 Task: Plan a trip to Sassandra, Ivory Coast from 10th December, 2023 to 15th December, 2023 for 7 adults.4 bedrooms having 7 beds and 4 bathrooms. Property type can be house. Amenities needed are: wifi, TV, free parkinig on premises, gym, breakfast. Look for 5 properties as per requirement.
Action: Mouse moved to (465, 99)
Screenshot: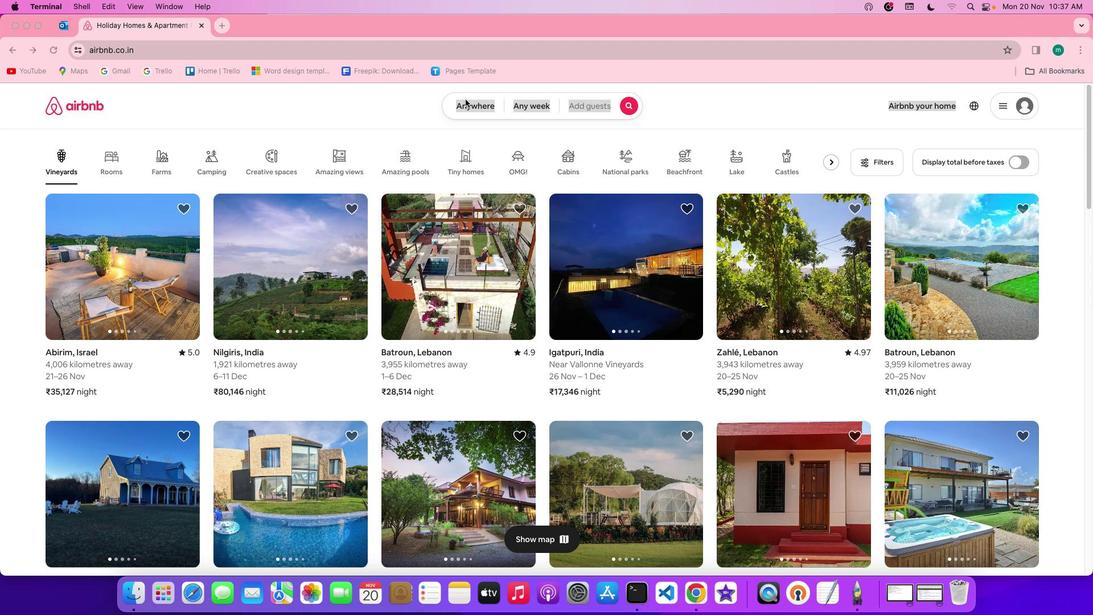 
Action: Mouse pressed left at (465, 99)
Screenshot: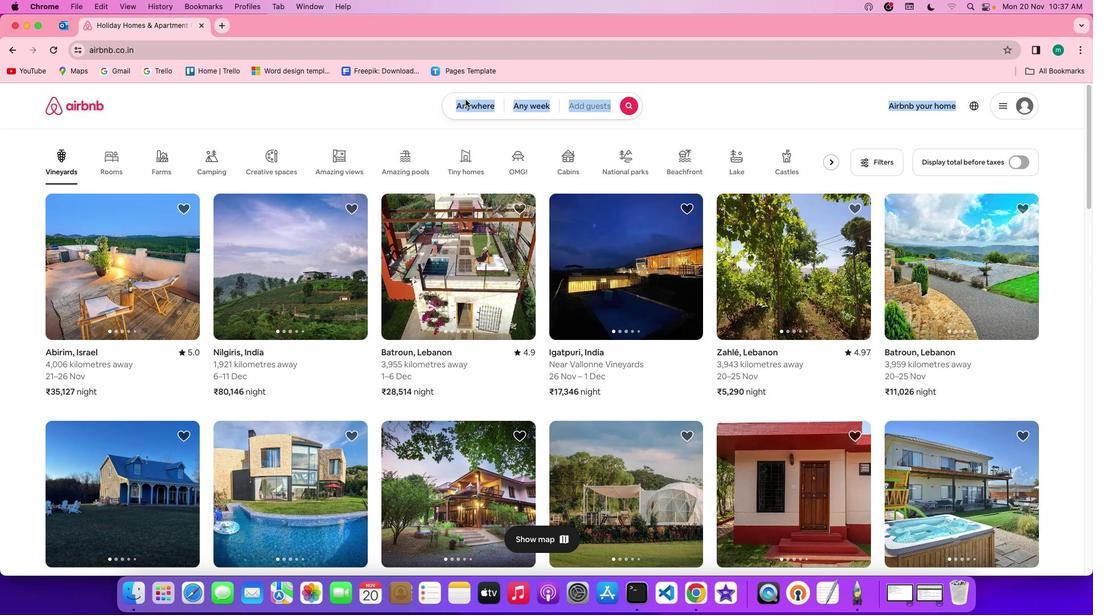 
Action: Mouse pressed left at (465, 99)
Screenshot: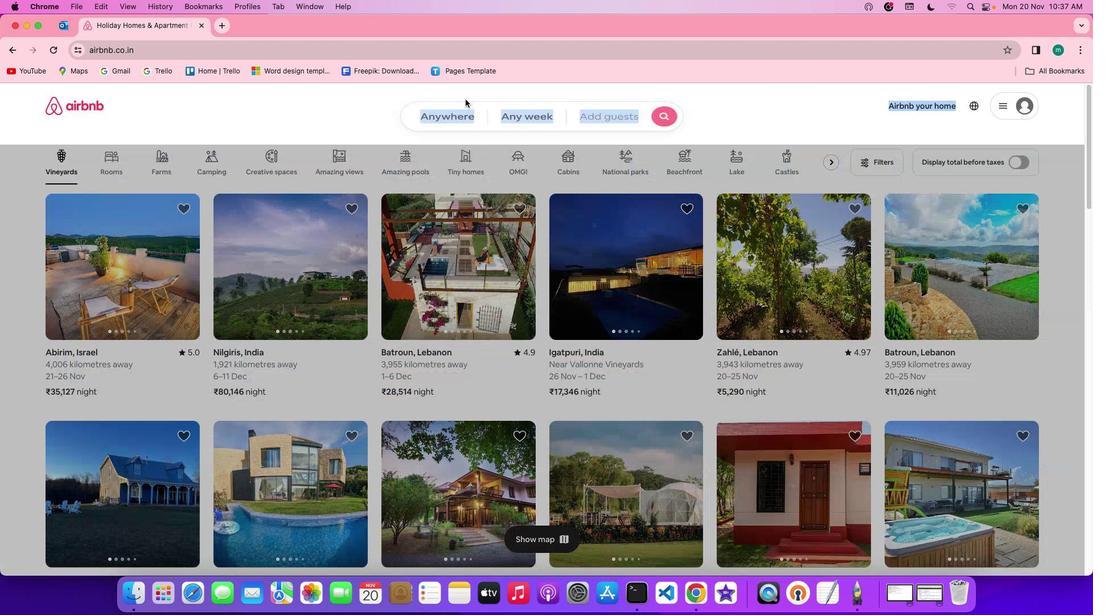 
Action: Mouse moved to (398, 151)
Screenshot: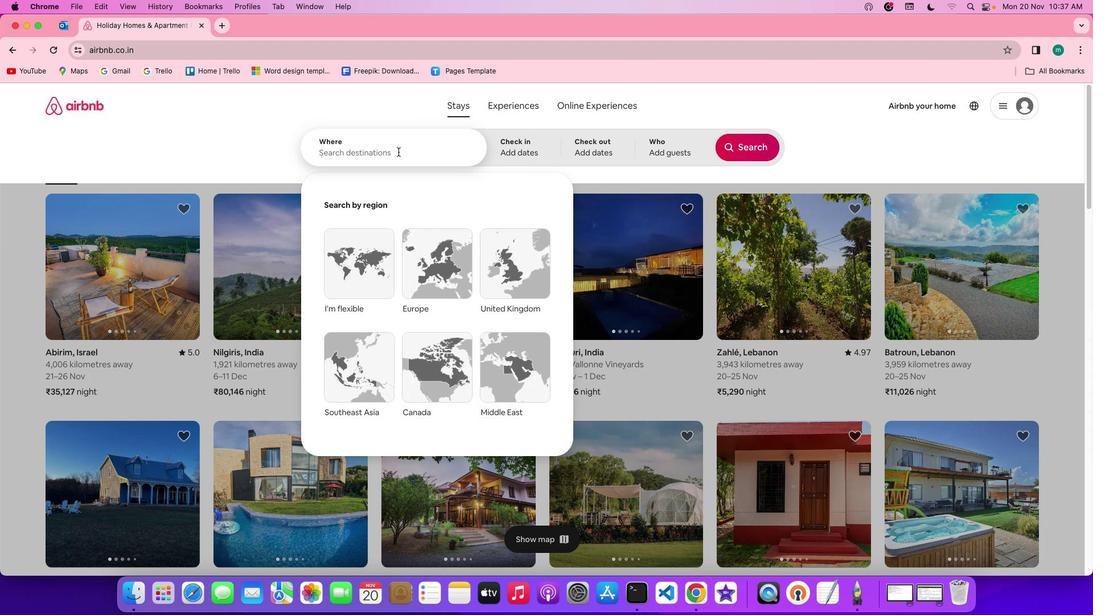 
Action: Mouse pressed left at (398, 151)
Screenshot: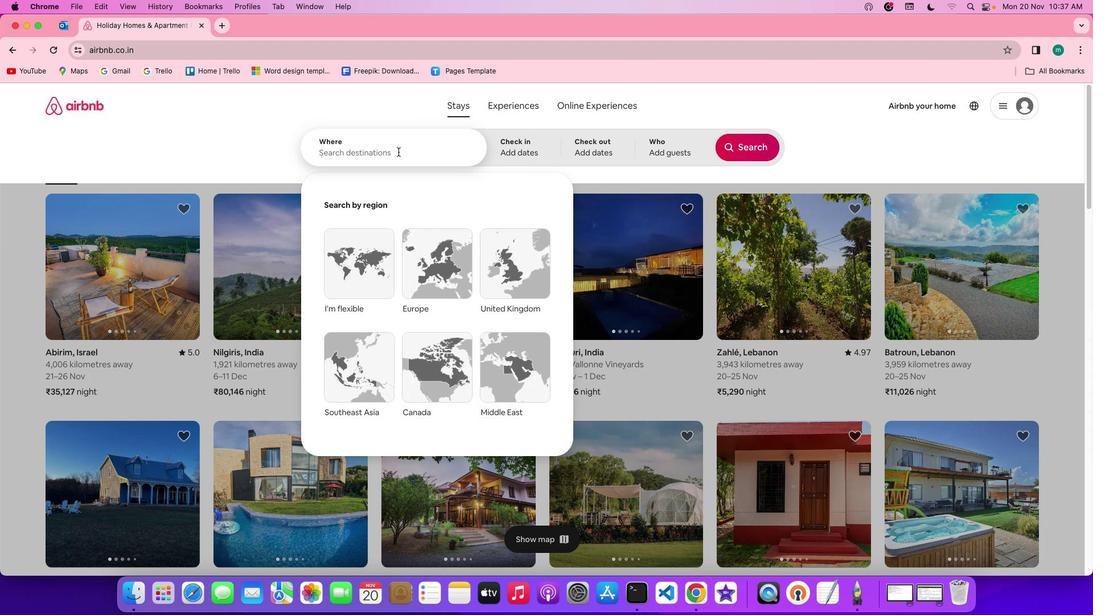 
Action: Mouse moved to (400, 153)
Screenshot: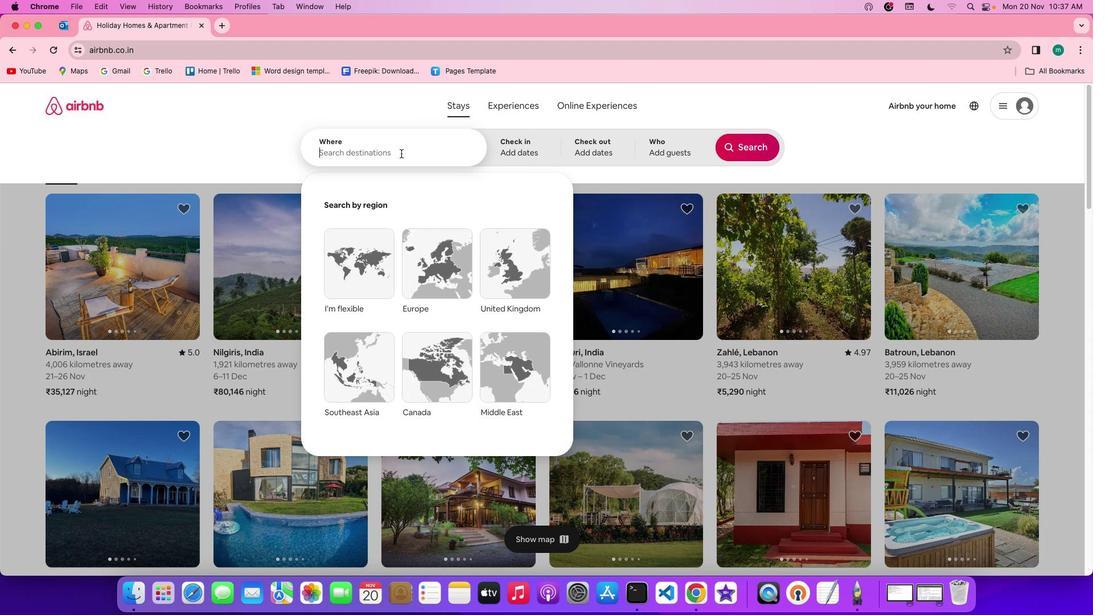 
Action: Key pressed Key.spaceKey.shift's''a''s''s''a''n''d''r''a'','Key.spaceKey.shift'i''v''o''r''y'Key.spaceKey.shift'c''o''a''s''t'
Screenshot: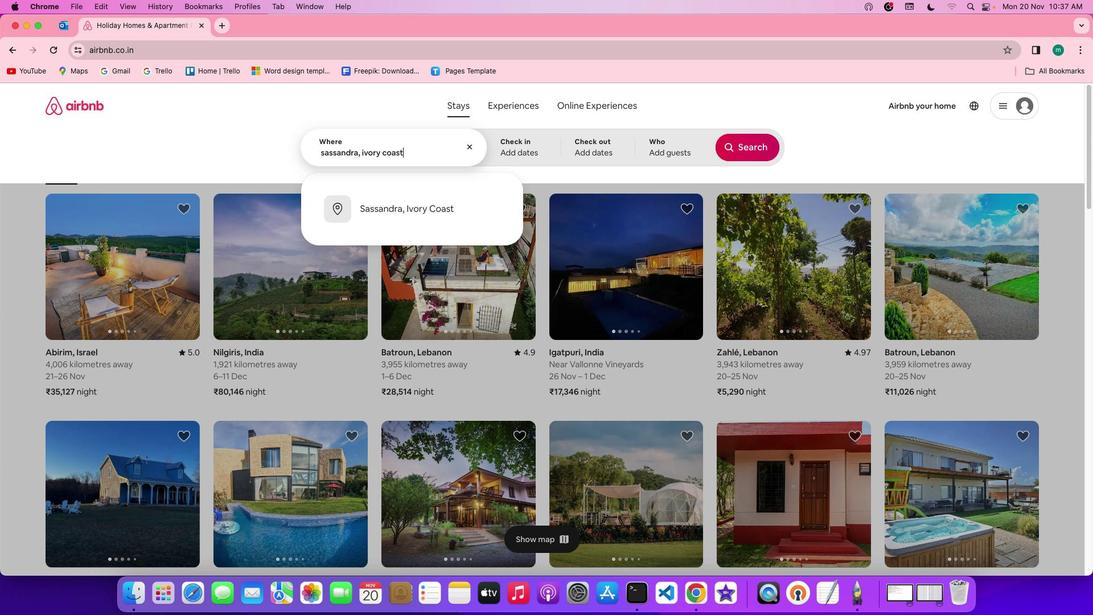 
Action: Mouse moved to (499, 146)
Screenshot: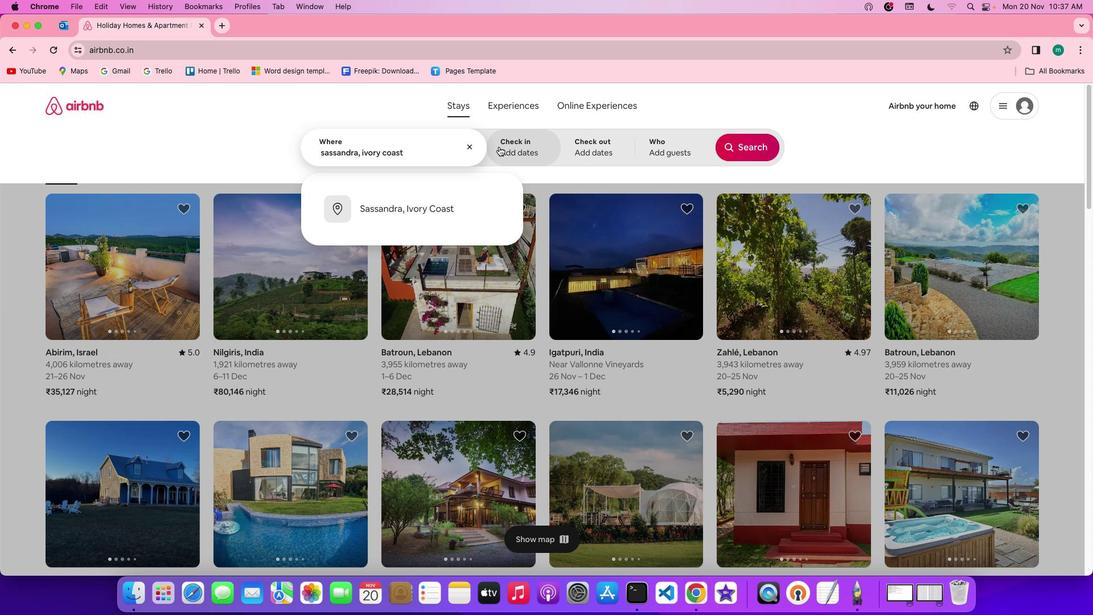 
Action: Mouse pressed left at (499, 146)
Screenshot: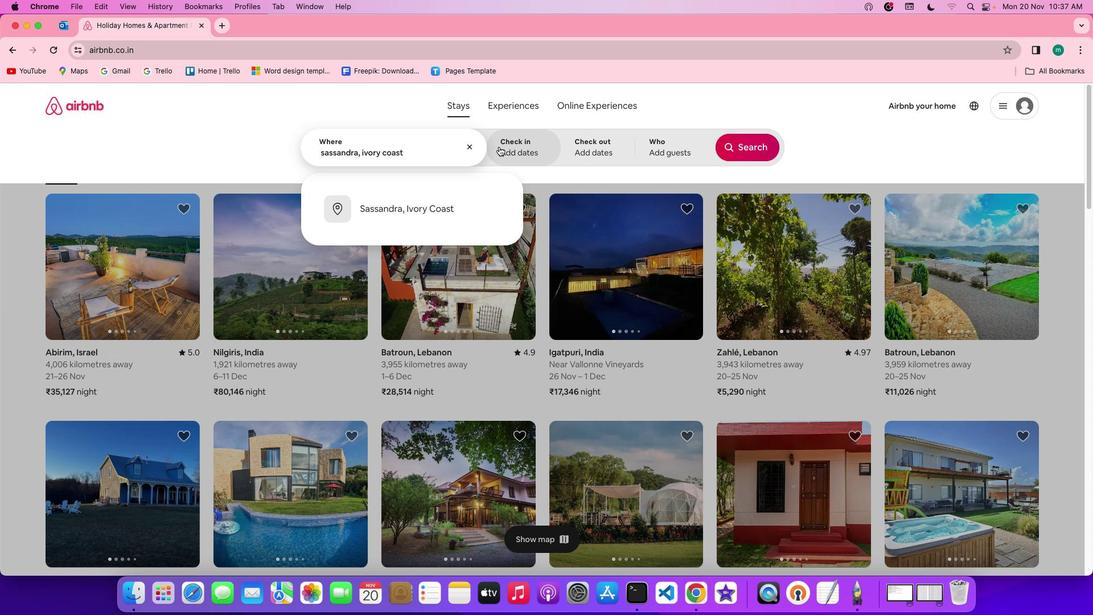 
Action: Mouse moved to (572, 342)
Screenshot: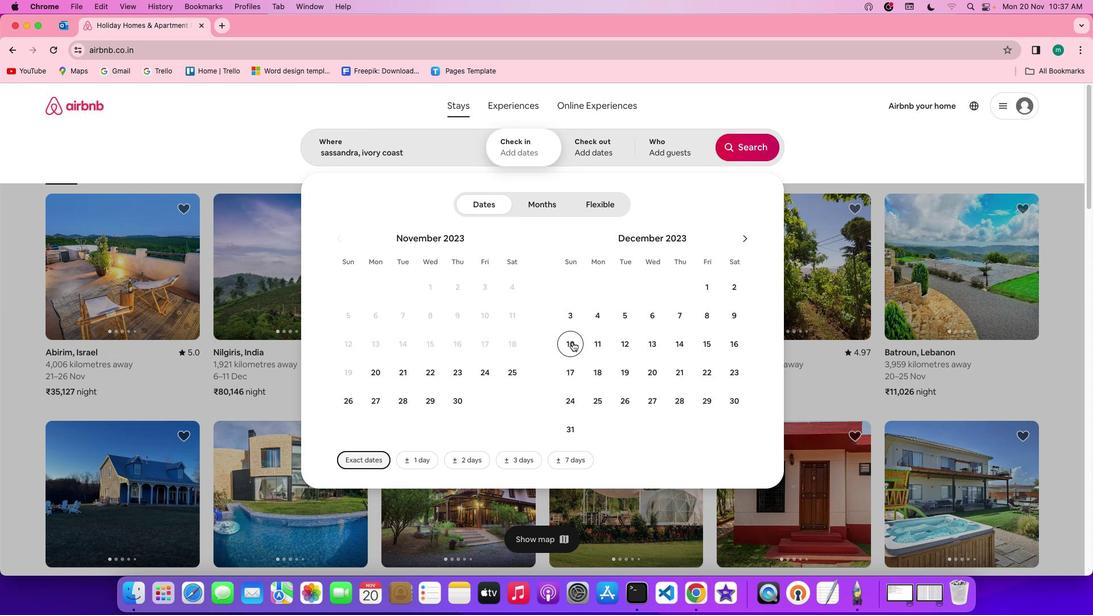 
Action: Mouse pressed left at (572, 342)
Screenshot: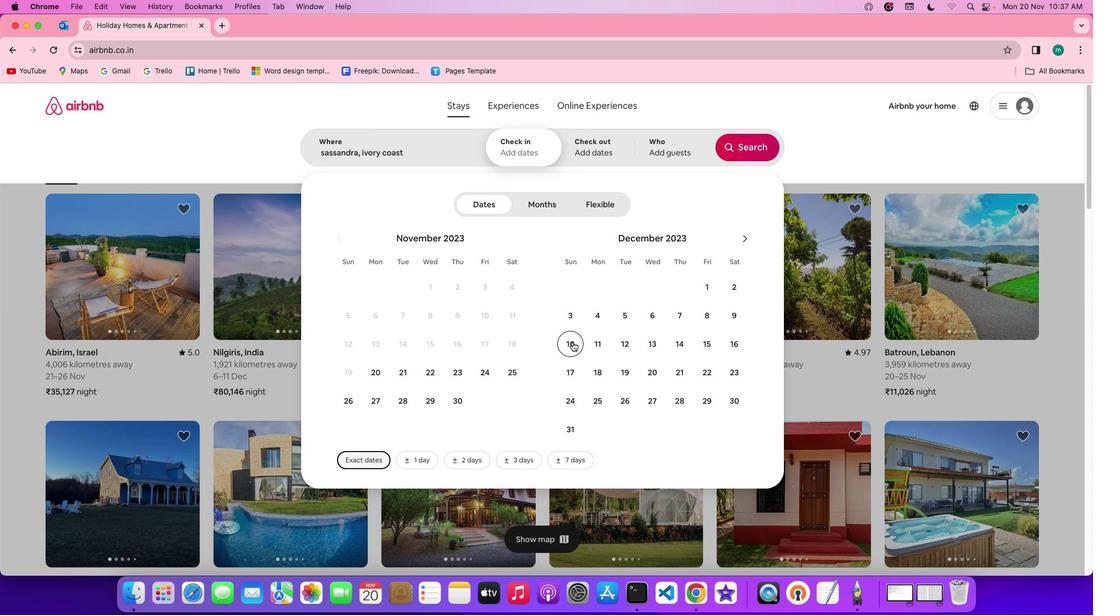 
Action: Mouse moved to (715, 343)
Screenshot: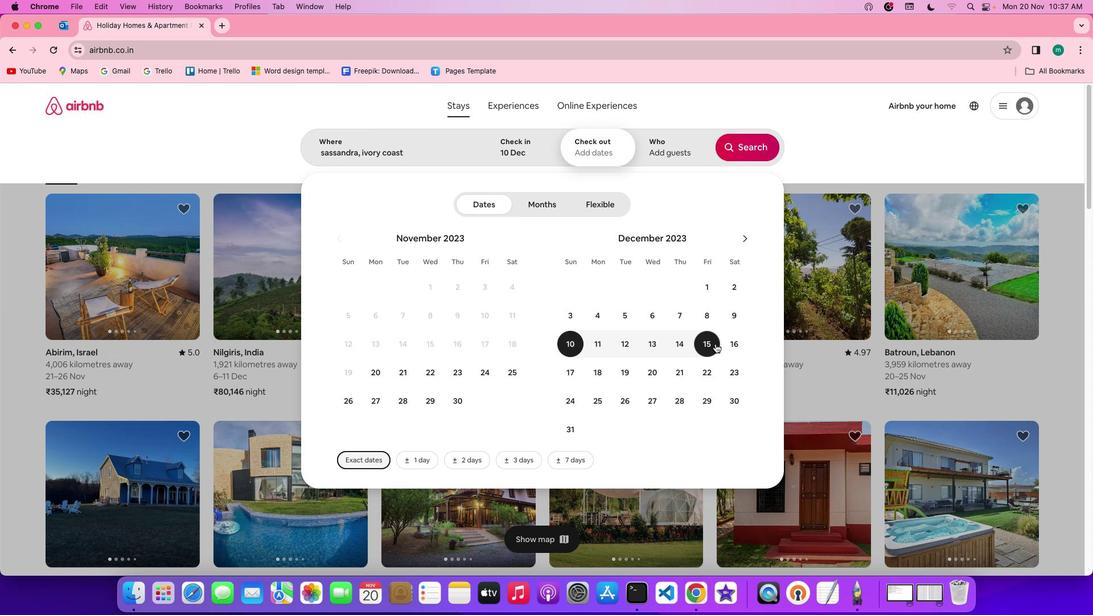 
Action: Mouse pressed left at (715, 343)
Screenshot: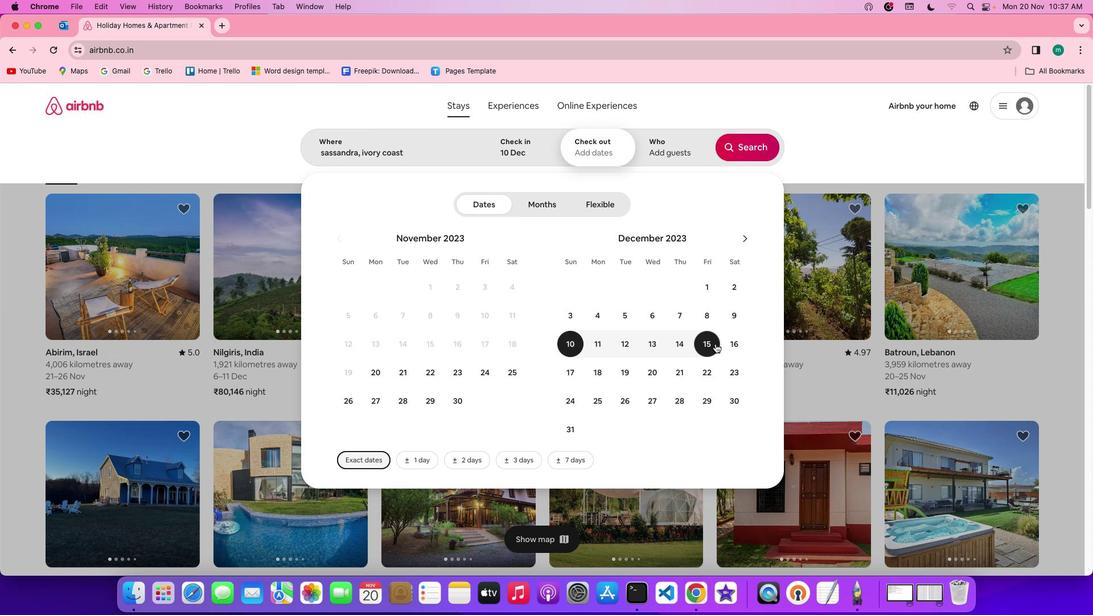 
Action: Mouse moved to (674, 156)
Screenshot: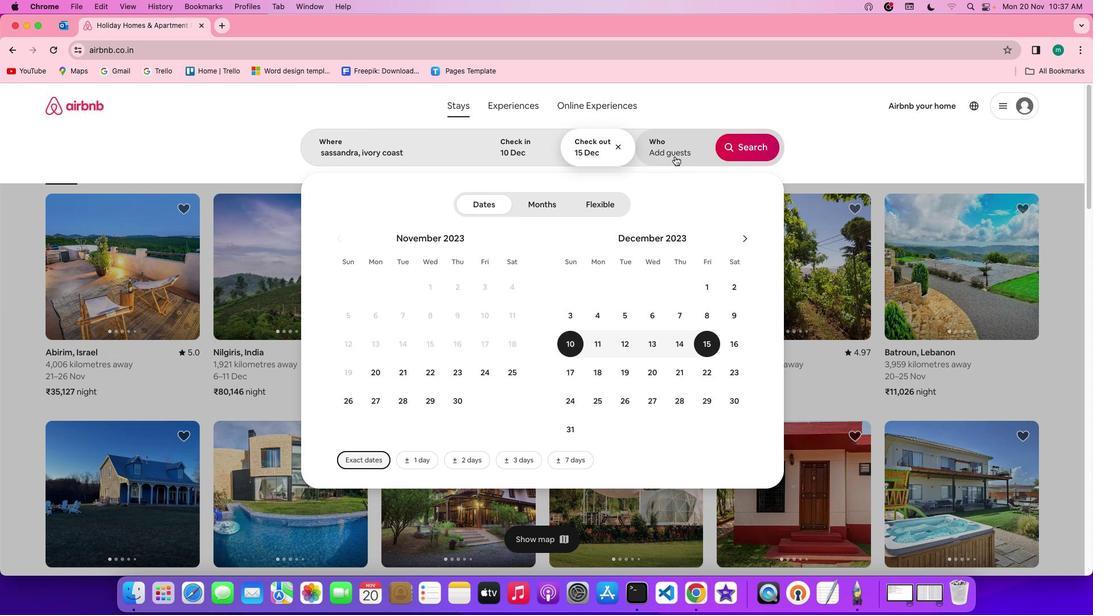 
Action: Mouse pressed left at (674, 156)
Screenshot: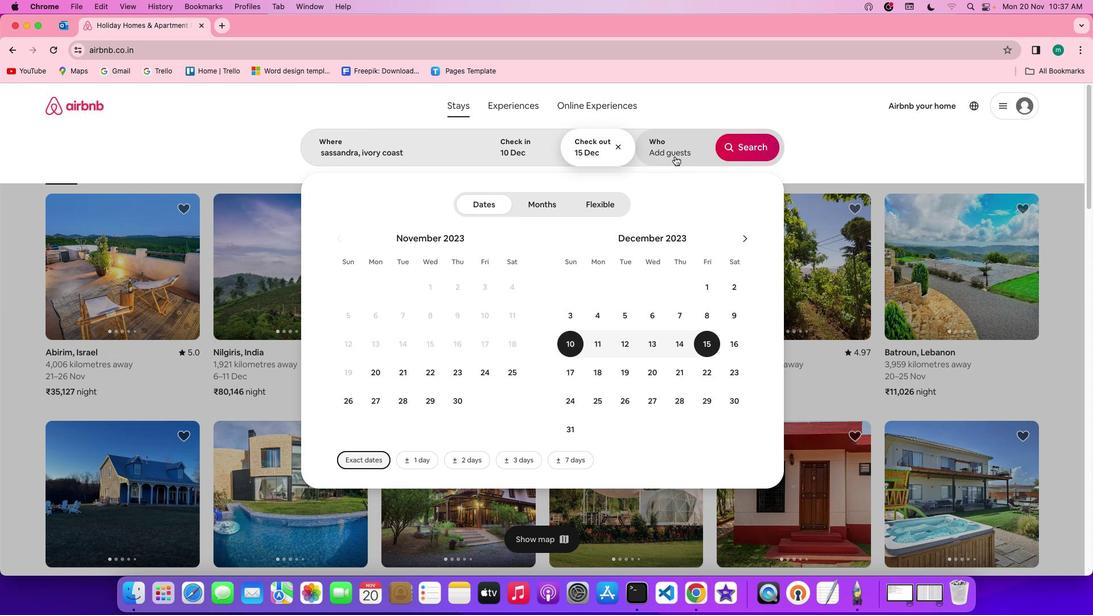 
Action: Mouse moved to (755, 207)
Screenshot: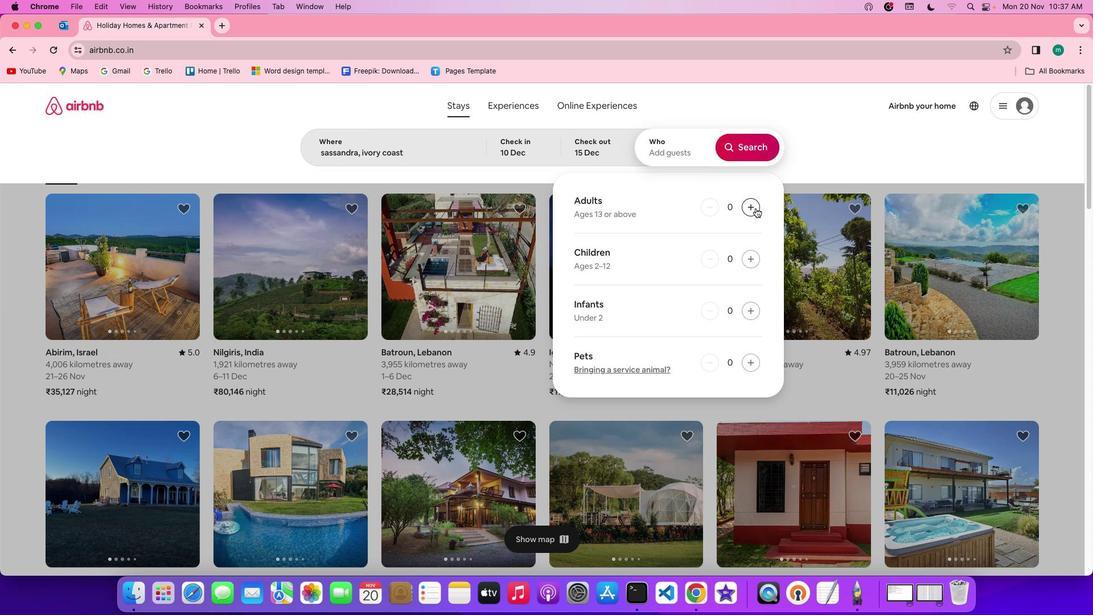 
Action: Mouse pressed left at (755, 207)
Screenshot: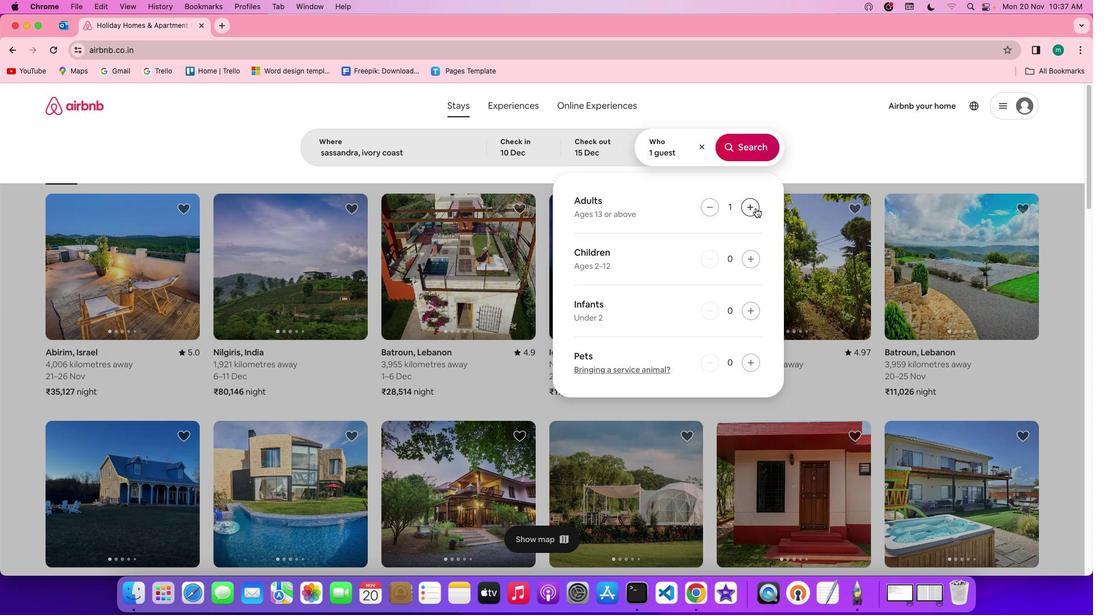 
Action: Mouse pressed left at (755, 207)
Screenshot: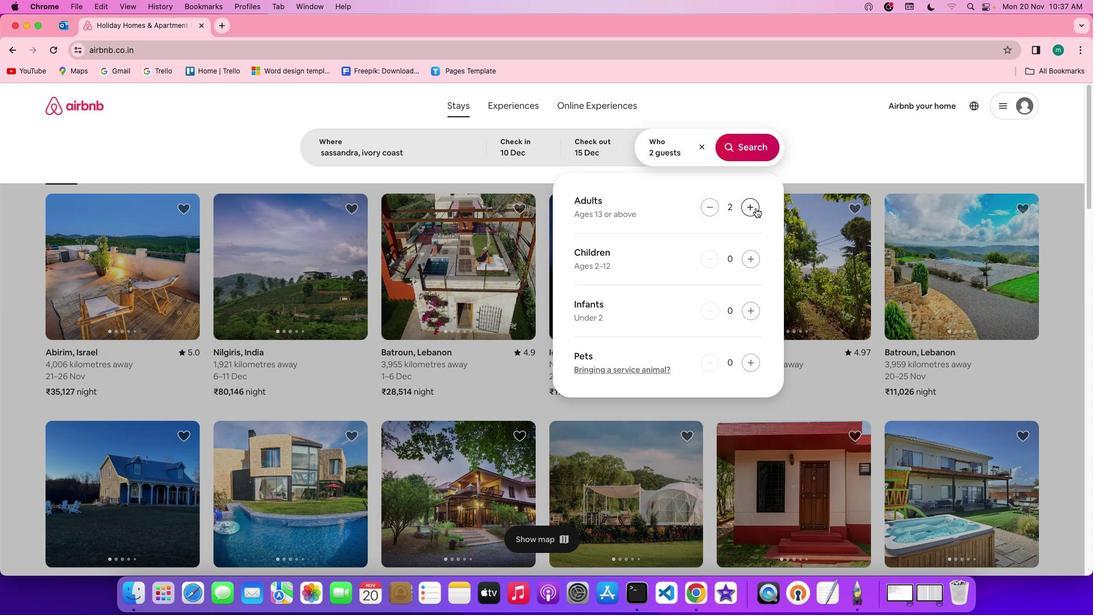 
Action: Mouse pressed left at (755, 207)
Screenshot: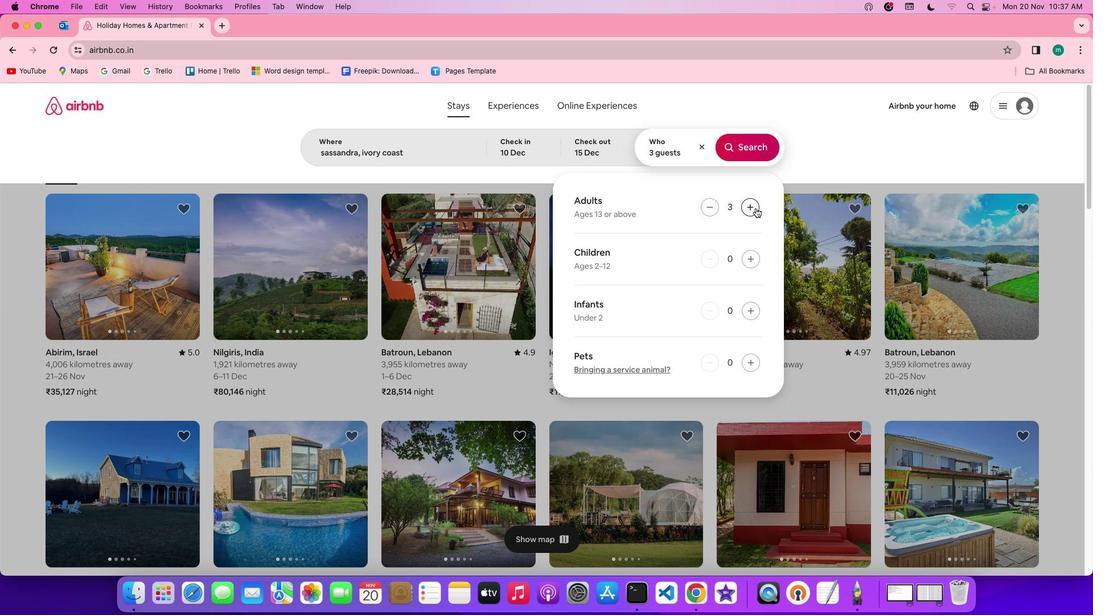 
Action: Mouse pressed left at (755, 207)
Screenshot: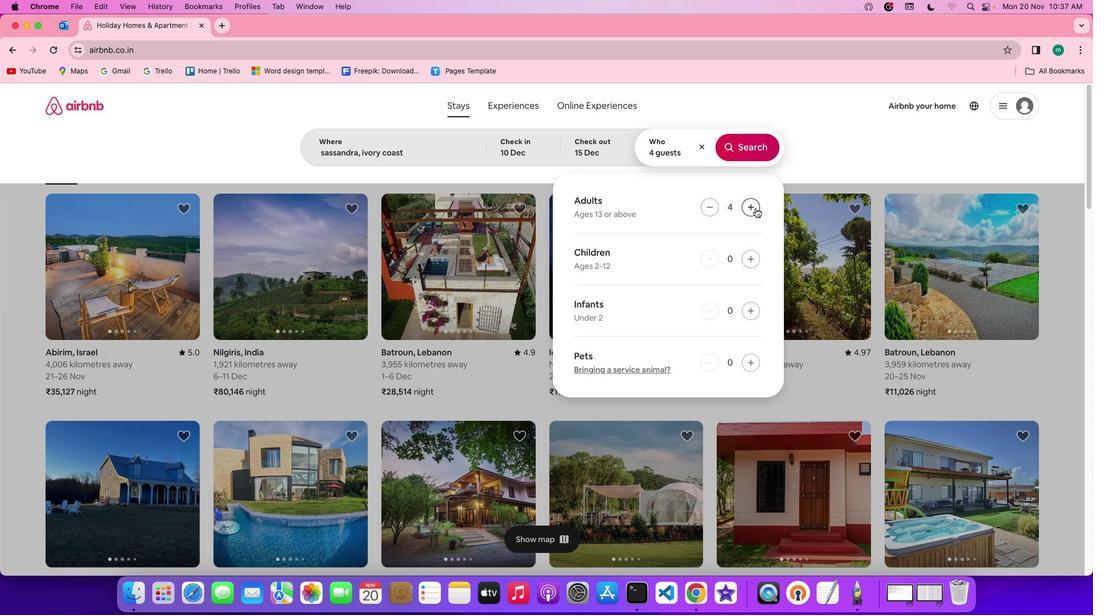 
Action: Mouse pressed left at (755, 207)
Screenshot: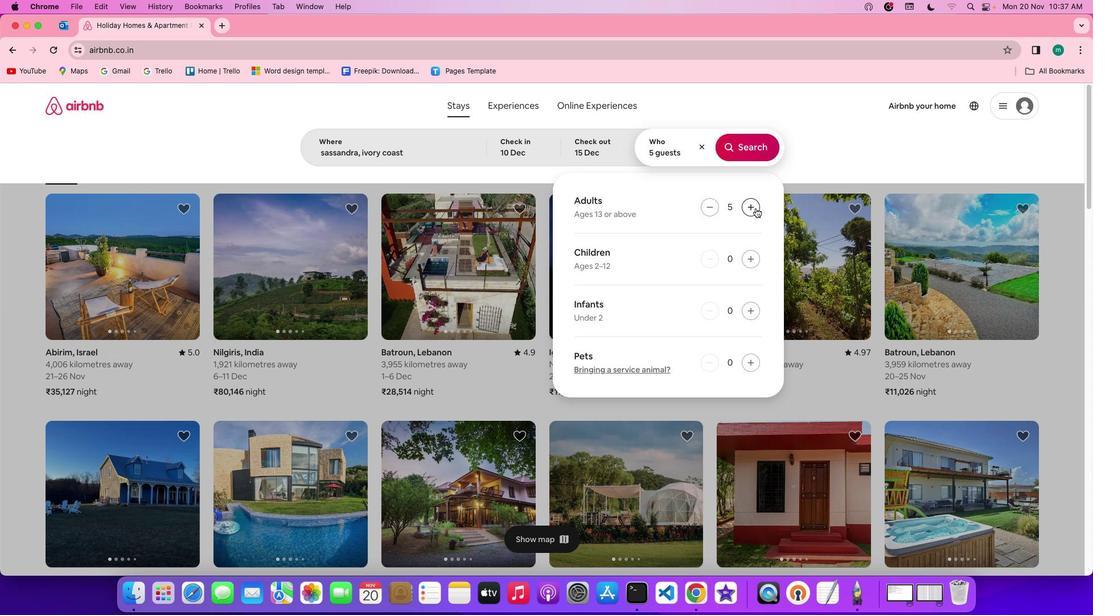 
Action: Mouse pressed left at (755, 207)
Screenshot: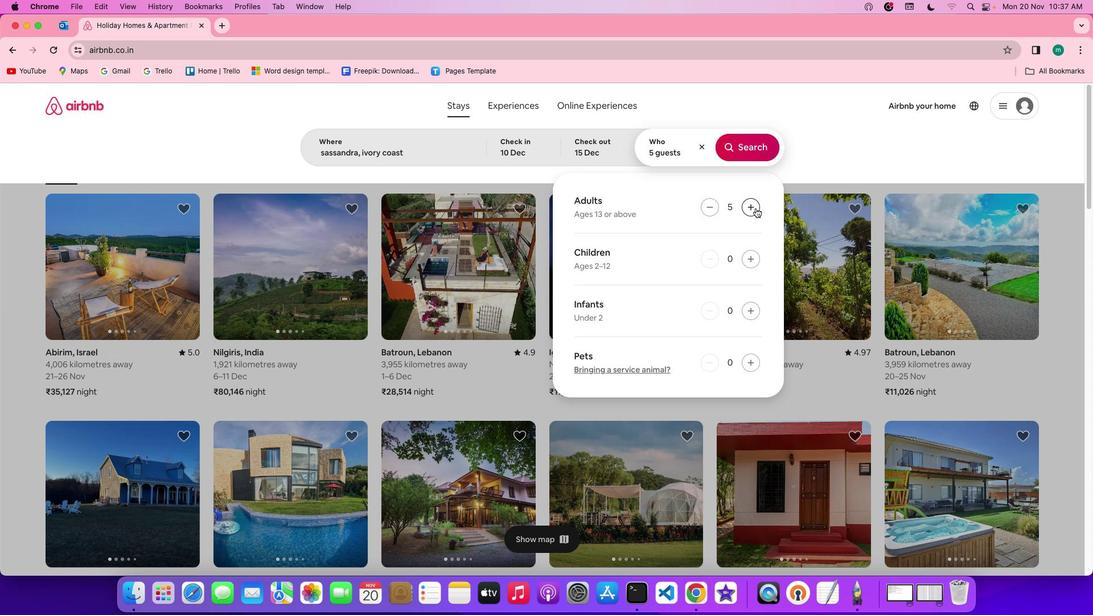 
Action: Mouse pressed left at (755, 207)
Screenshot: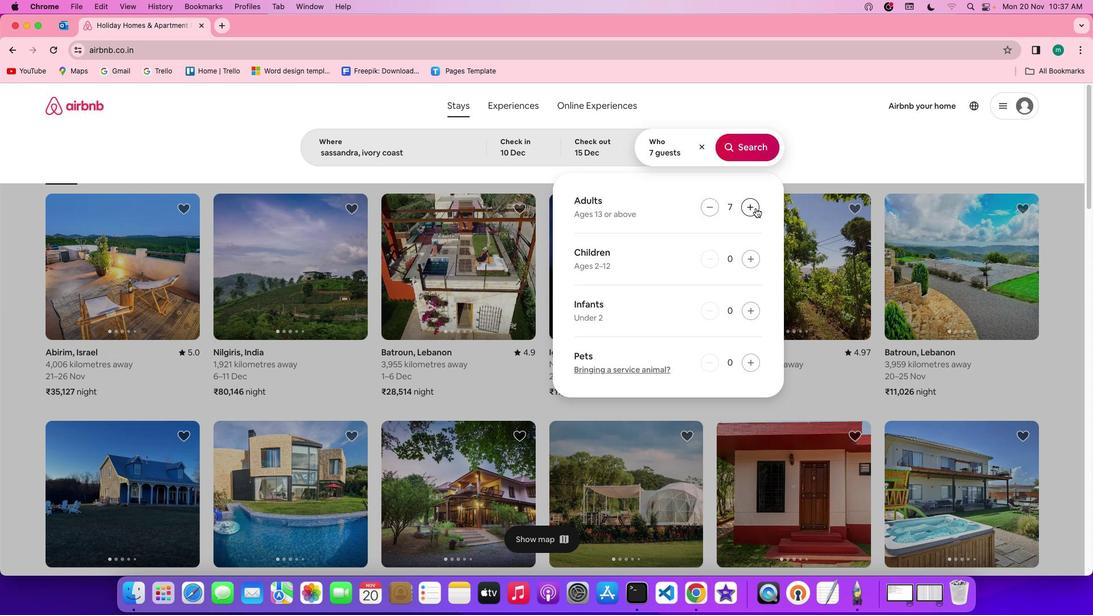 
Action: Mouse moved to (747, 153)
Screenshot: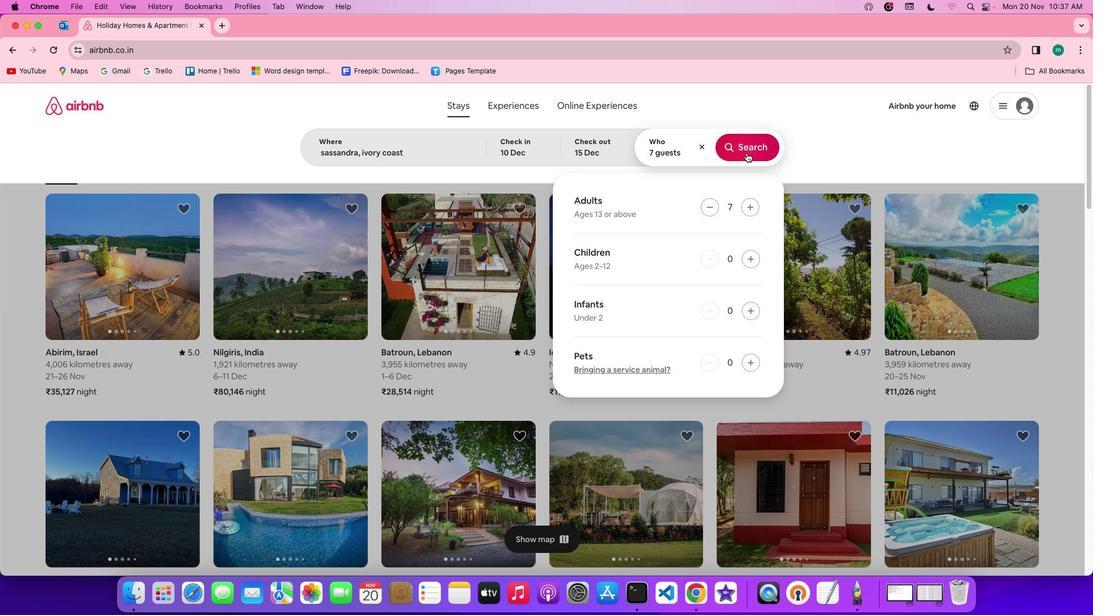 
Action: Mouse pressed left at (747, 153)
Screenshot: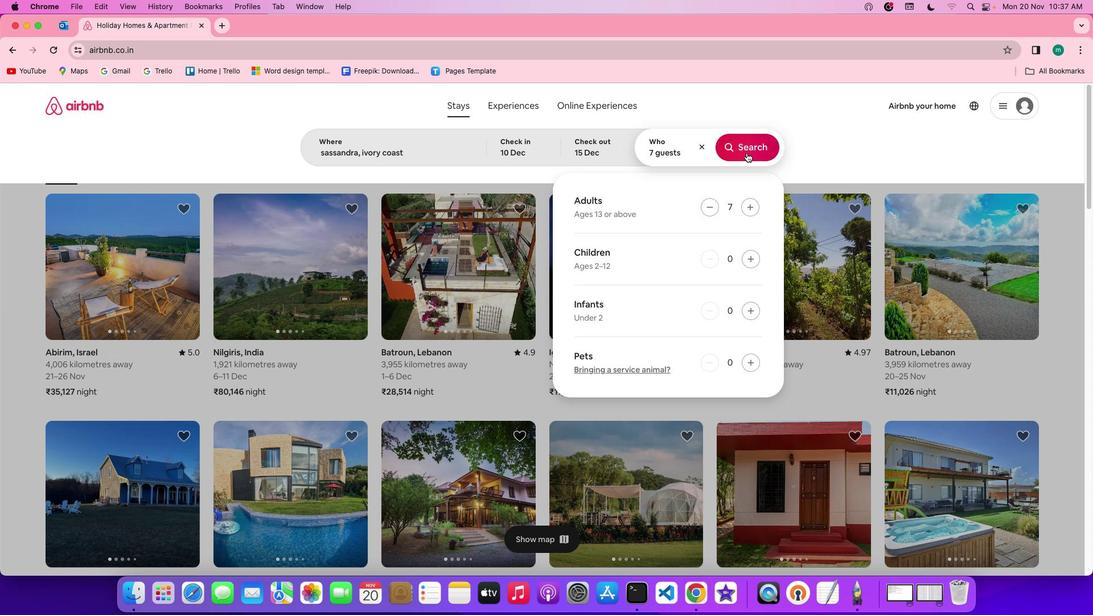 
Action: Mouse moved to (914, 152)
Screenshot: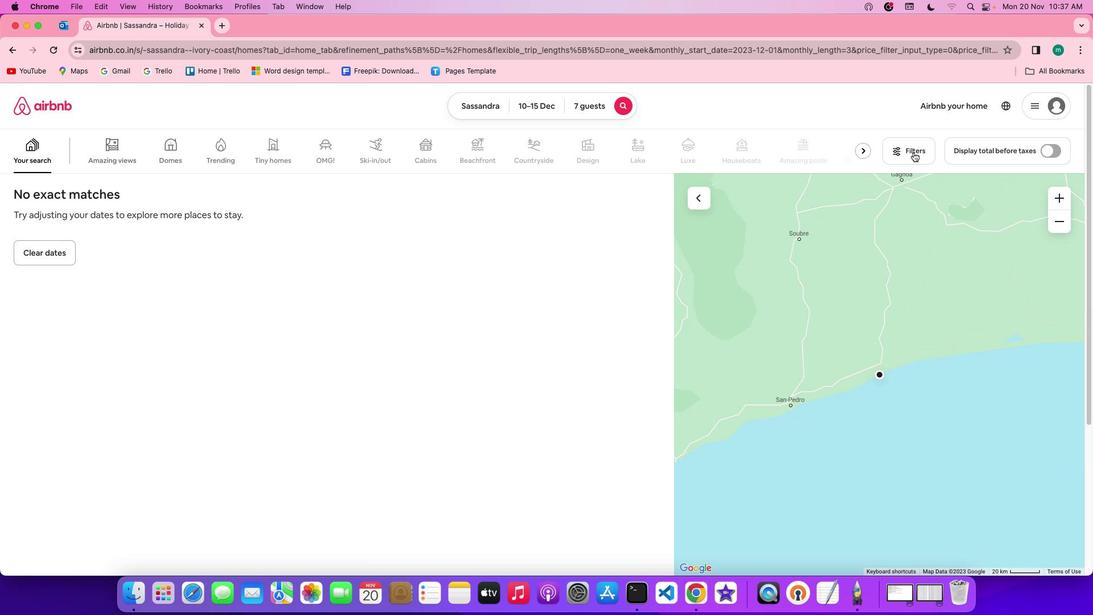 
Action: Mouse pressed left at (914, 152)
Screenshot: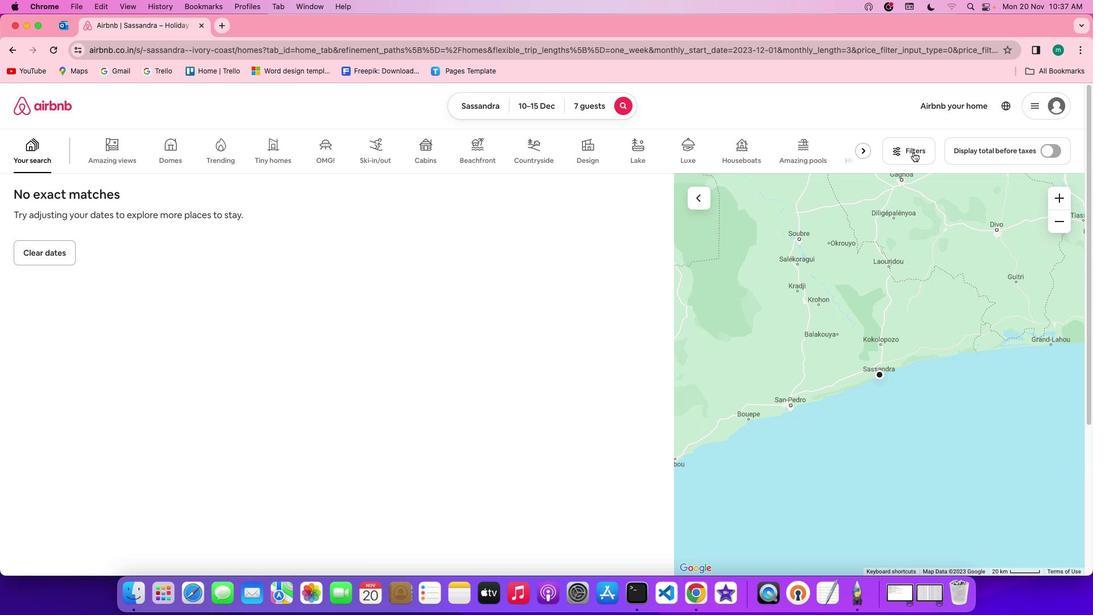 
Action: Mouse moved to (670, 308)
Screenshot: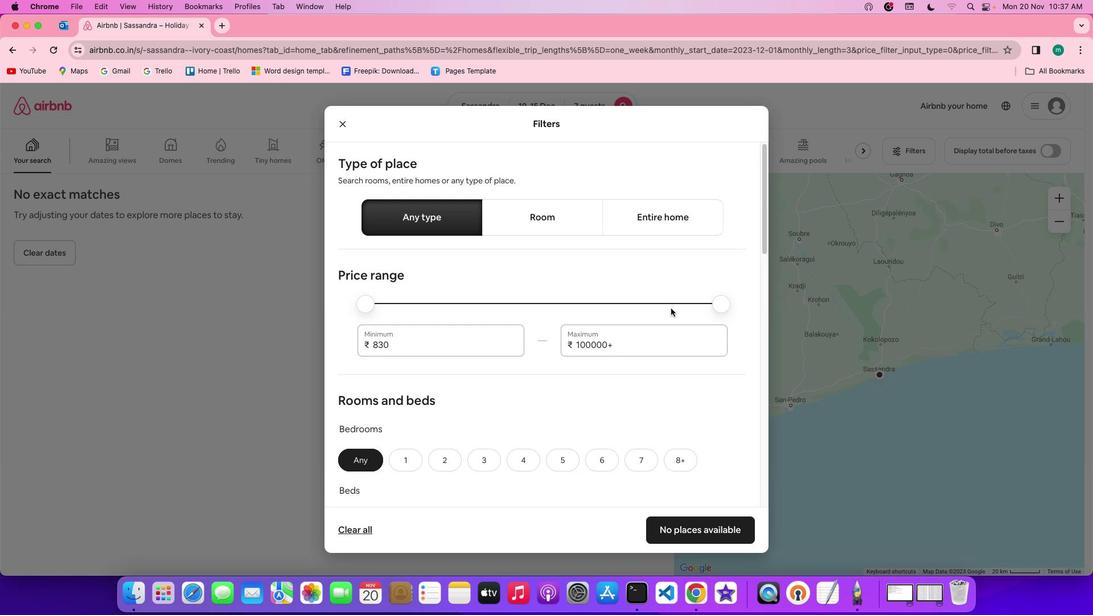 
Action: Mouse scrolled (670, 308) with delta (0, 0)
Screenshot: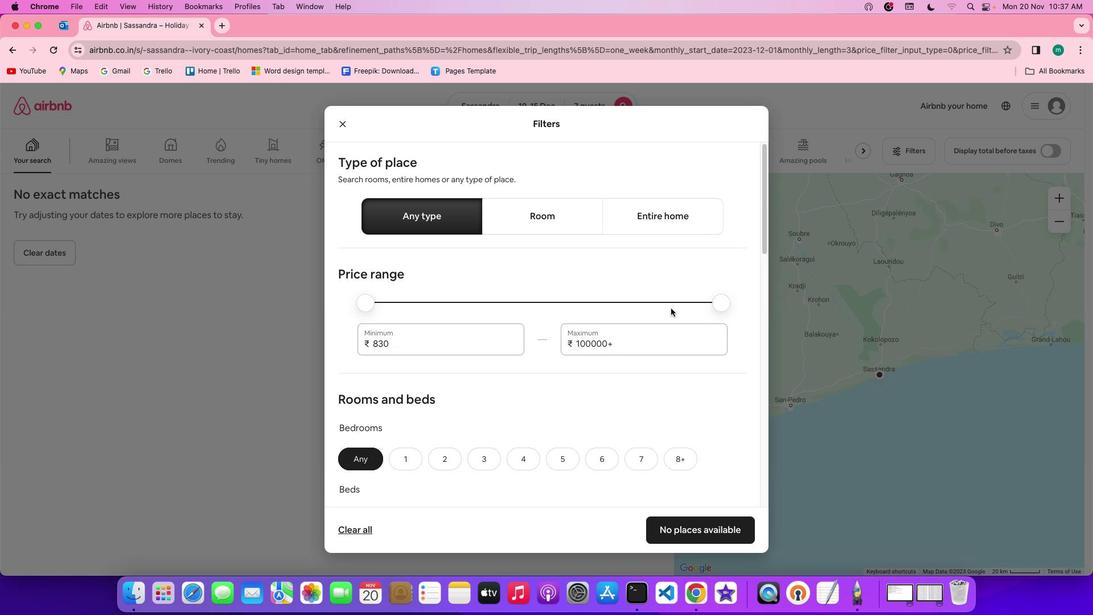 
Action: Mouse scrolled (670, 308) with delta (0, 0)
Screenshot: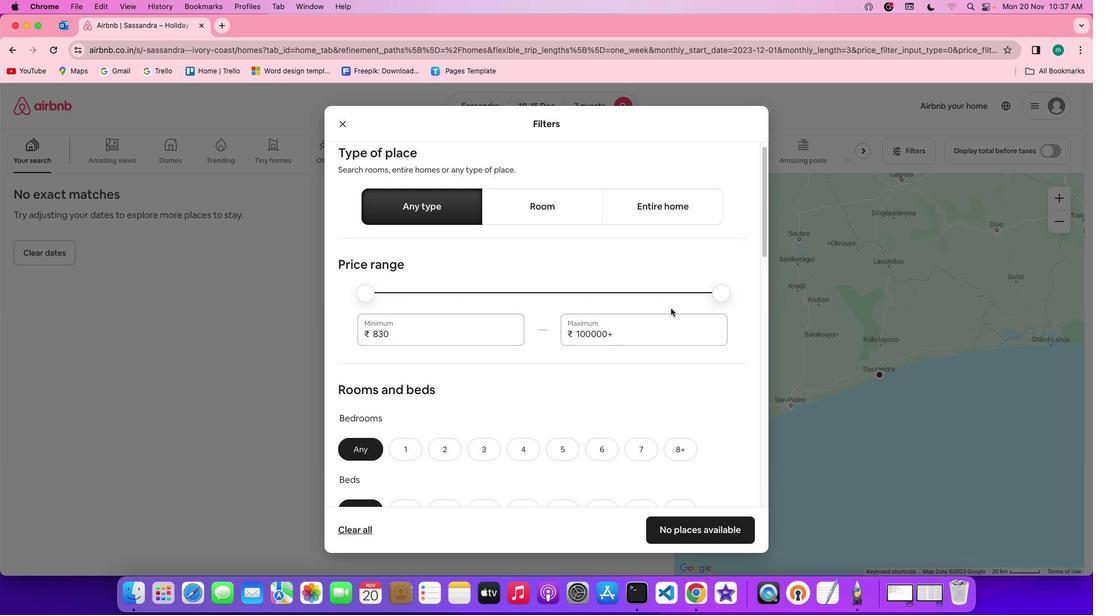 
Action: Mouse scrolled (670, 308) with delta (0, -1)
Screenshot: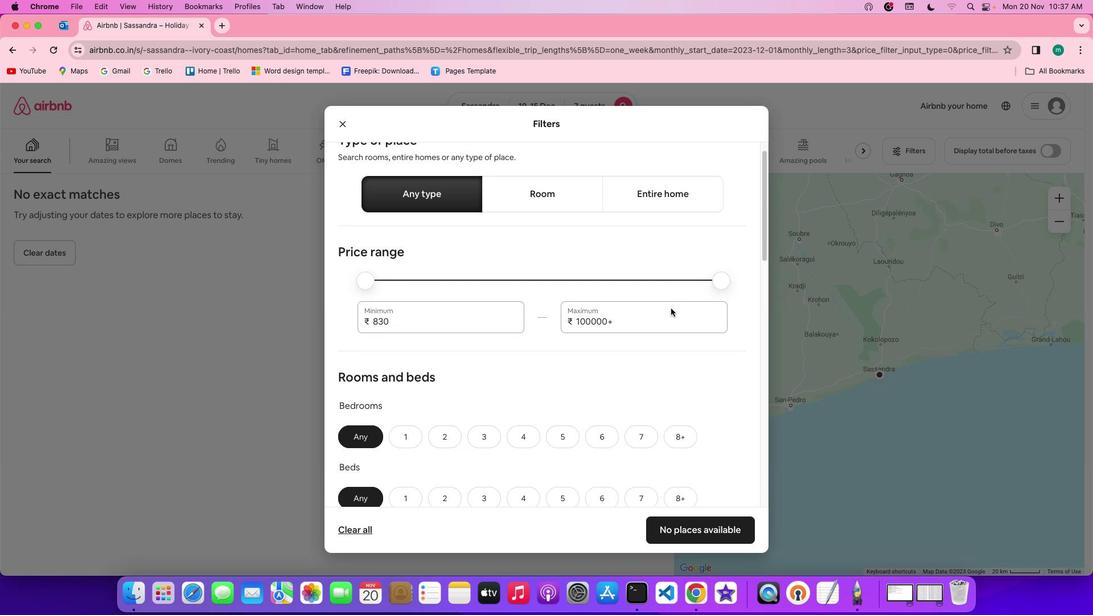 
Action: Mouse scrolled (670, 308) with delta (0, -1)
Screenshot: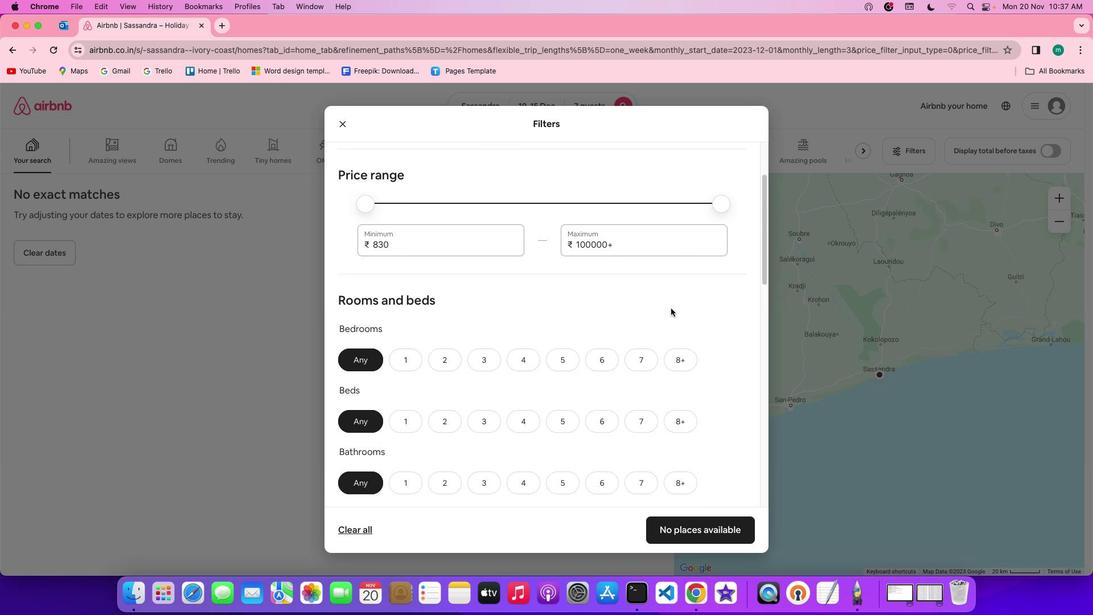 
Action: Mouse scrolled (670, 308) with delta (0, 0)
Screenshot: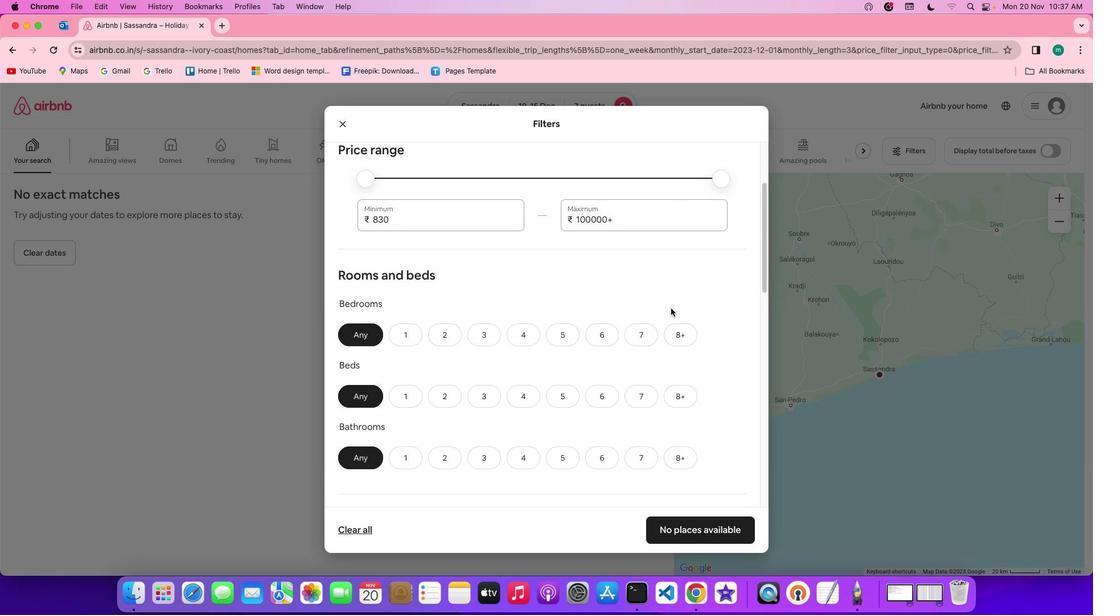
Action: Mouse scrolled (670, 308) with delta (0, 0)
Screenshot: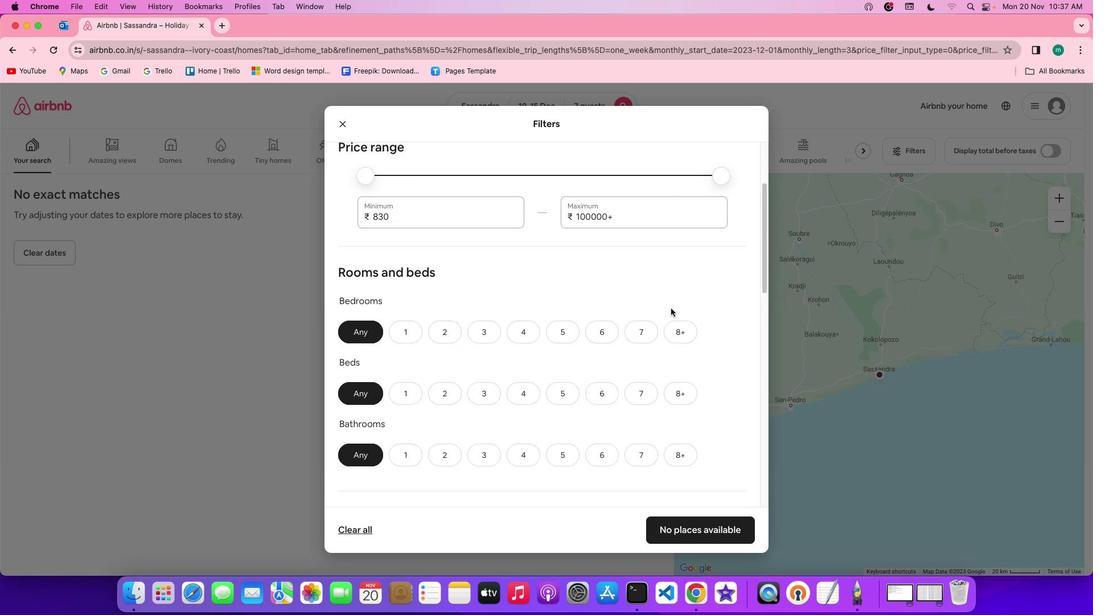 
Action: Mouse scrolled (670, 308) with delta (0, 0)
Screenshot: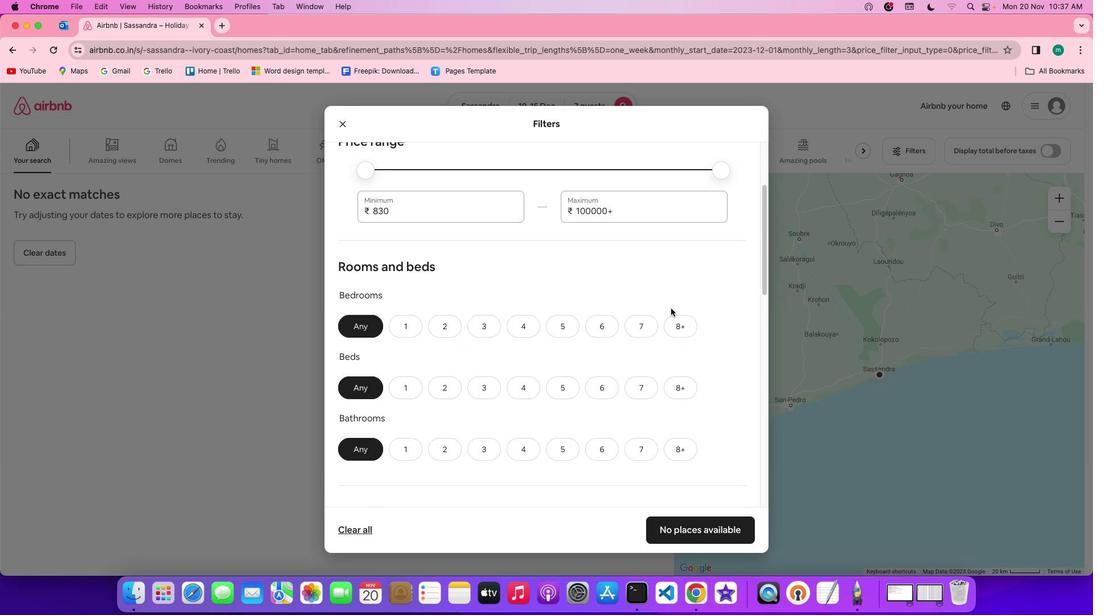 
Action: Mouse scrolled (670, 308) with delta (0, 0)
Screenshot: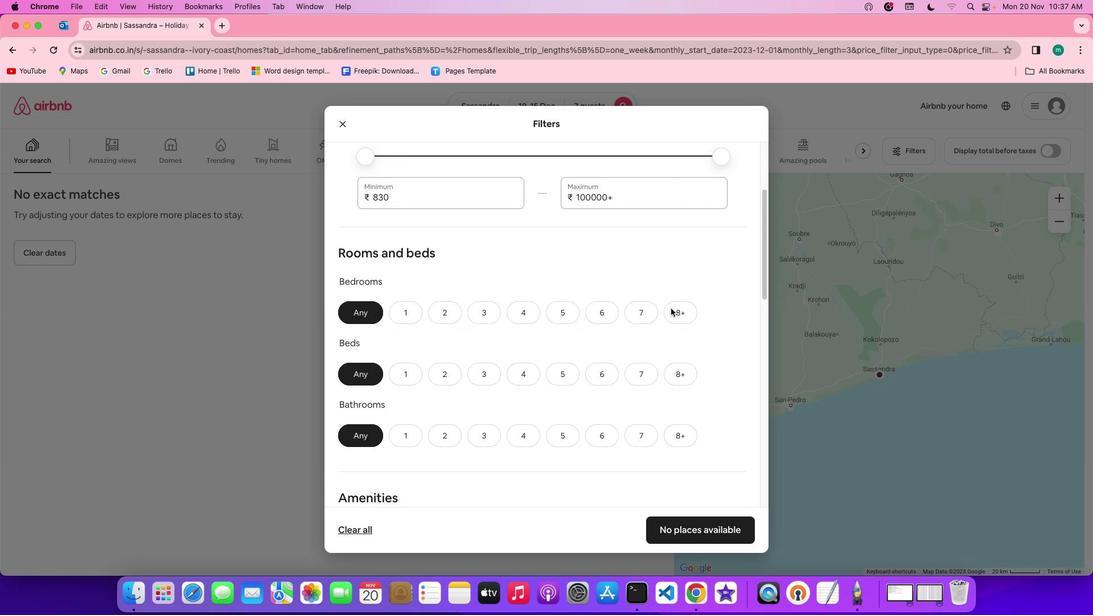 
Action: Mouse scrolled (670, 308) with delta (0, 0)
Screenshot: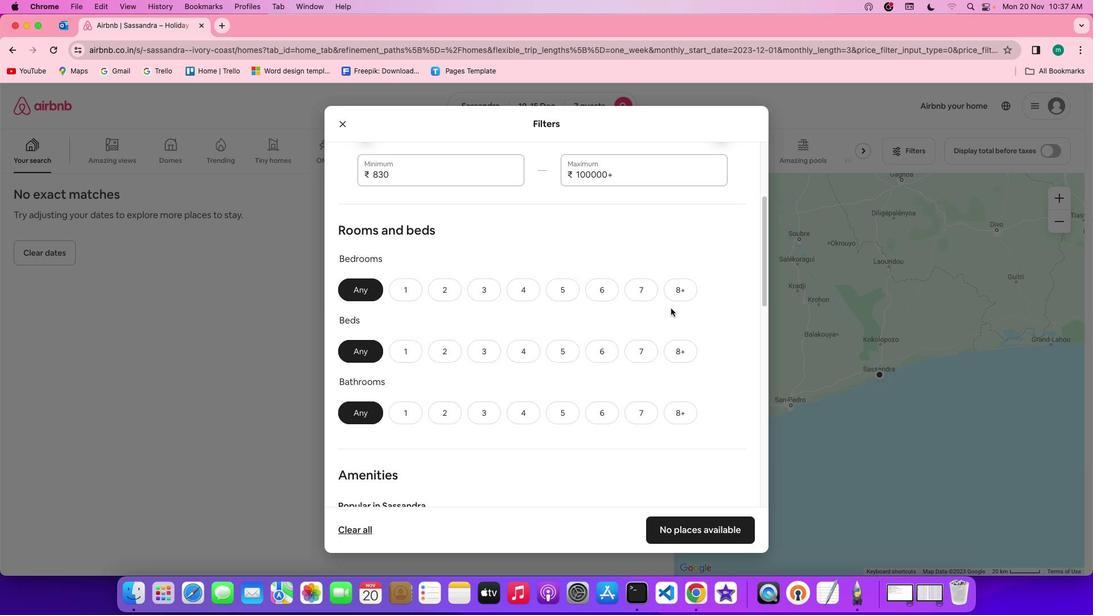 
Action: Mouse scrolled (670, 308) with delta (0, 0)
Screenshot: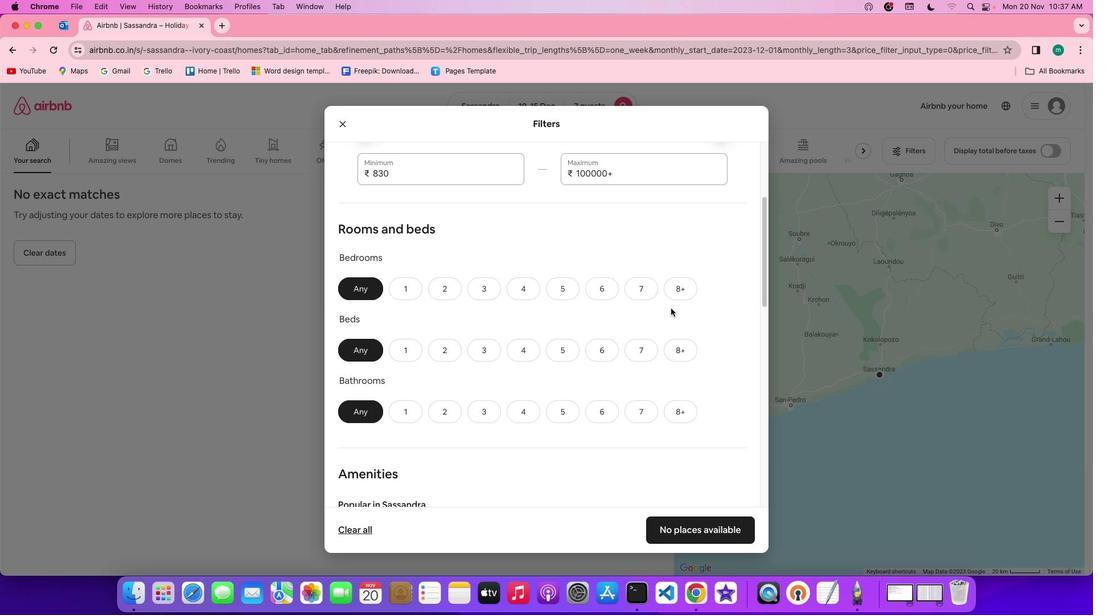 
Action: Mouse scrolled (670, 308) with delta (0, 0)
Screenshot: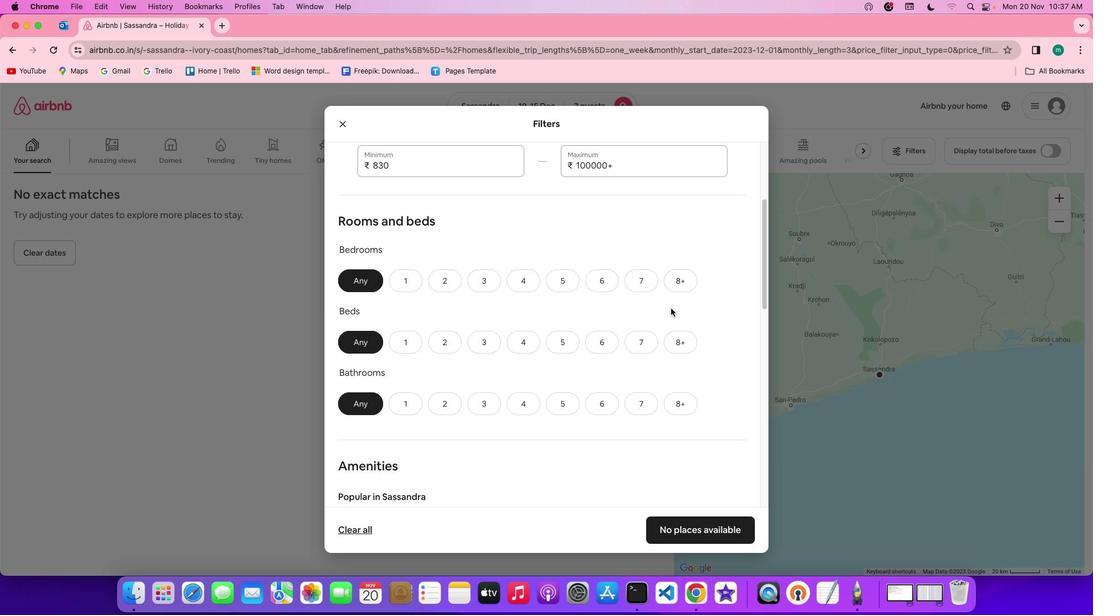
Action: Mouse scrolled (670, 308) with delta (0, 0)
Screenshot: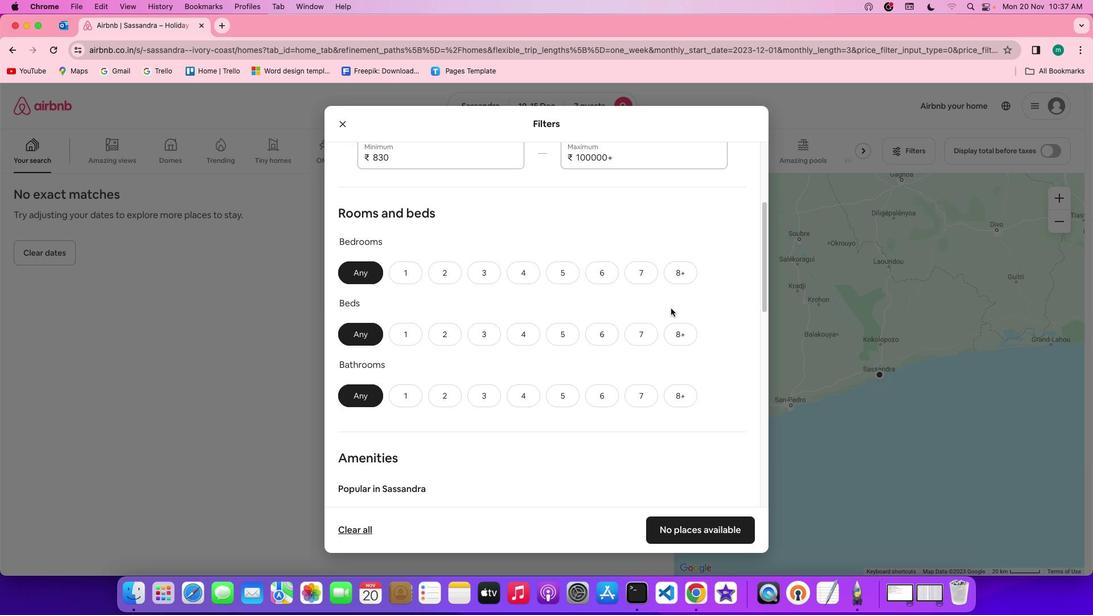 
Action: Mouse moved to (526, 246)
Screenshot: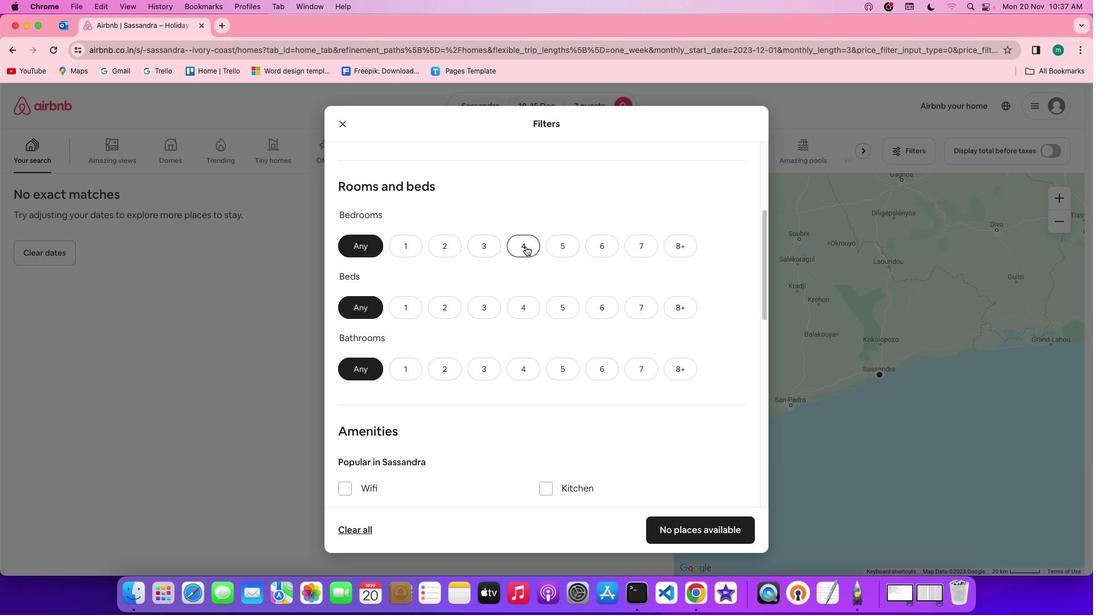 
Action: Mouse pressed left at (526, 246)
Screenshot: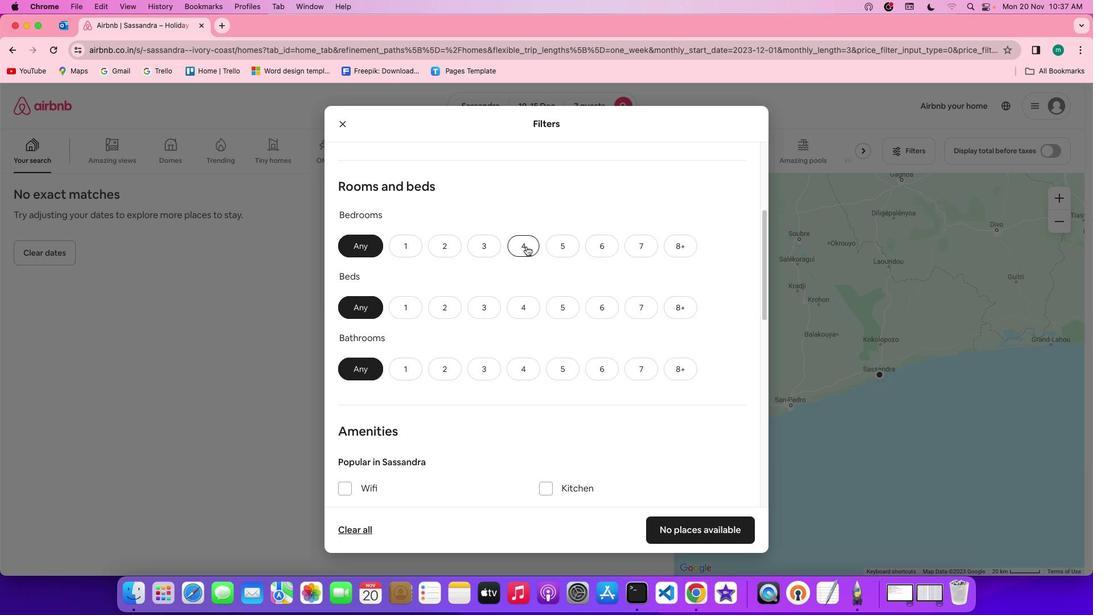 
Action: Mouse moved to (635, 297)
Screenshot: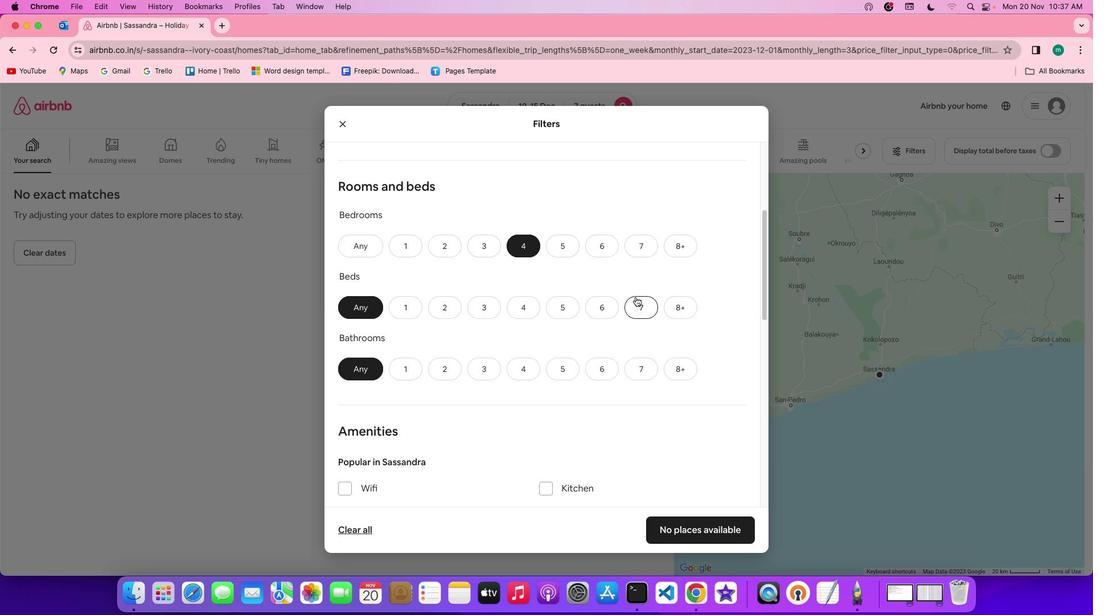
Action: Mouse pressed left at (635, 297)
Screenshot: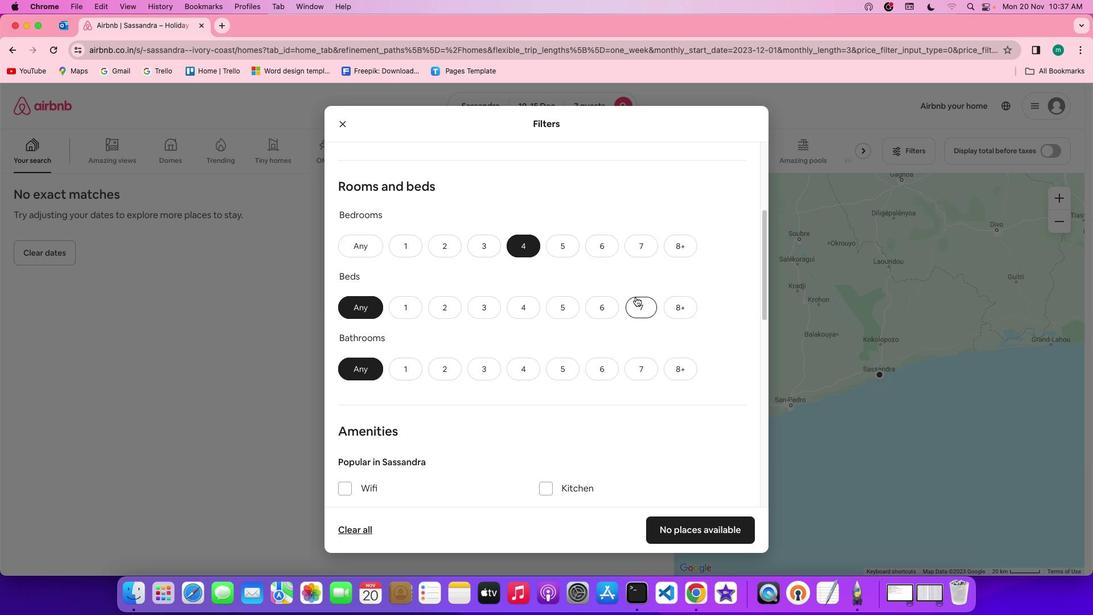 
Action: Mouse moved to (530, 358)
Screenshot: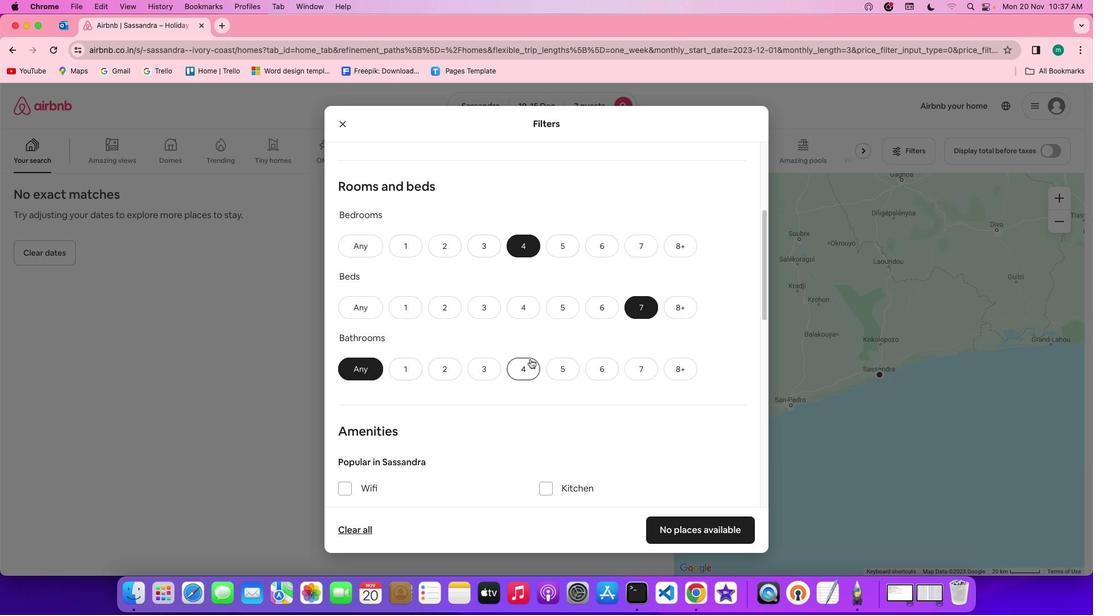 
Action: Mouse pressed left at (530, 358)
Screenshot: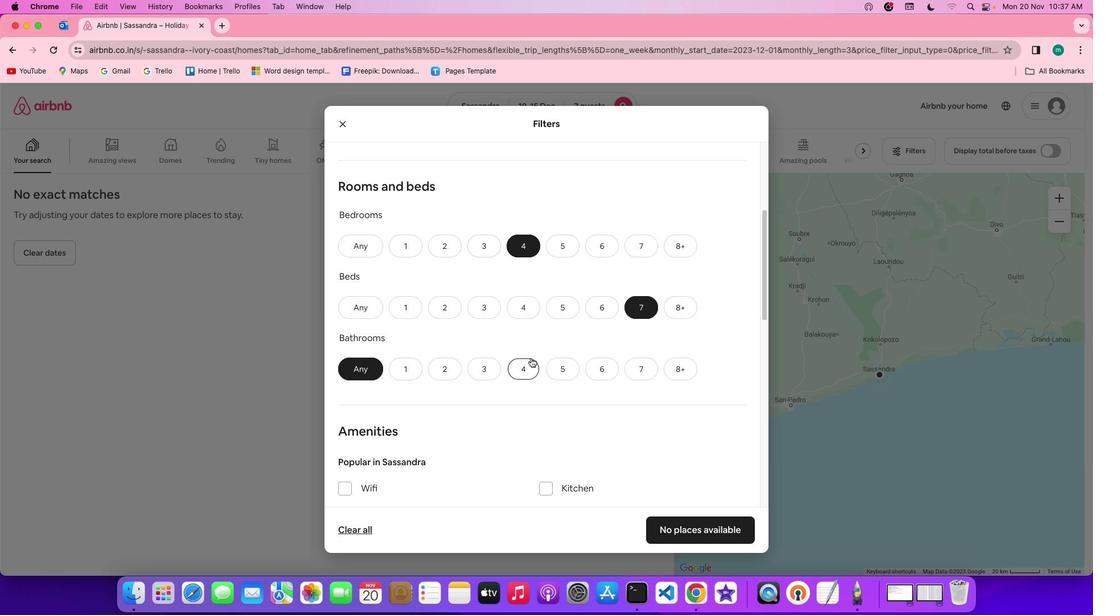 
Action: Mouse moved to (592, 339)
Screenshot: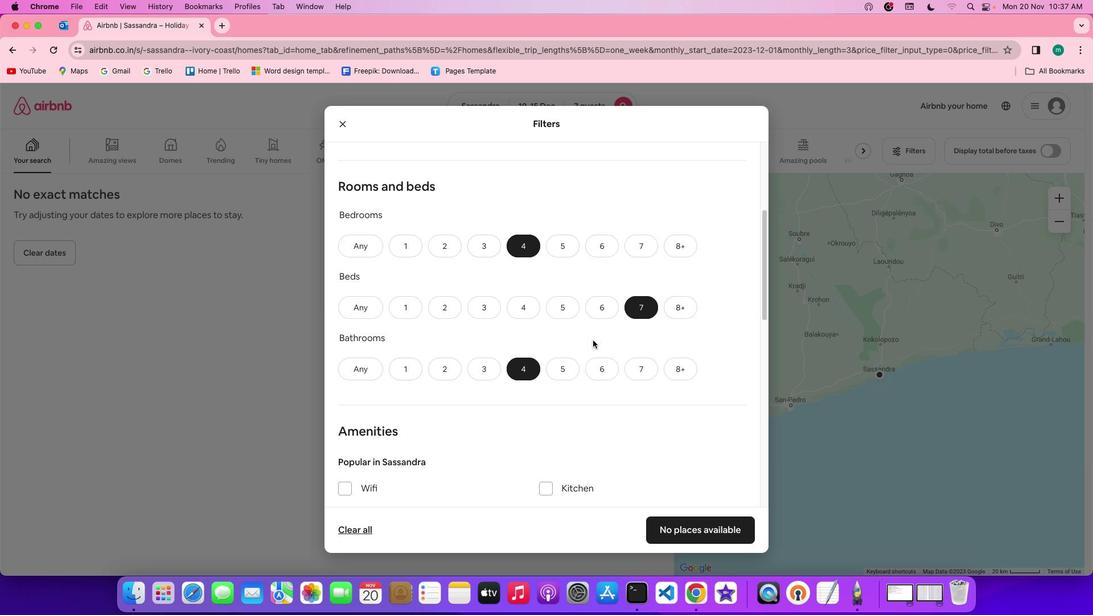 
Action: Mouse scrolled (592, 339) with delta (0, 0)
Screenshot: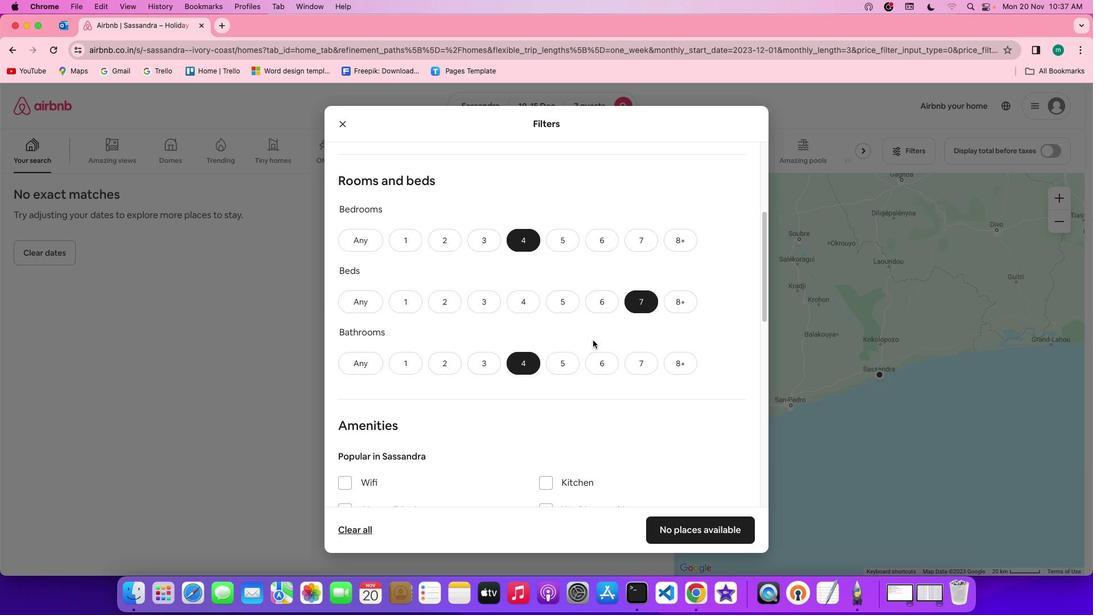 
Action: Mouse scrolled (592, 339) with delta (0, 0)
Screenshot: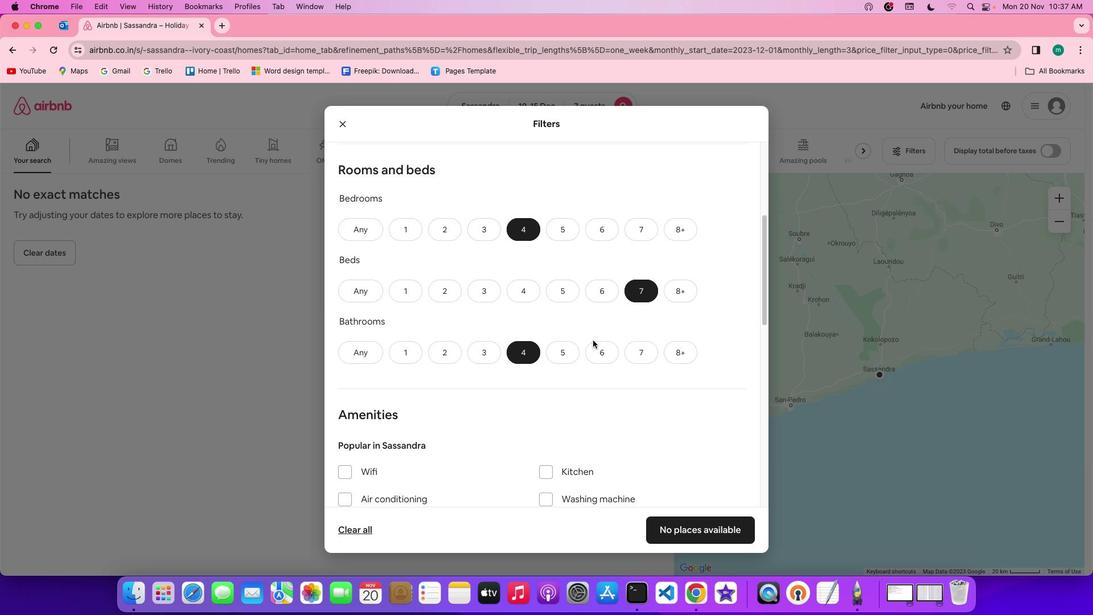 
Action: Mouse scrolled (592, 339) with delta (0, -1)
Screenshot: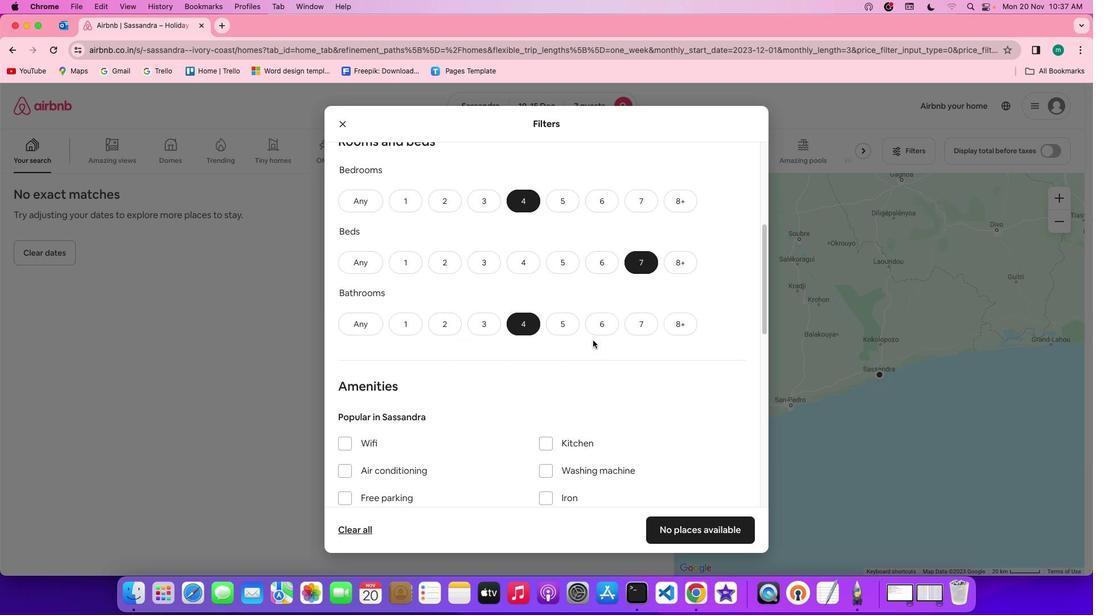 
Action: Mouse scrolled (592, 339) with delta (0, 0)
Screenshot: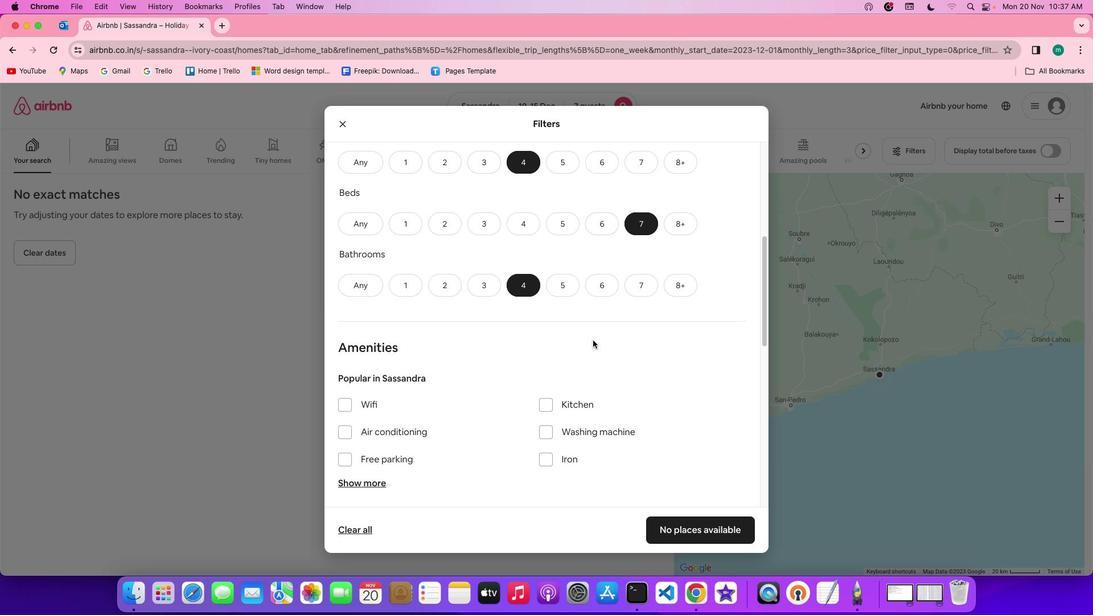
Action: Mouse scrolled (592, 339) with delta (0, 0)
Screenshot: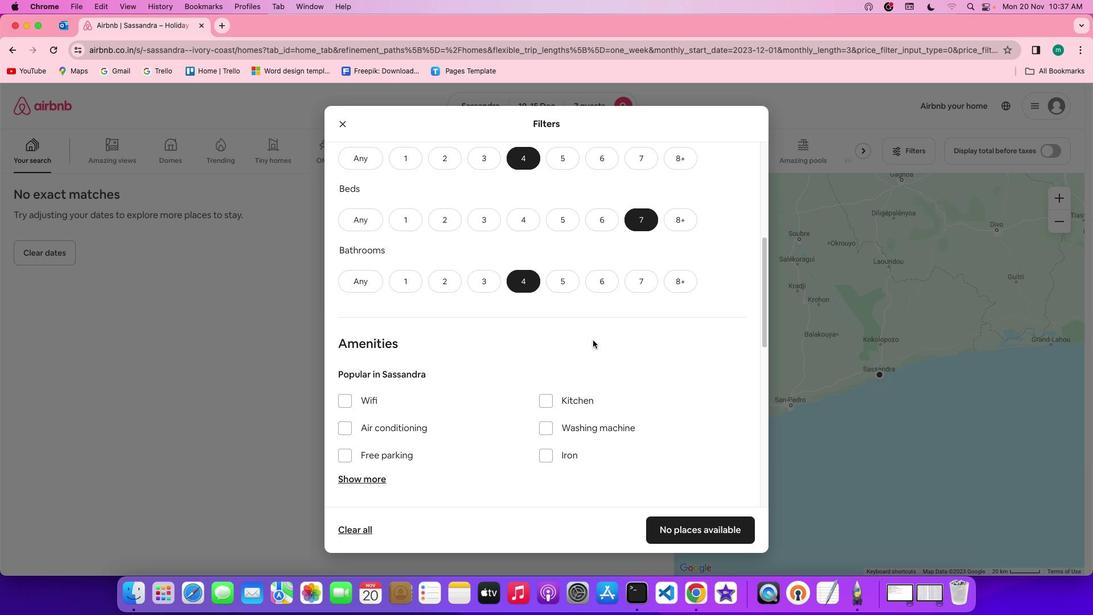 
Action: Mouse scrolled (592, 339) with delta (0, 0)
Screenshot: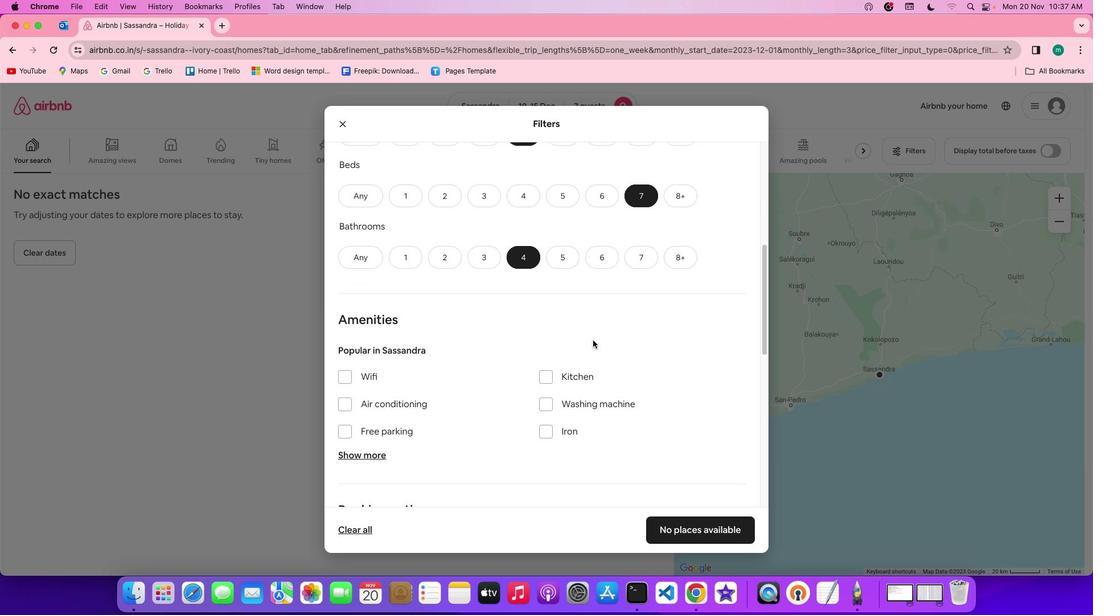 
Action: Mouse scrolled (592, 339) with delta (0, 0)
Screenshot: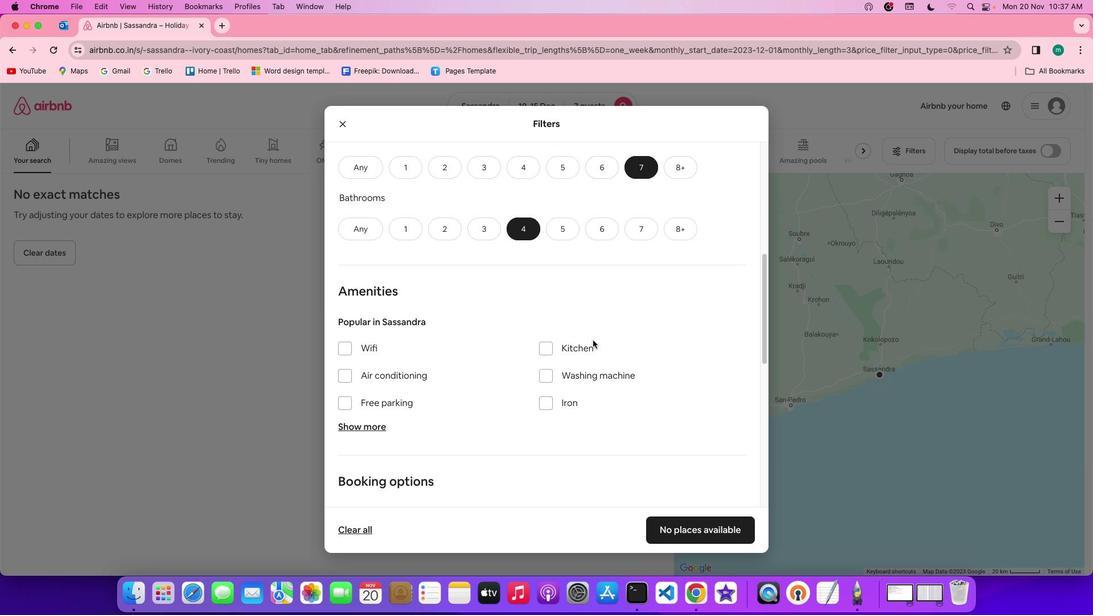 
Action: Mouse scrolled (592, 339) with delta (0, 0)
Screenshot: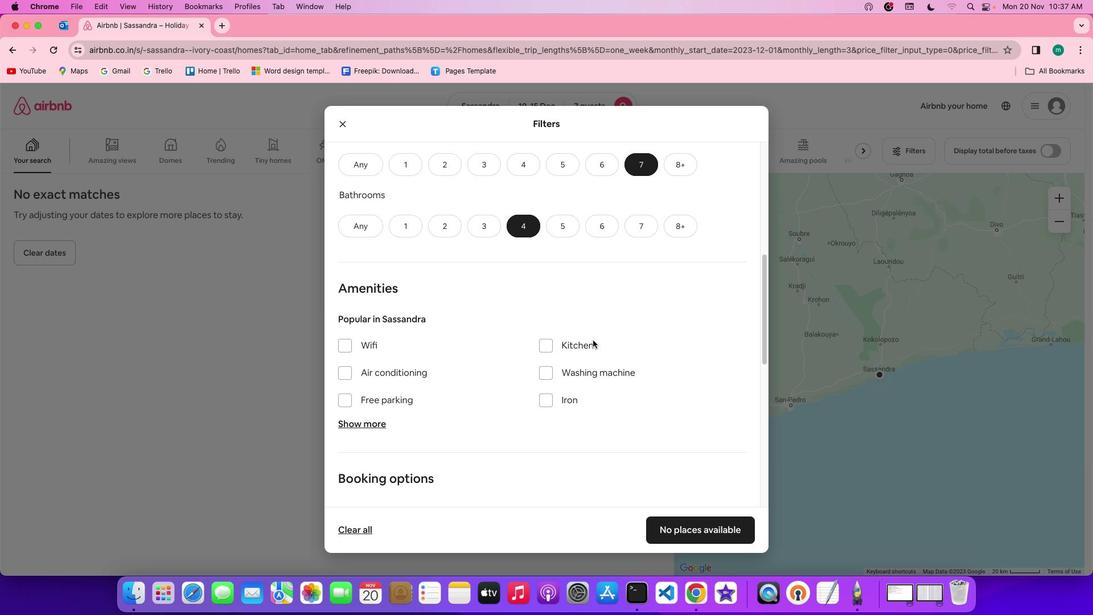 
Action: Mouse scrolled (592, 339) with delta (0, 0)
Screenshot: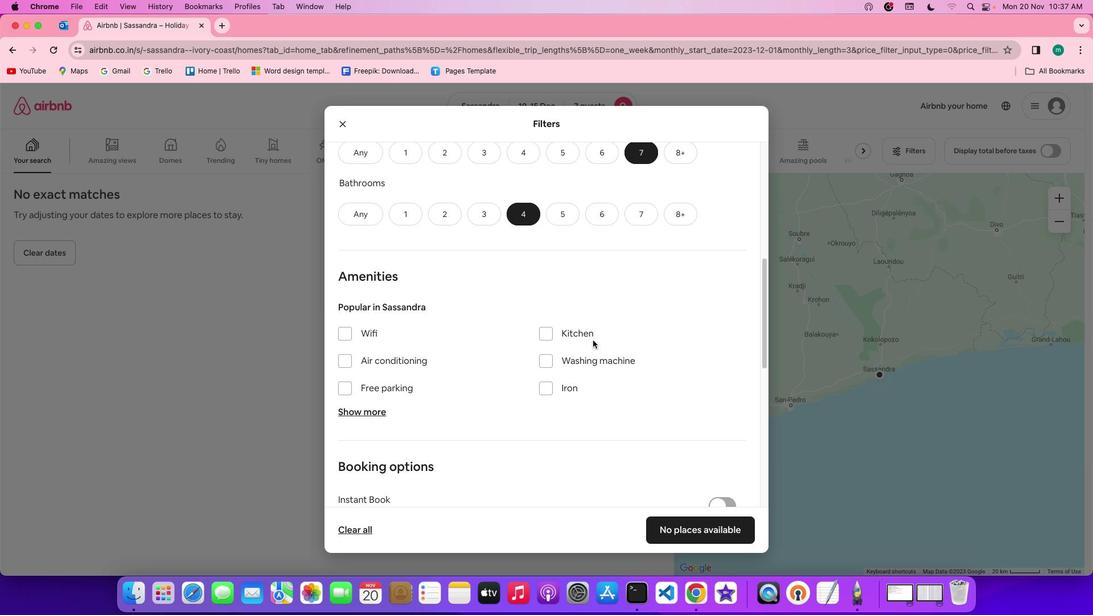 
Action: Mouse scrolled (592, 339) with delta (0, 0)
Screenshot: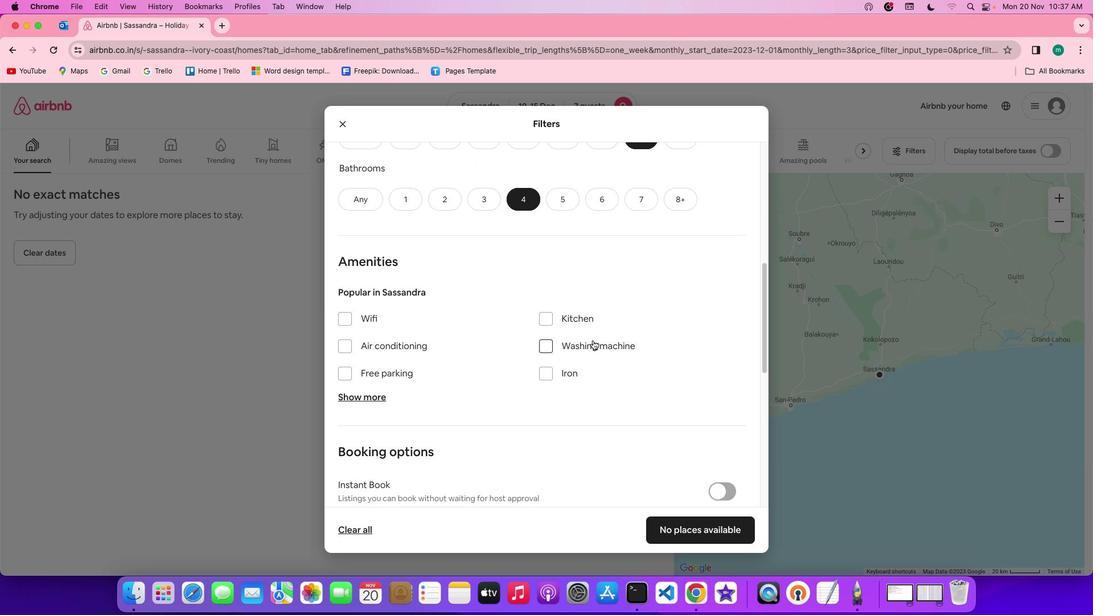 
Action: Mouse scrolled (592, 339) with delta (0, 0)
Screenshot: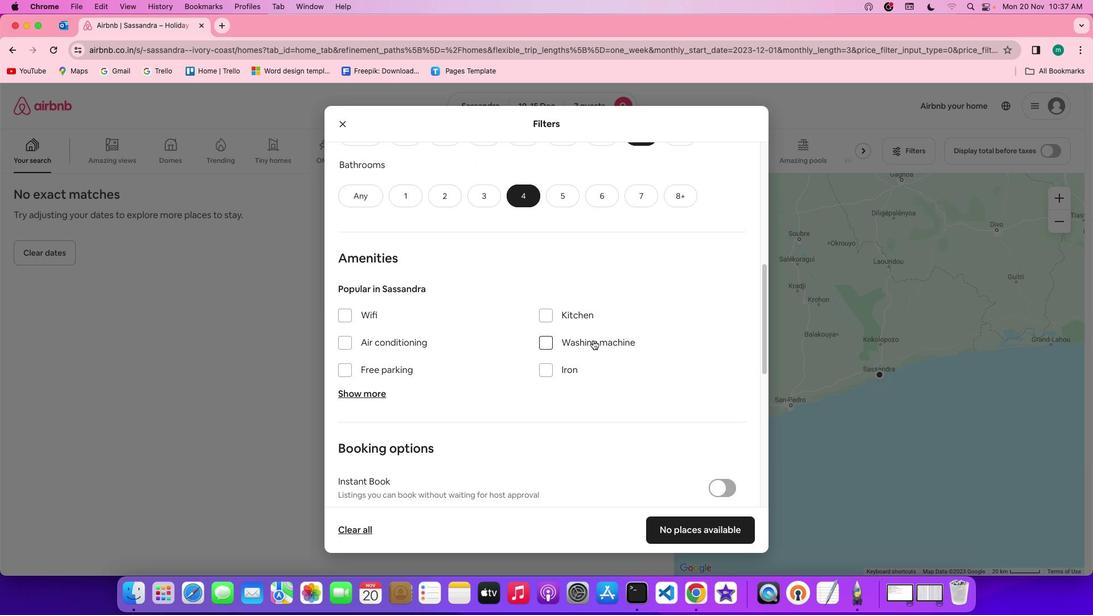 
Action: Mouse scrolled (592, 339) with delta (0, 0)
Screenshot: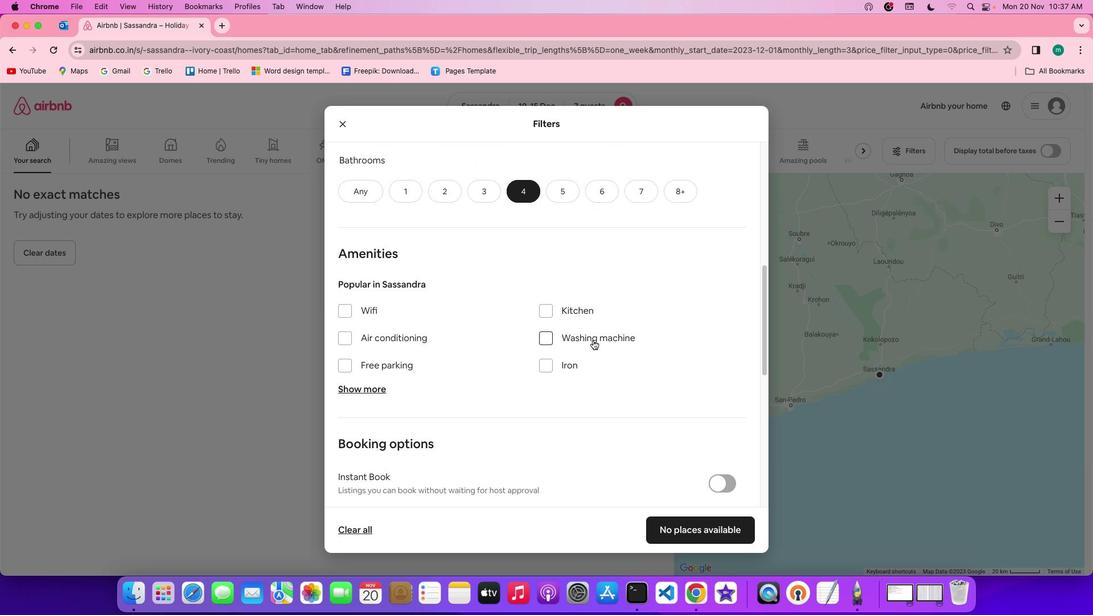 
Action: Mouse scrolled (592, 339) with delta (0, 0)
Screenshot: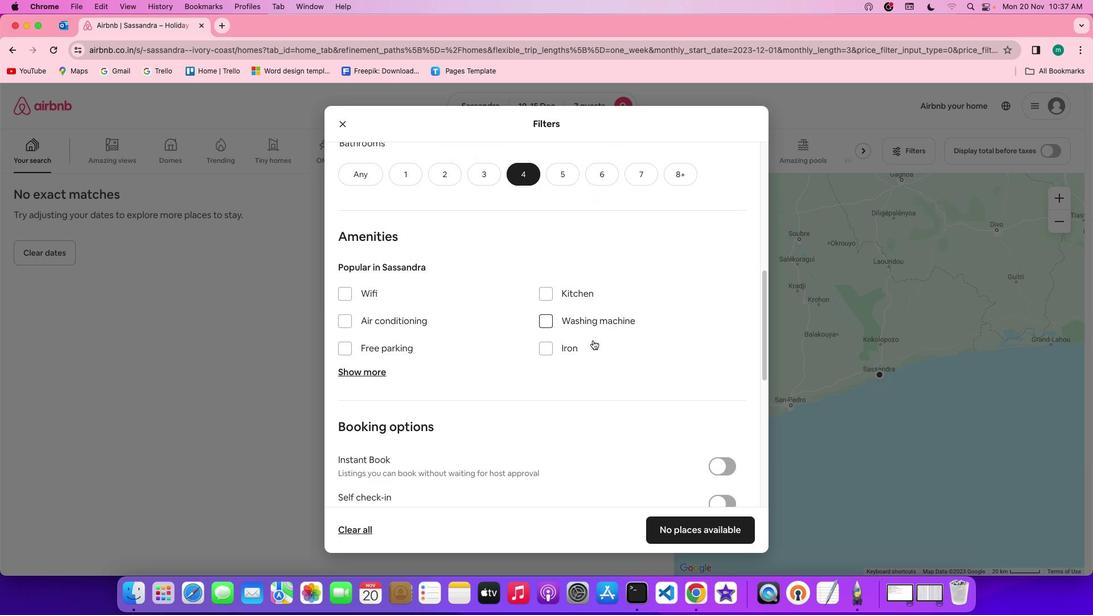 
Action: Mouse scrolled (592, 339) with delta (0, 0)
Screenshot: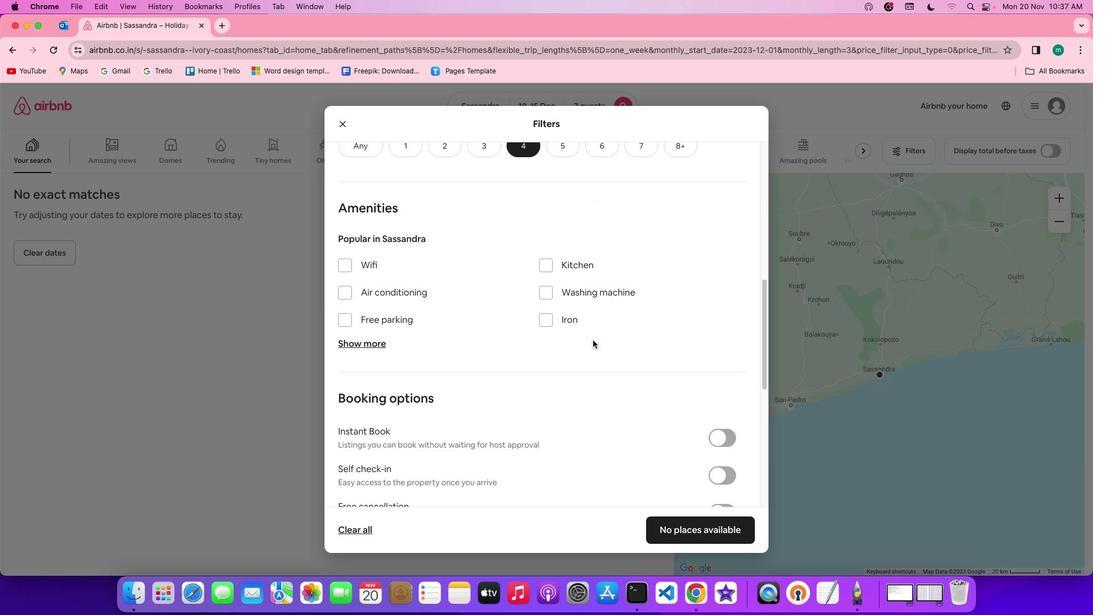 
Action: Mouse scrolled (592, 339) with delta (0, 0)
Screenshot: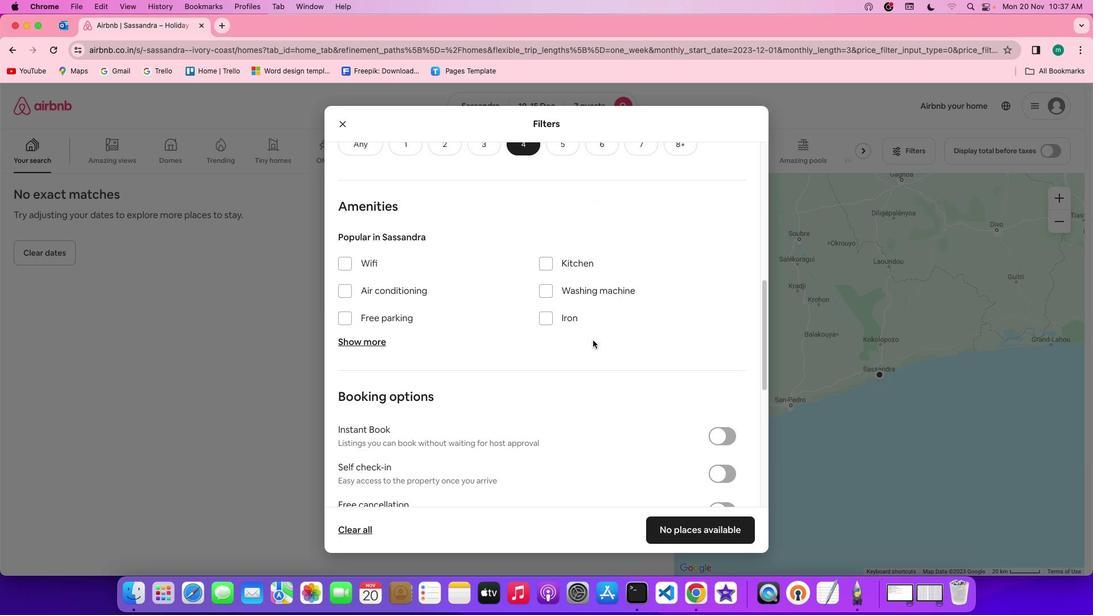 
Action: Mouse scrolled (592, 339) with delta (0, 0)
Screenshot: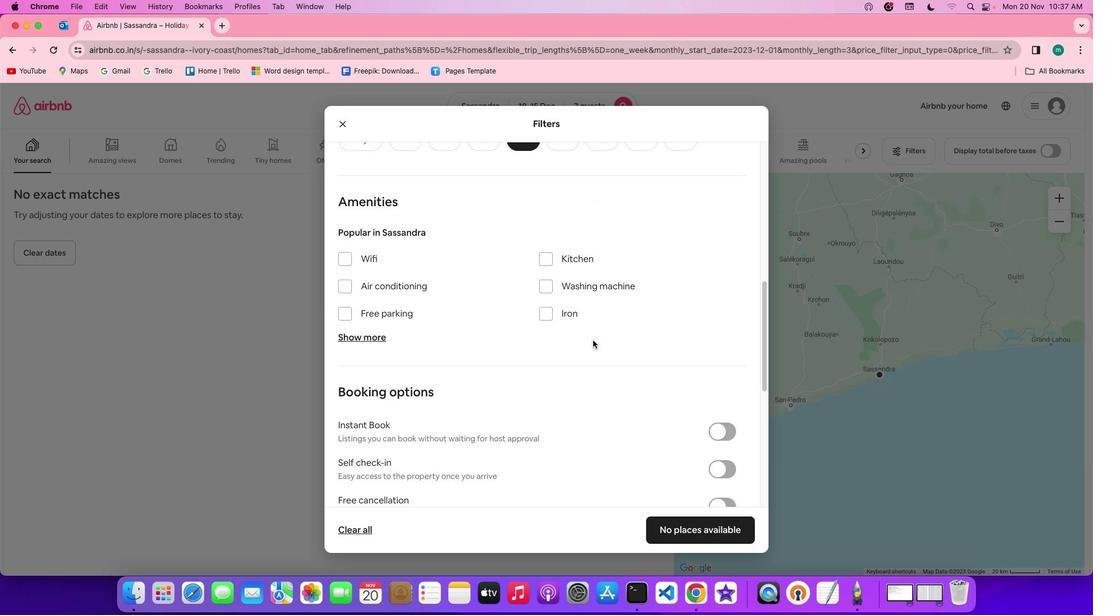 
Action: Mouse scrolled (592, 339) with delta (0, 0)
Screenshot: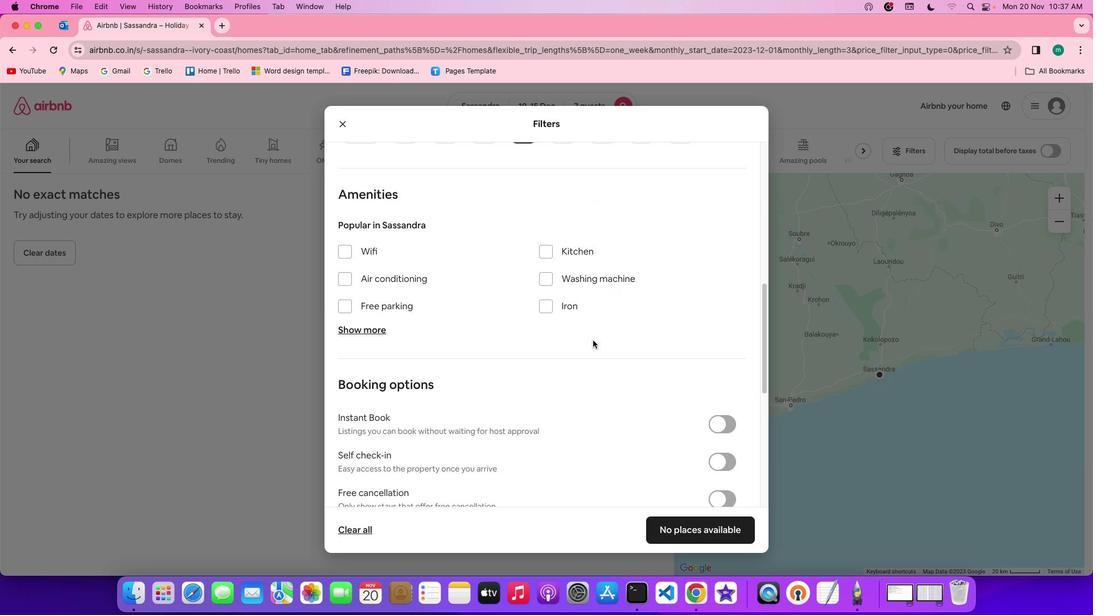
Action: Mouse moved to (346, 251)
Screenshot: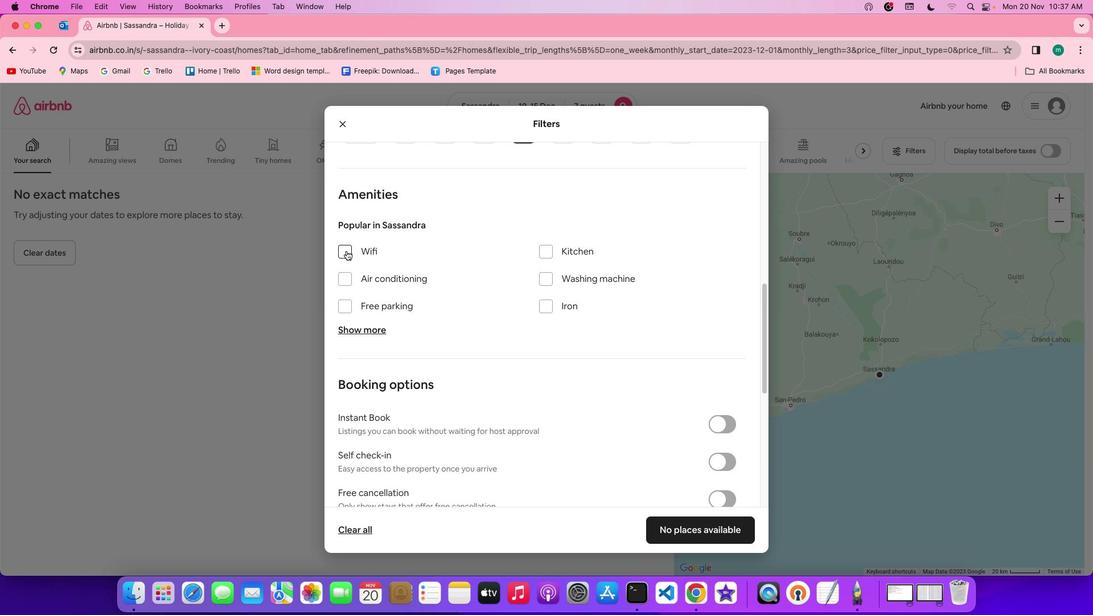 
Action: Mouse pressed left at (346, 251)
Screenshot: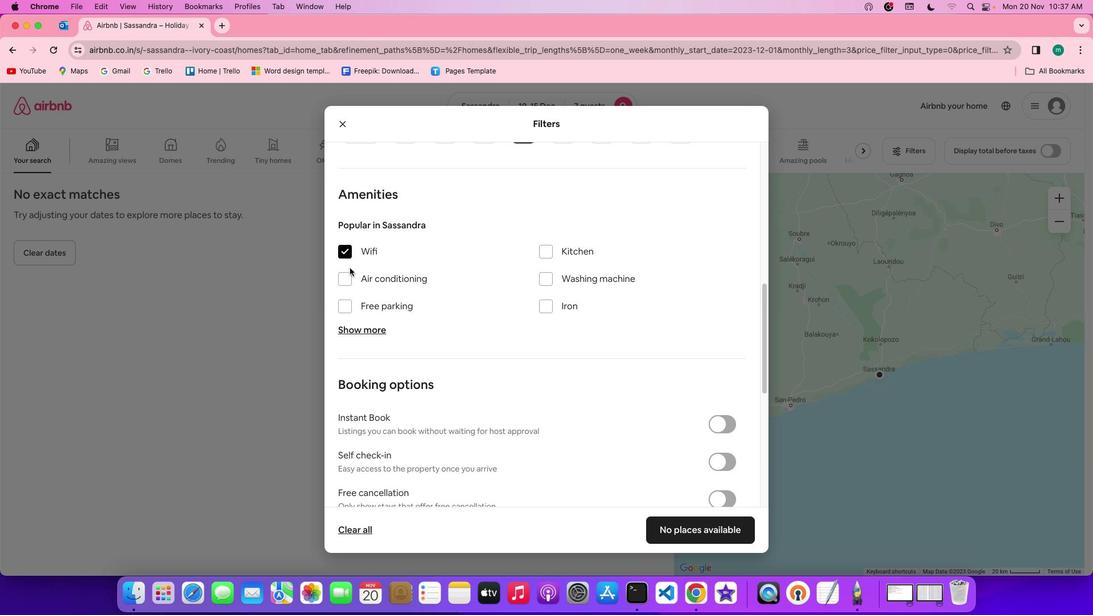 
Action: Mouse moved to (362, 327)
Screenshot: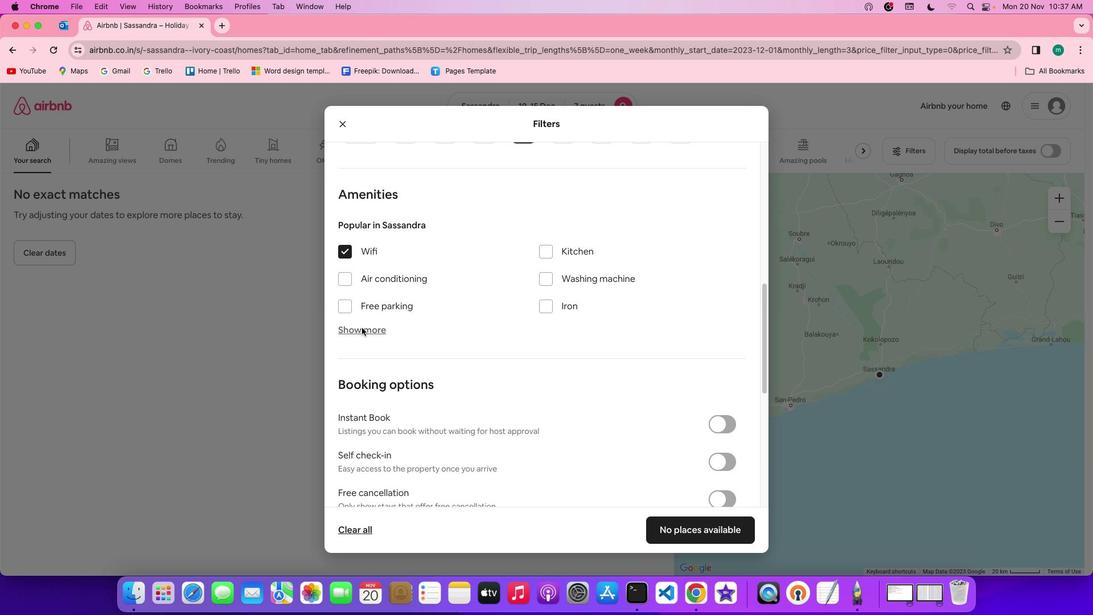 
Action: Mouse pressed left at (362, 327)
Screenshot: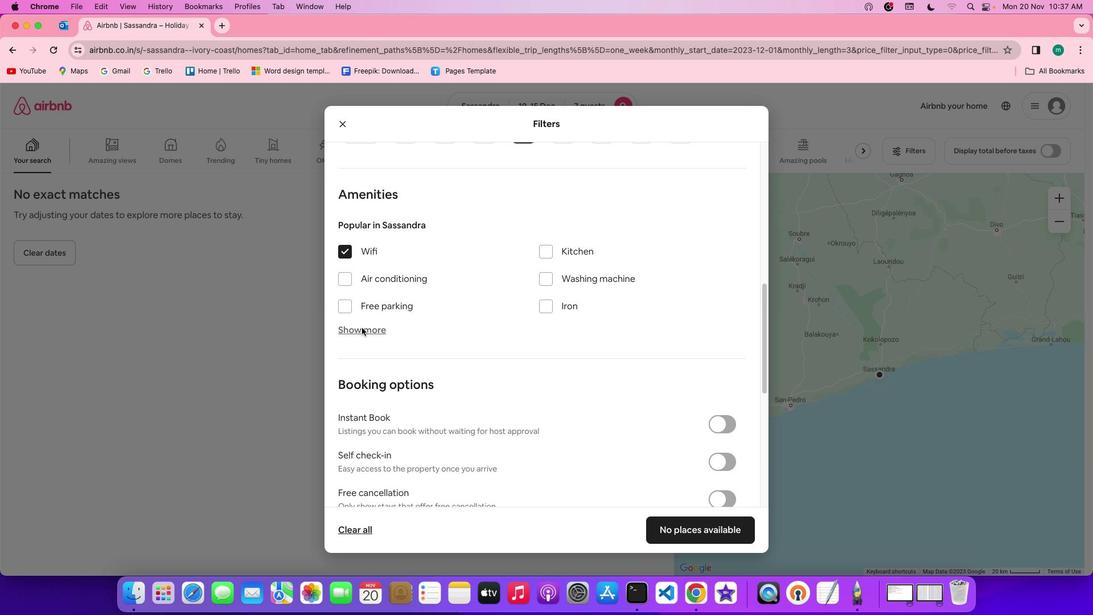 
Action: Mouse moved to (544, 379)
Screenshot: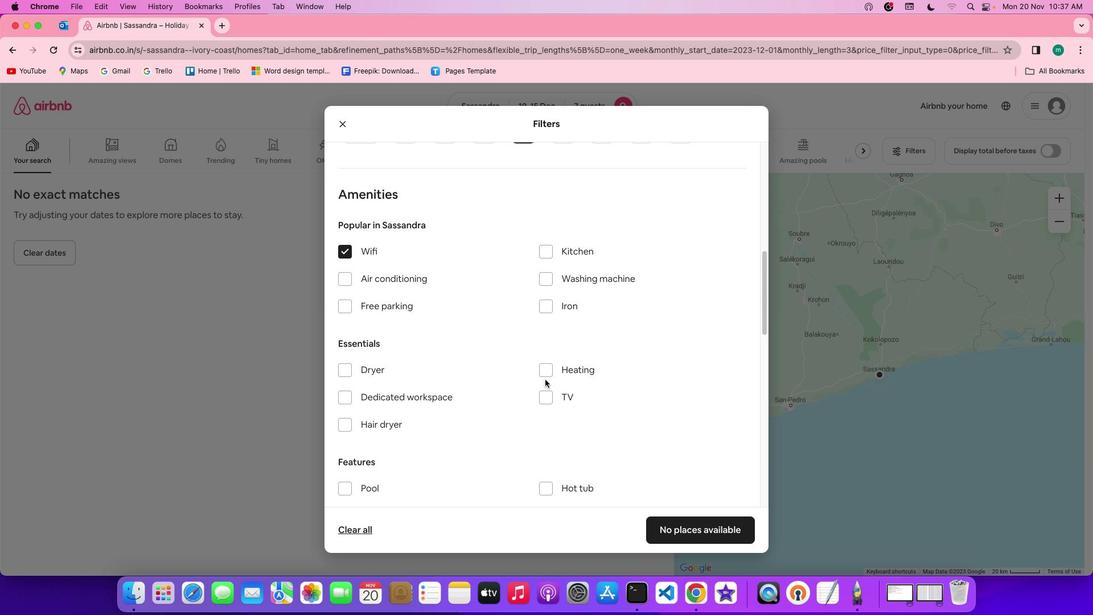 
Action: Mouse scrolled (544, 379) with delta (0, 0)
Screenshot: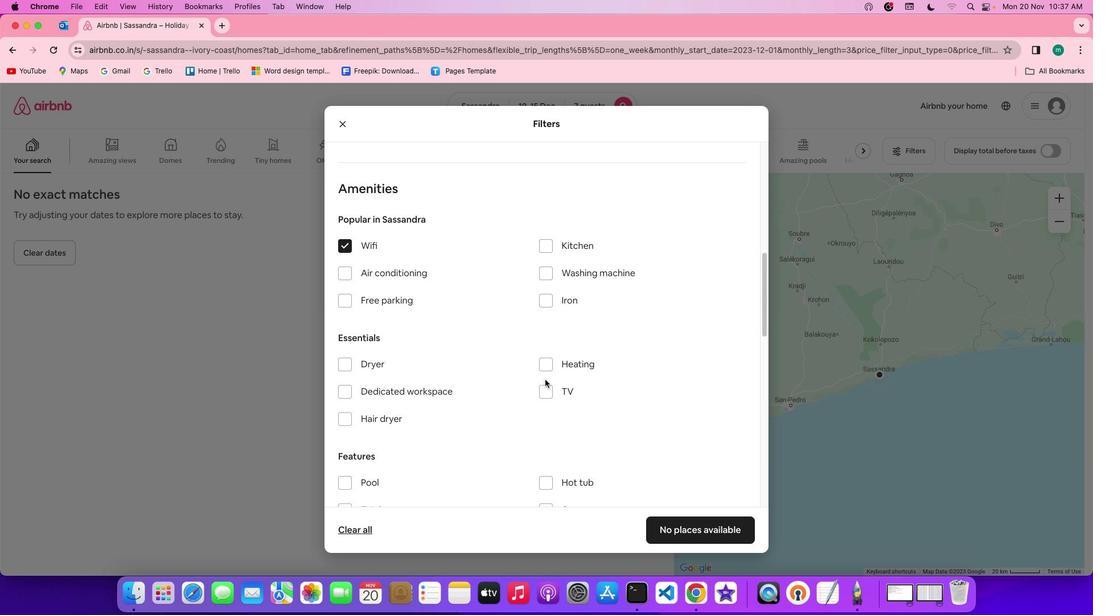 
Action: Mouse scrolled (544, 379) with delta (0, 0)
Screenshot: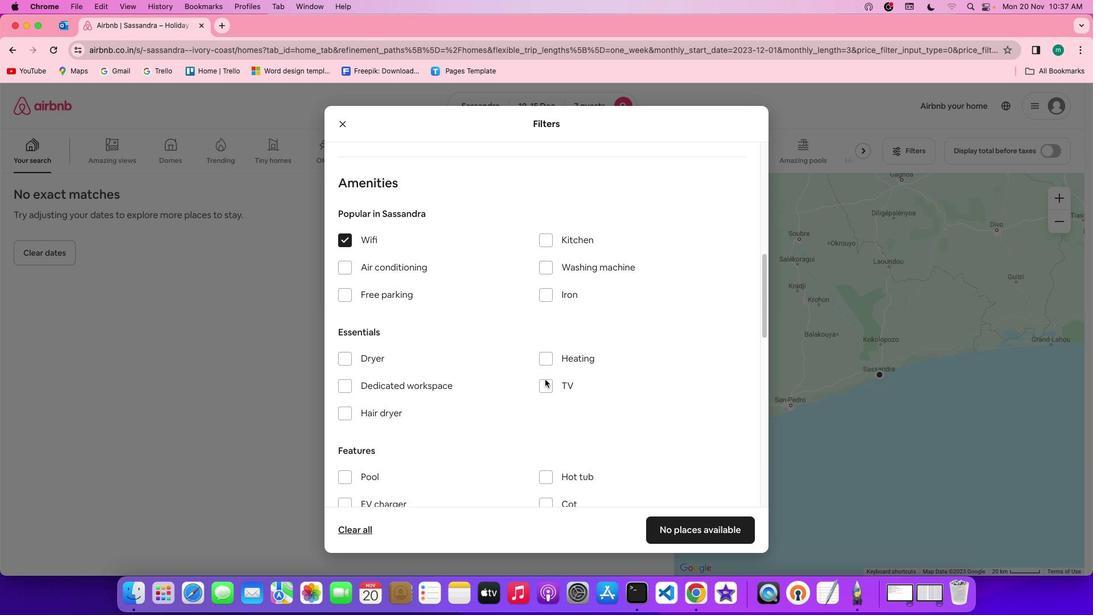 
Action: Mouse scrolled (544, 379) with delta (0, 0)
Screenshot: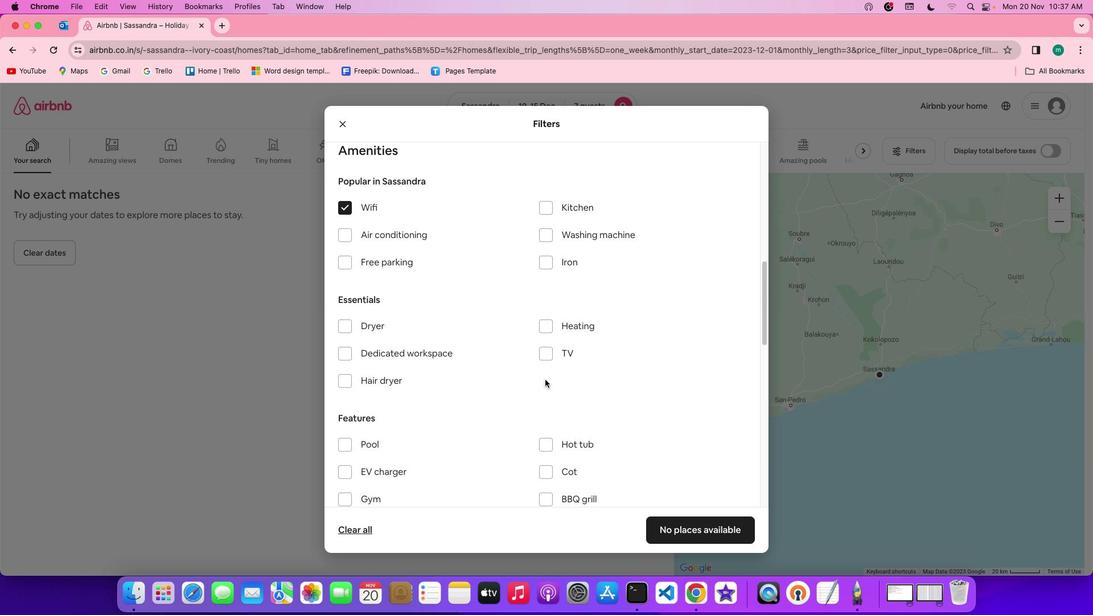 
Action: Mouse moved to (543, 339)
Screenshot: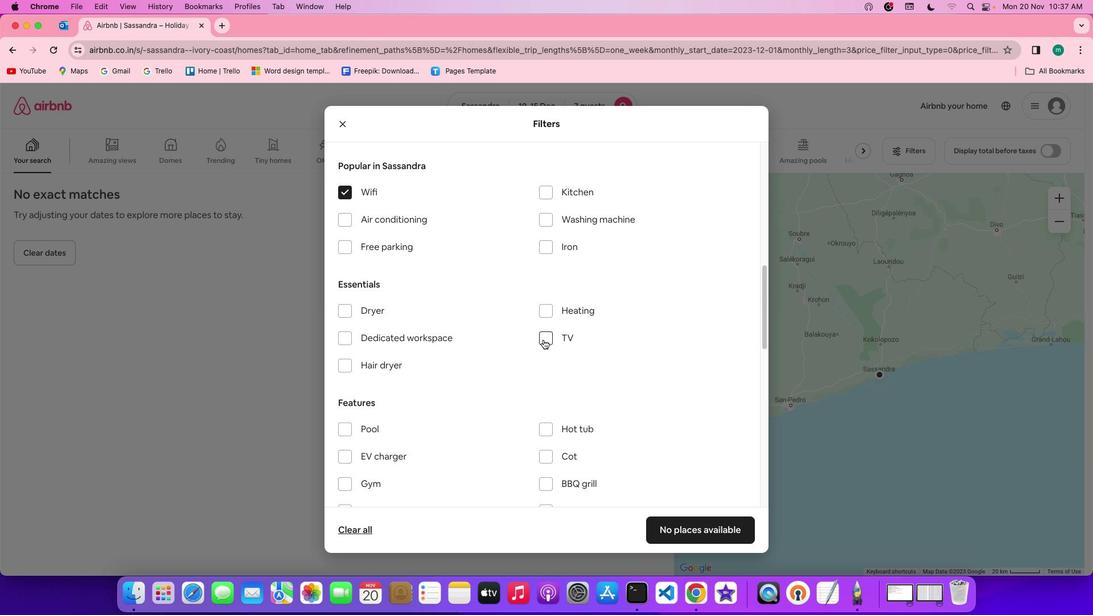 
Action: Mouse pressed left at (543, 339)
Screenshot: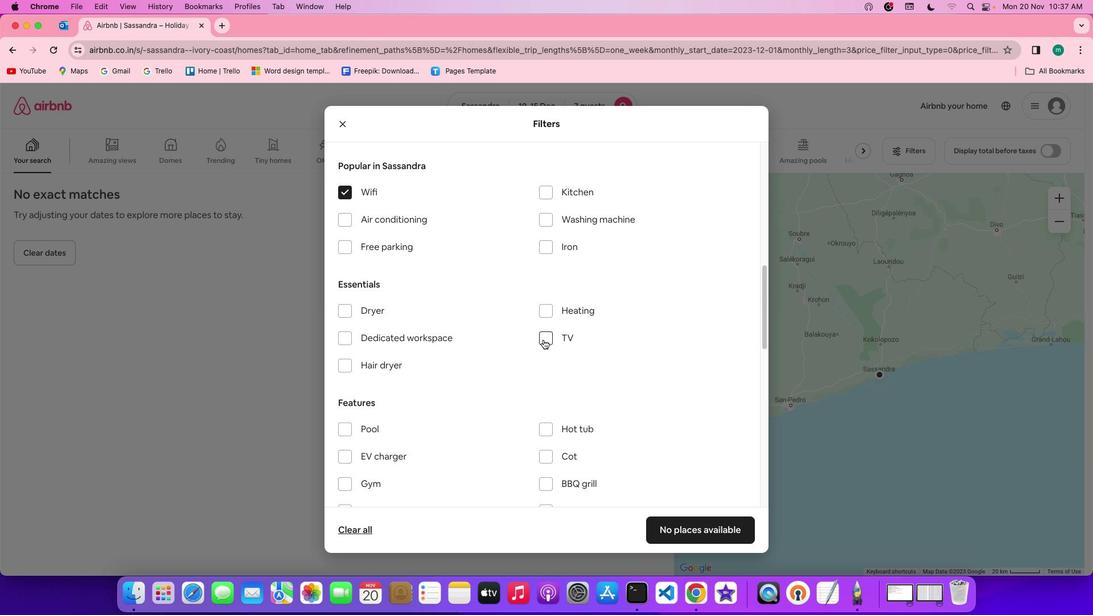 
Action: Mouse moved to (603, 353)
Screenshot: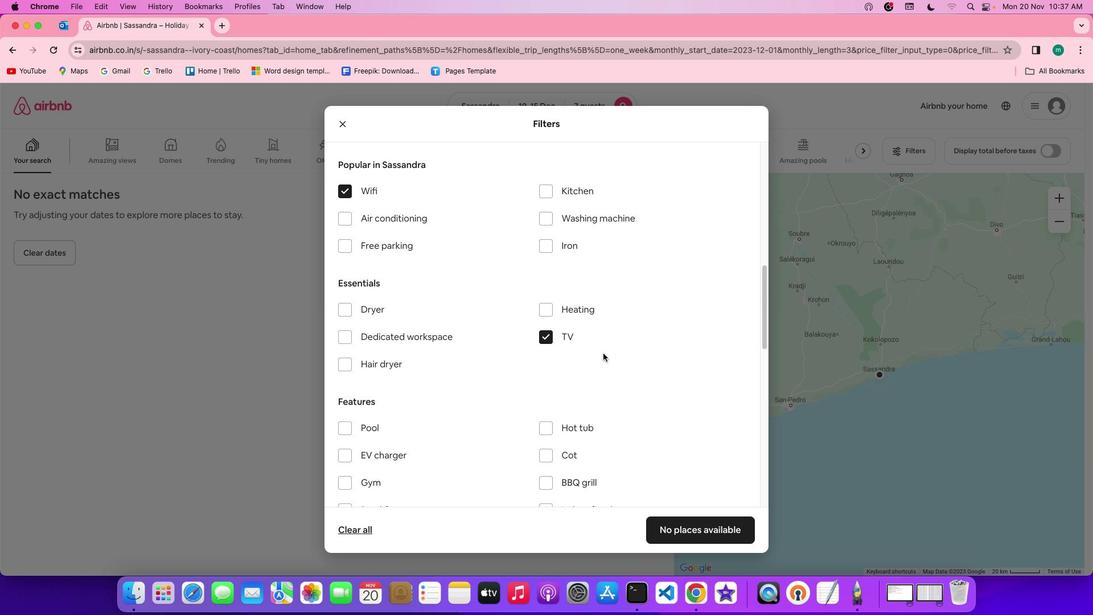 
Action: Mouse scrolled (603, 353) with delta (0, 0)
Screenshot: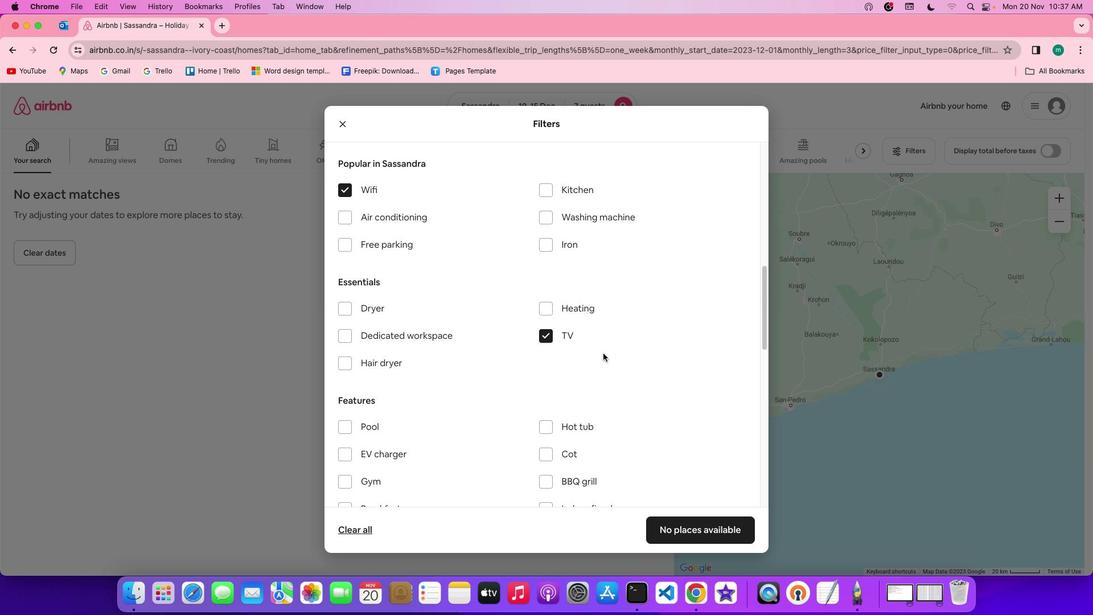 
Action: Mouse scrolled (603, 353) with delta (0, 0)
Screenshot: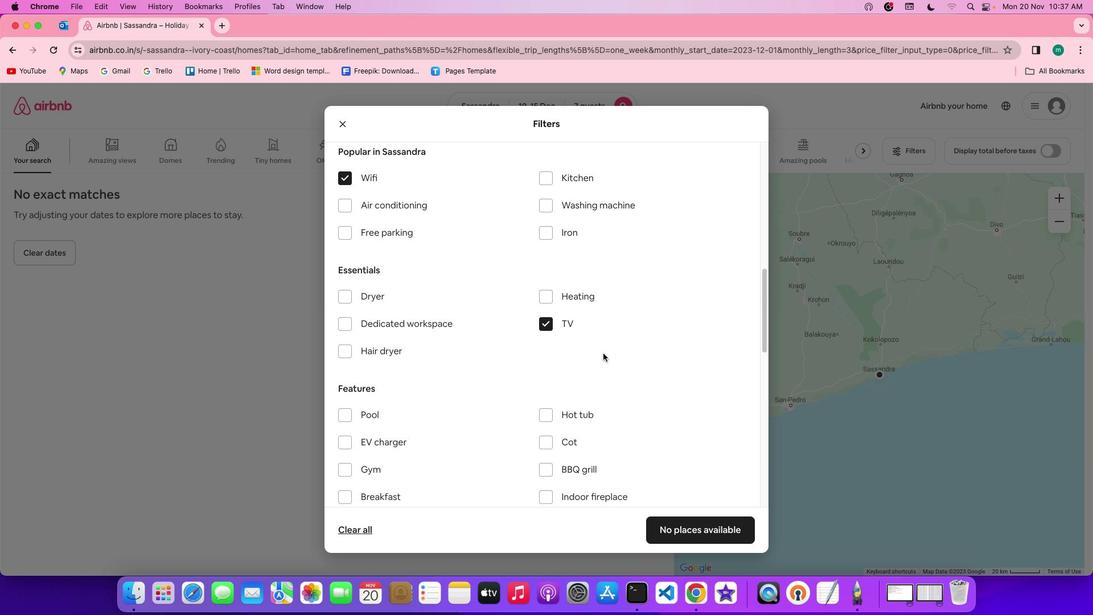 
Action: Mouse scrolled (603, 353) with delta (0, 0)
Screenshot: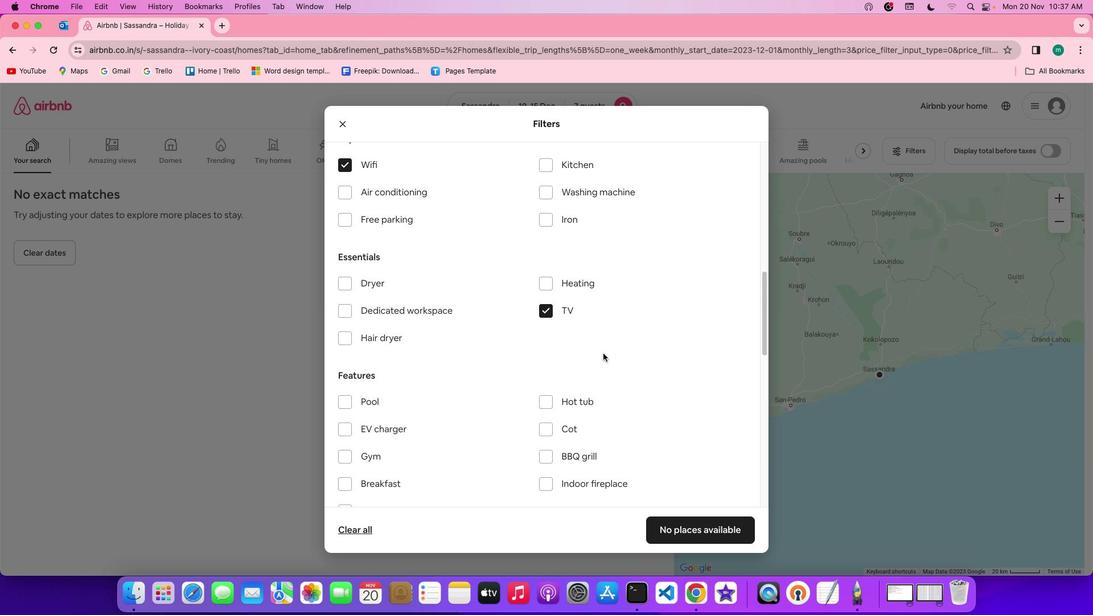 
Action: Mouse scrolled (603, 353) with delta (0, 0)
Screenshot: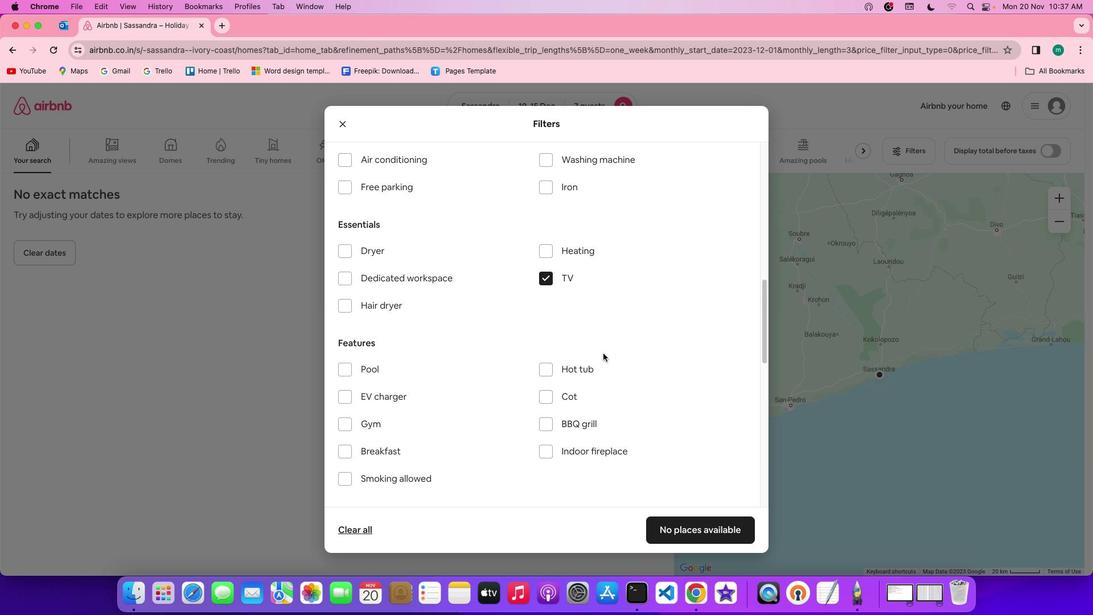 
Action: Mouse scrolled (603, 353) with delta (0, 0)
Screenshot: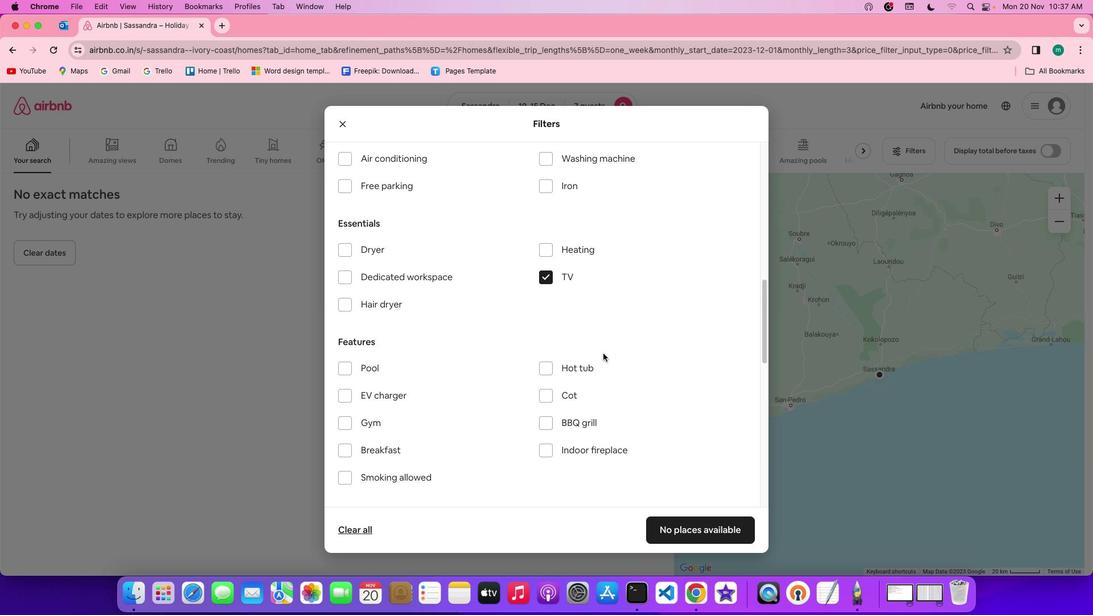 
Action: Mouse scrolled (603, 353) with delta (0, 0)
Screenshot: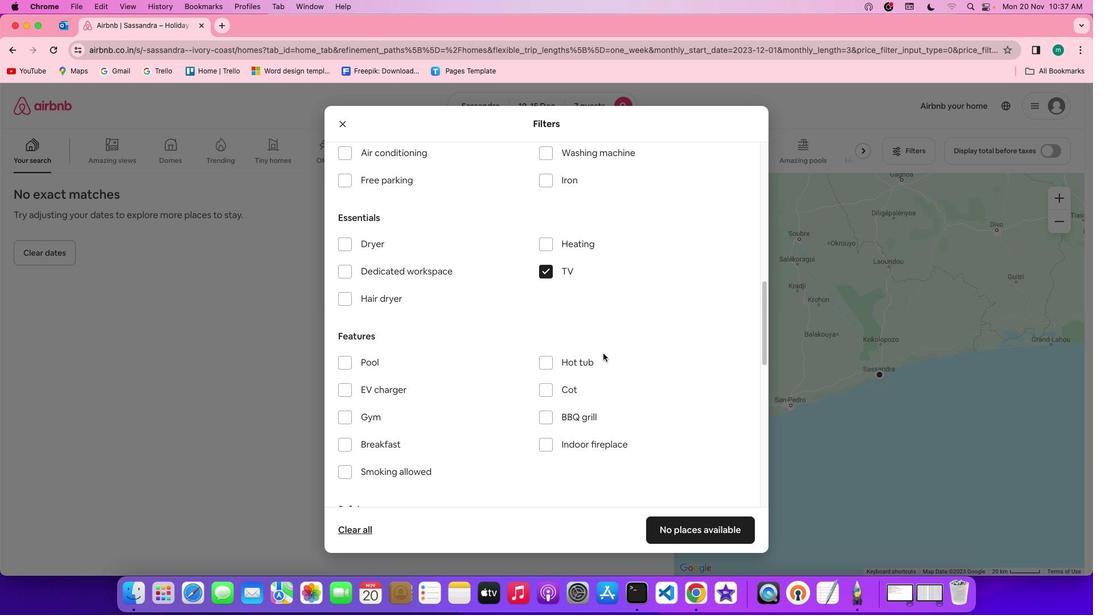 
Action: Mouse scrolled (603, 353) with delta (0, 0)
Screenshot: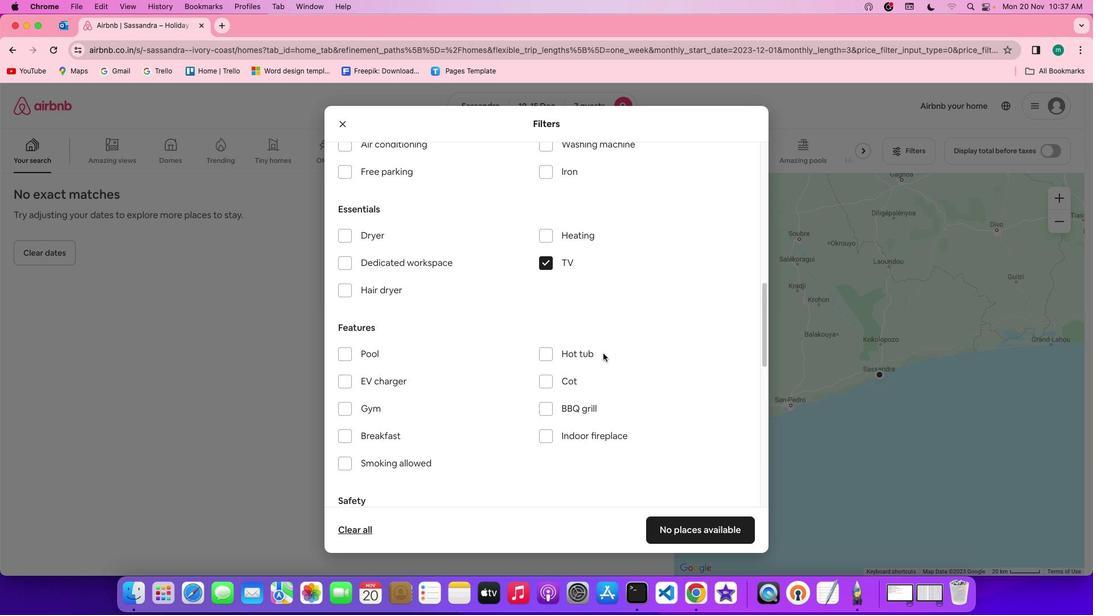 
Action: Mouse scrolled (603, 353) with delta (0, 0)
Screenshot: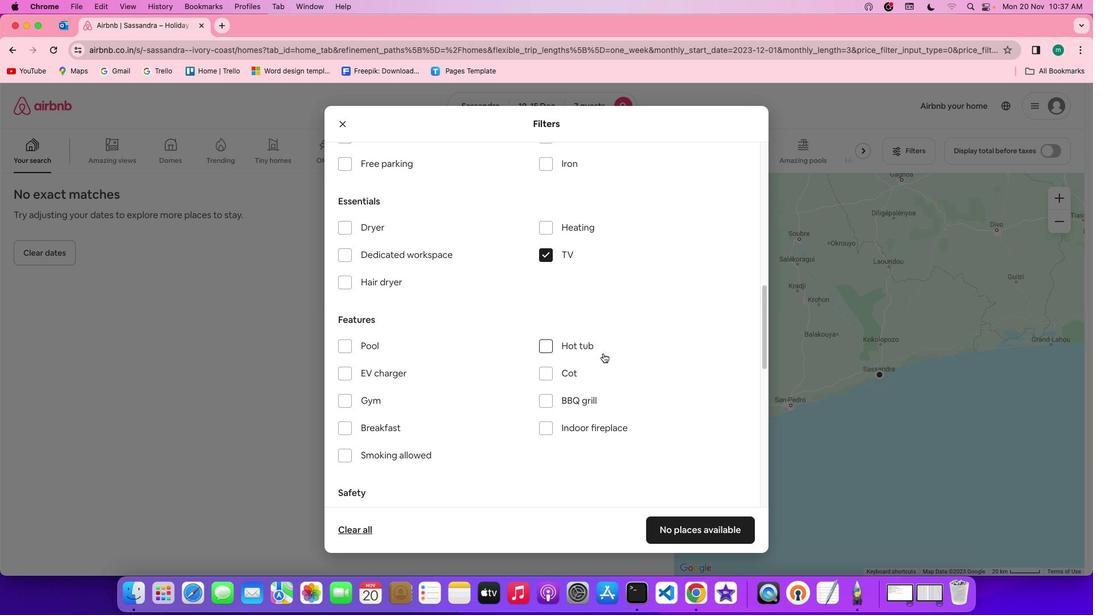 
Action: Mouse scrolled (603, 353) with delta (0, 0)
Screenshot: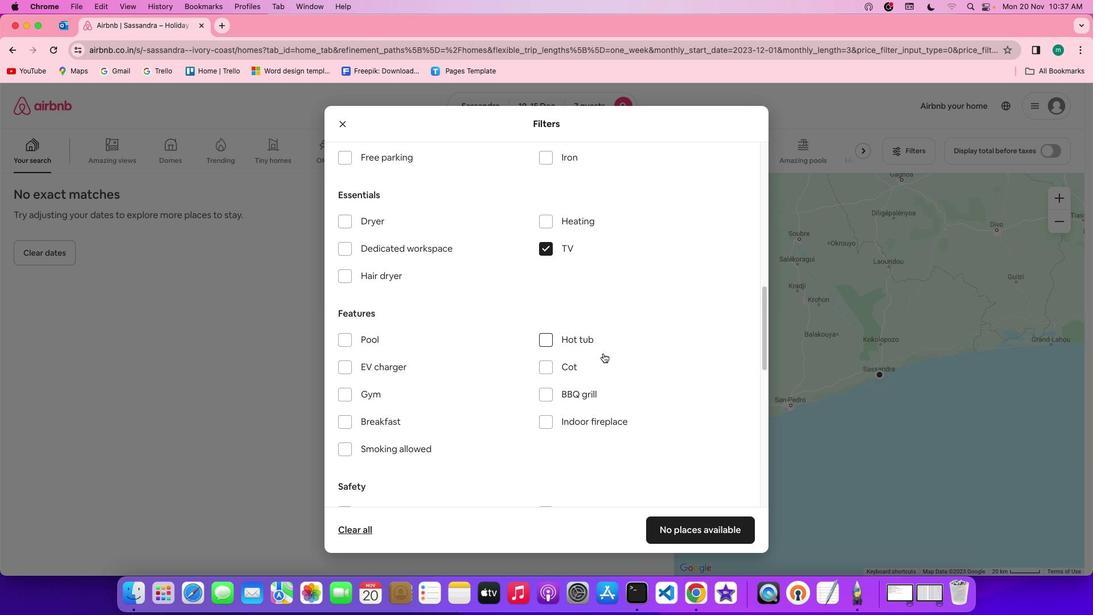 
Action: Mouse scrolled (603, 353) with delta (0, 0)
Screenshot: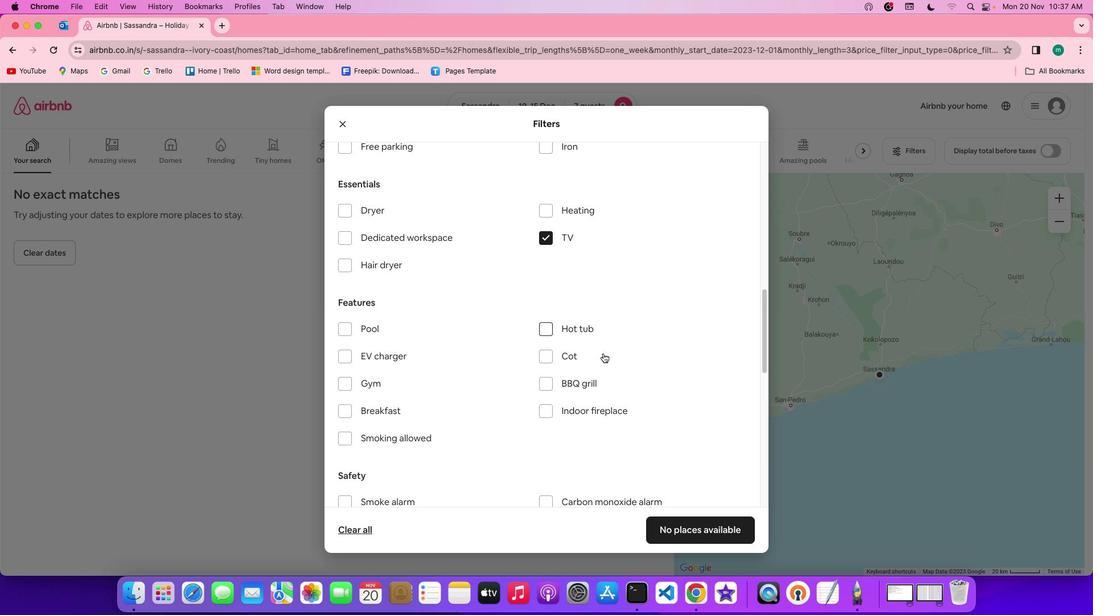
Action: Mouse scrolled (603, 353) with delta (0, 0)
Screenshot: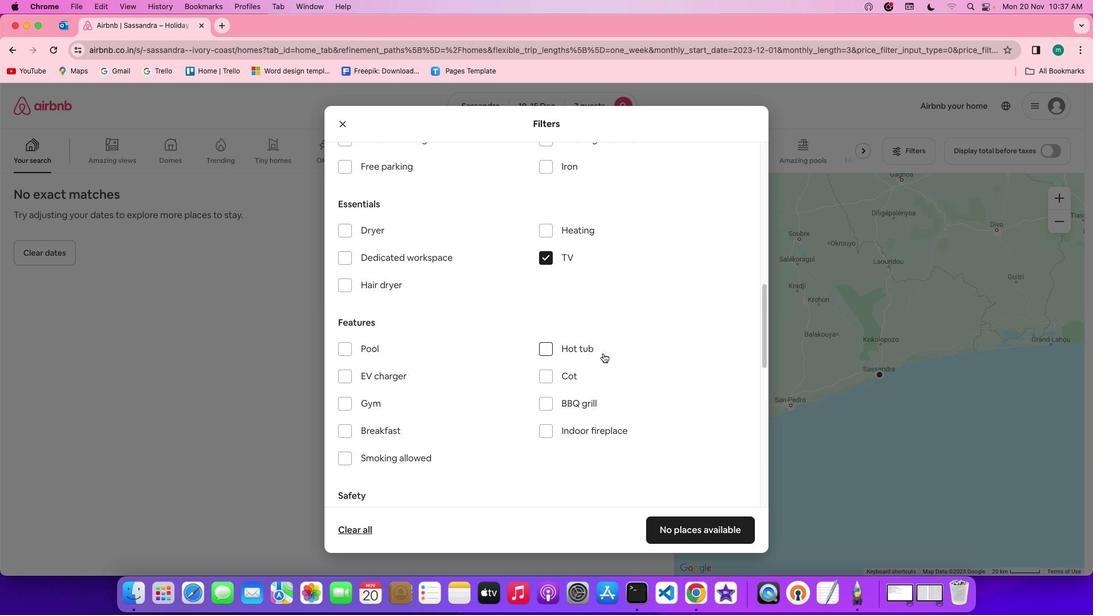 
Action: Mouse scrolled (603, 353) with delta (0, 0)
Screenshot: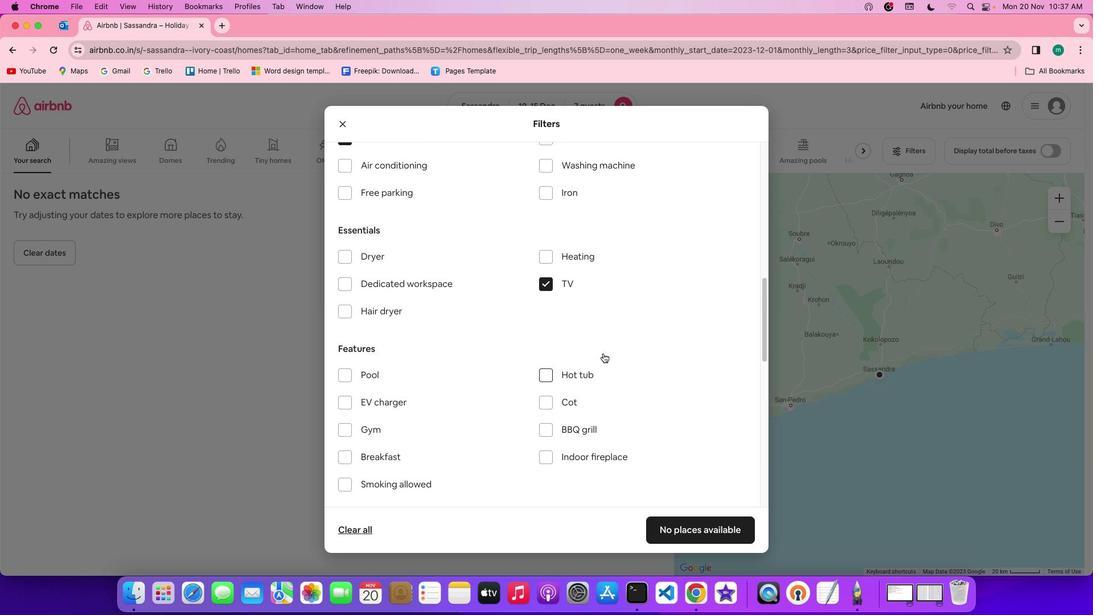 
Action: Mouse scrolled (603, 353) with delta (0, 1)
Screenshot: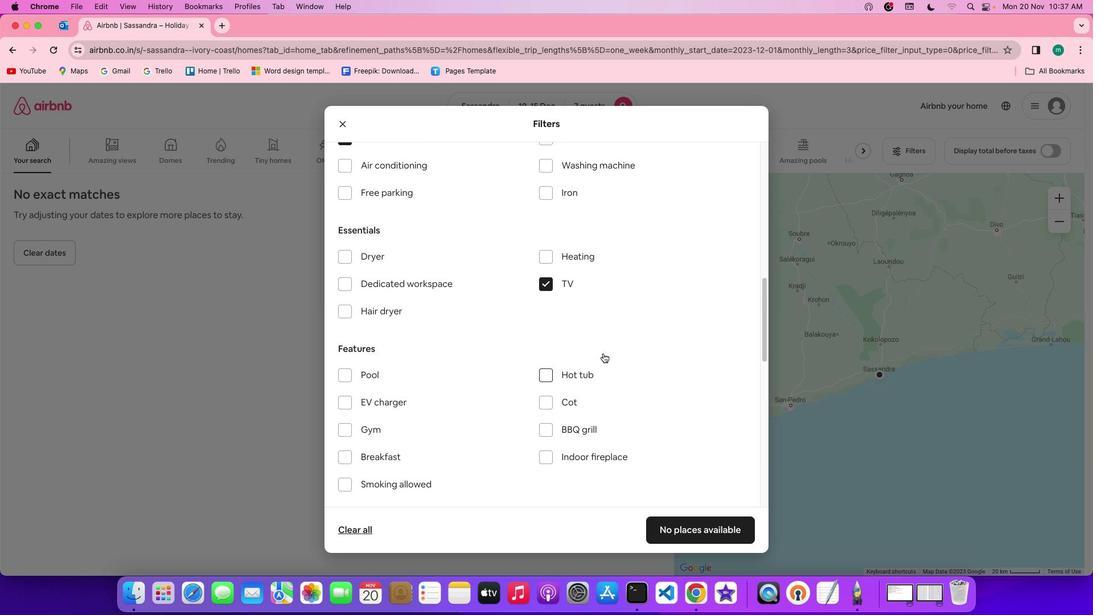 
Action: Mouse moved to (378, 247)
Screenshot: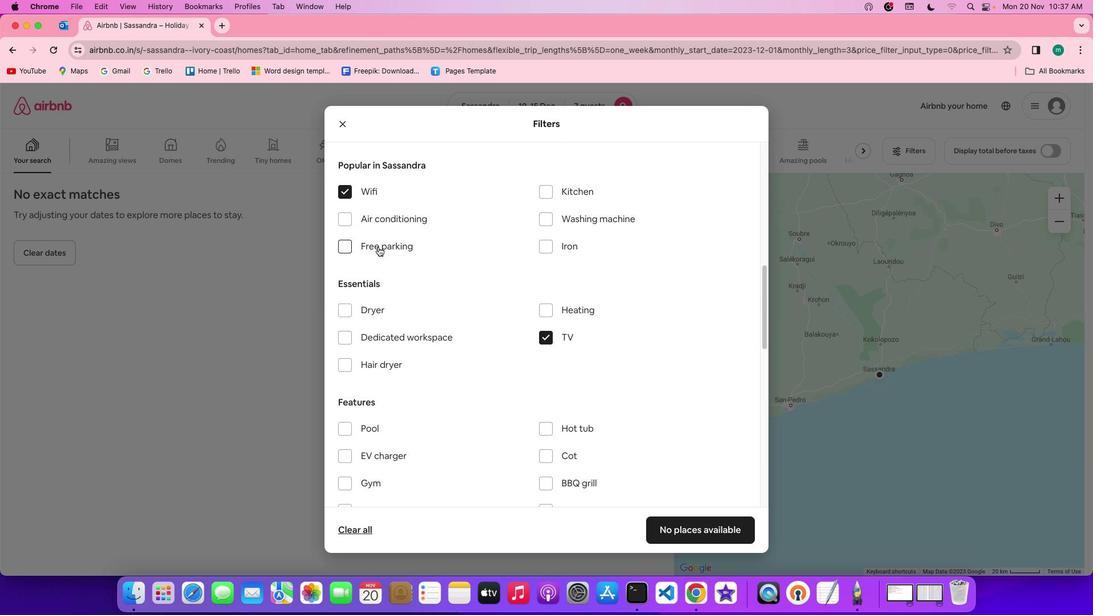 
Action: Mouse pressed left at (378, 247)
Screenshot: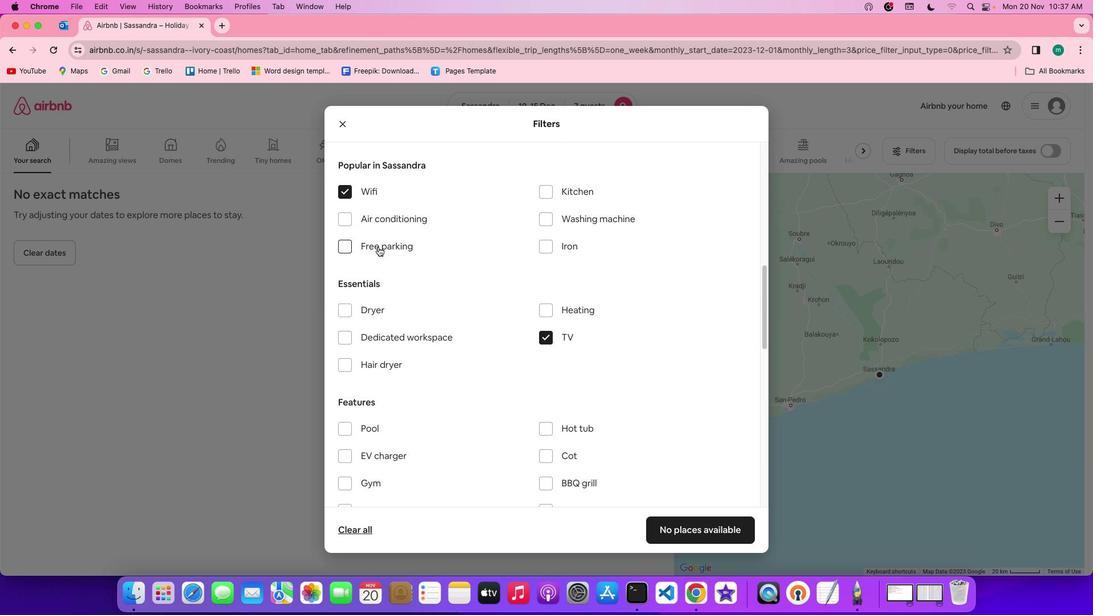 
Action: Mouse moved to (555, 328)
Screenshot: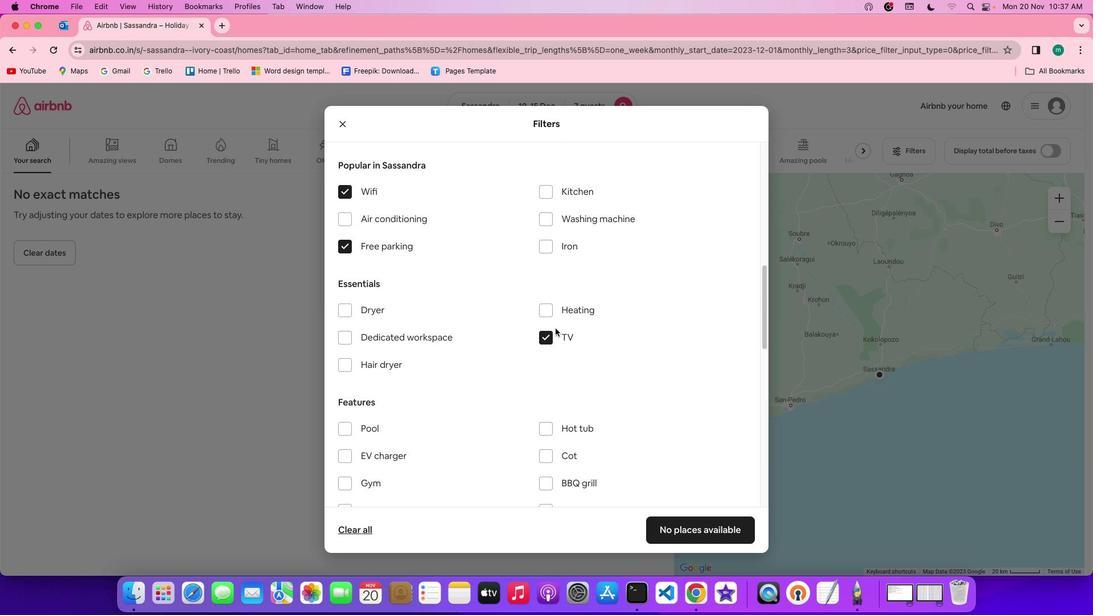 
Action: Mouse scrolled (555, 328) with delta (0, 0)
Screenshot: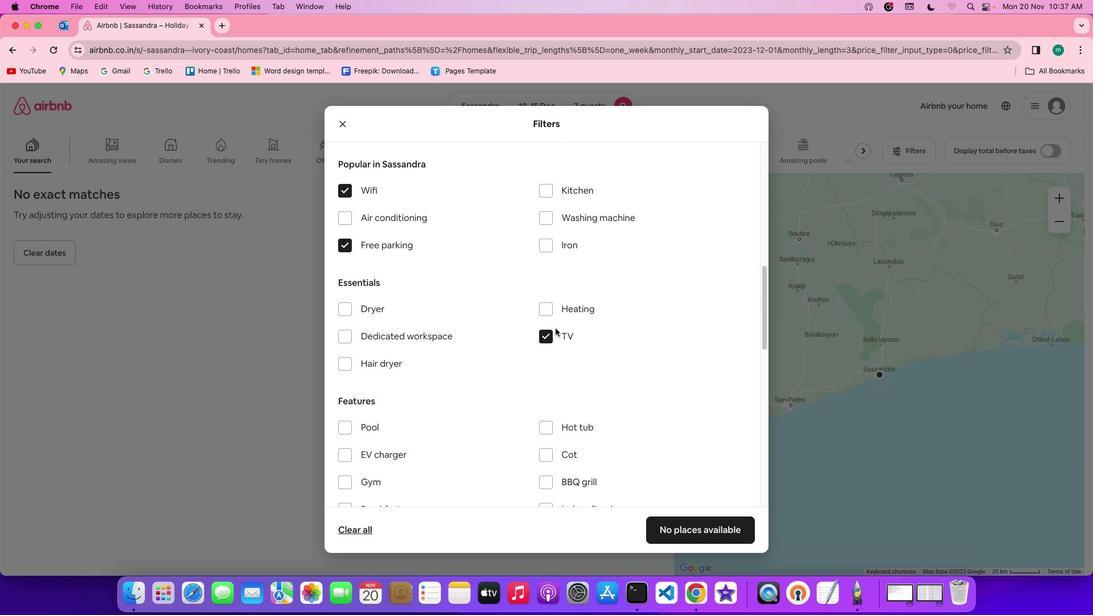 
Action: Mouse scrolled (555, 328) with delta (0, 0)
Screenshot: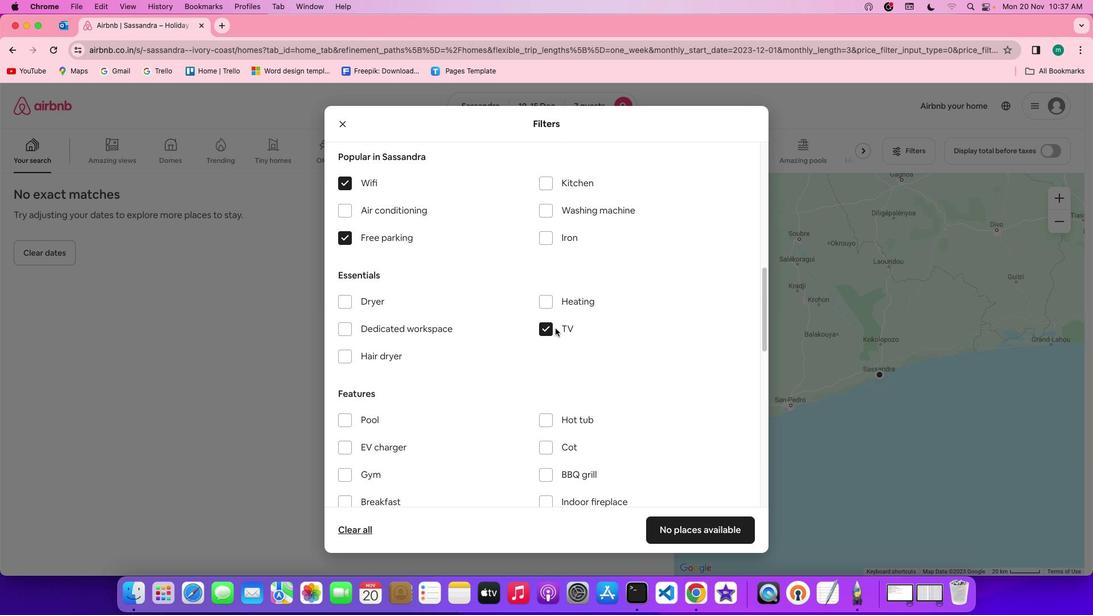 
Action: Mouse scrolled (555, 328) with delta (0, 0)
Screenshot: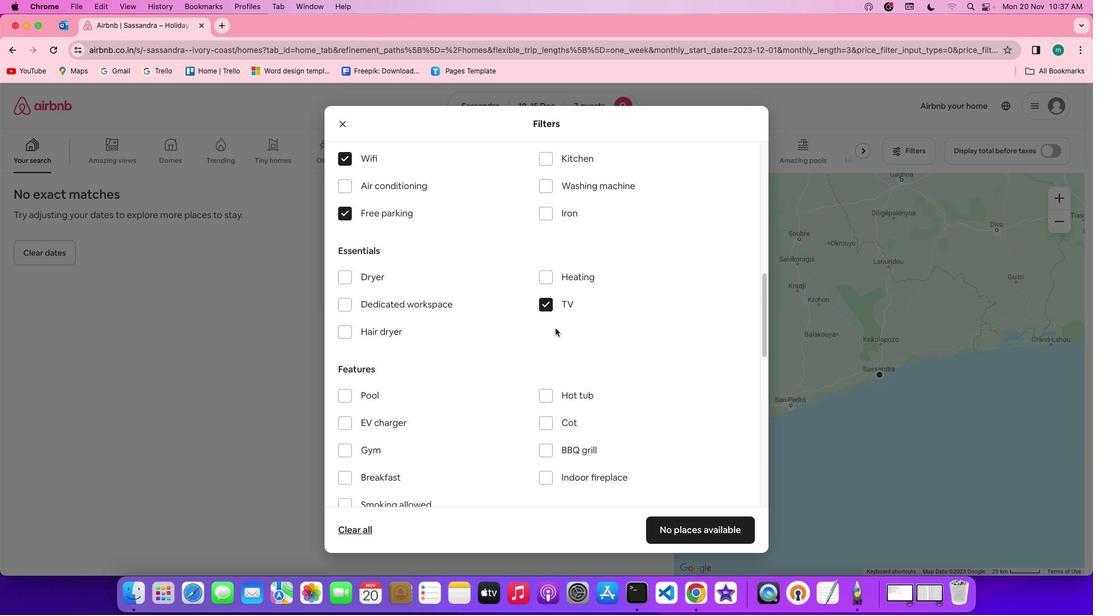 
Action: Mouse scrolled (555, 328) with delta (0, 0)
Screenshot: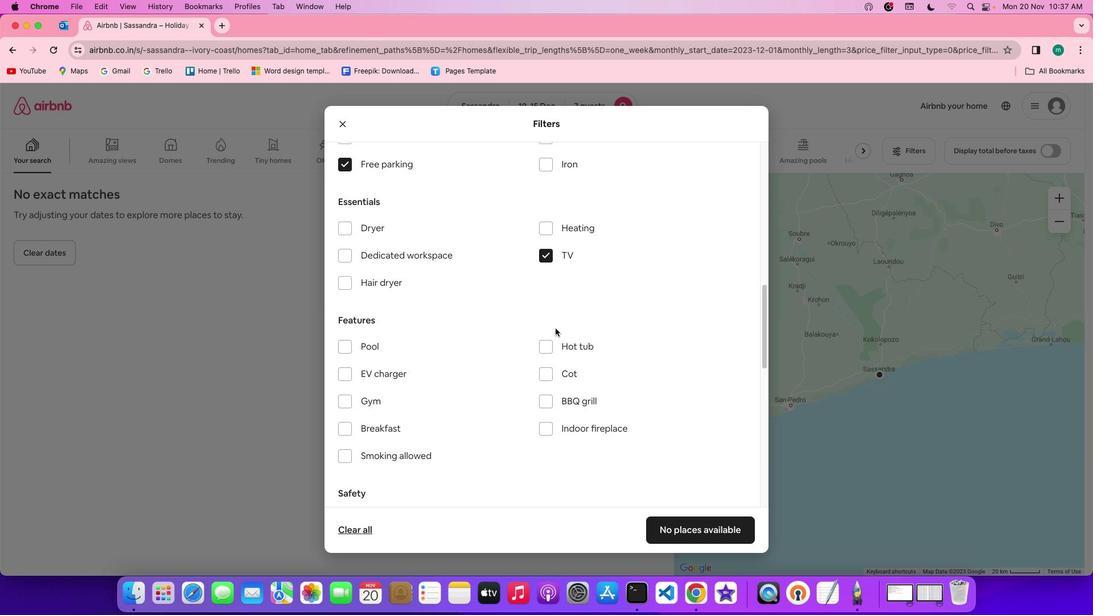 
Action: Mouse scrolled (555, 328) with delta (0, 0)
Screenshot: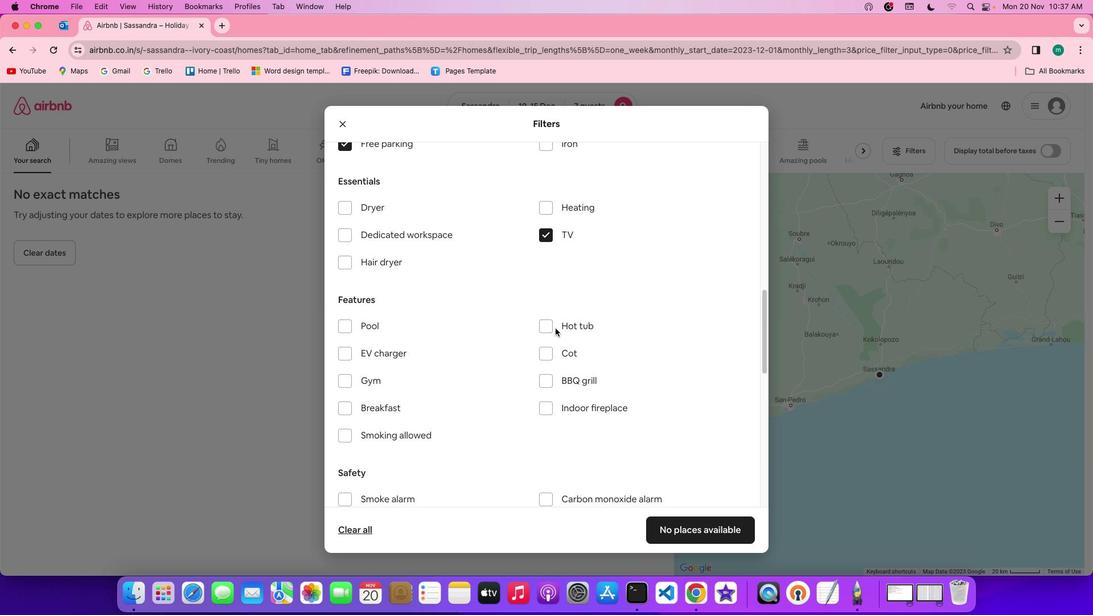 
Action: Mouse scrolled (555, 328) with delta (0, 0)
Screenshot: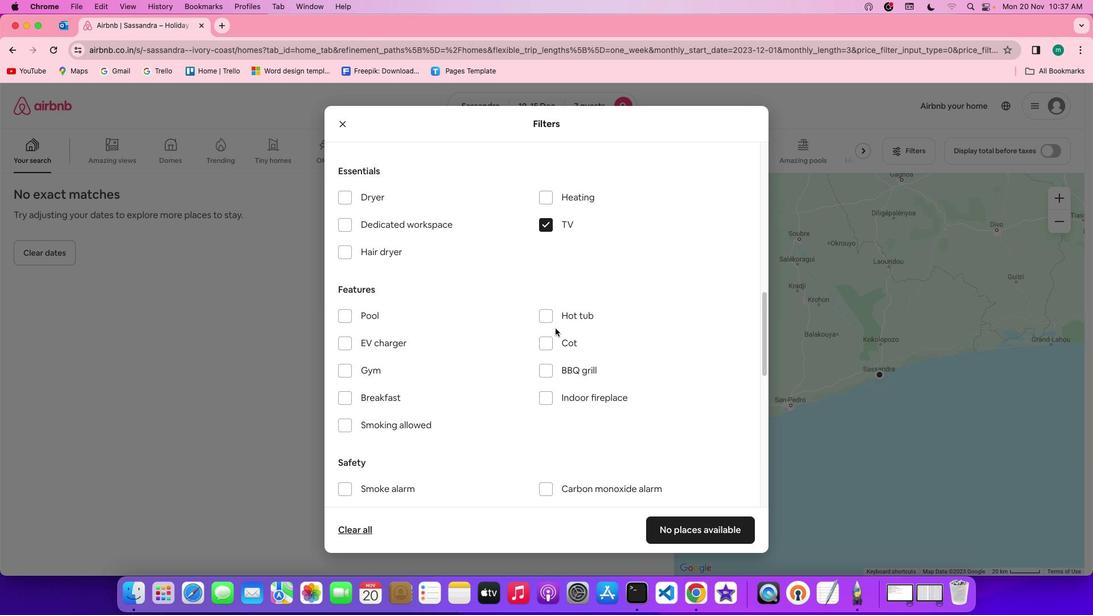 
Action: Mouse scrolled (555, 328) with delta (0, 0)
Screenshot: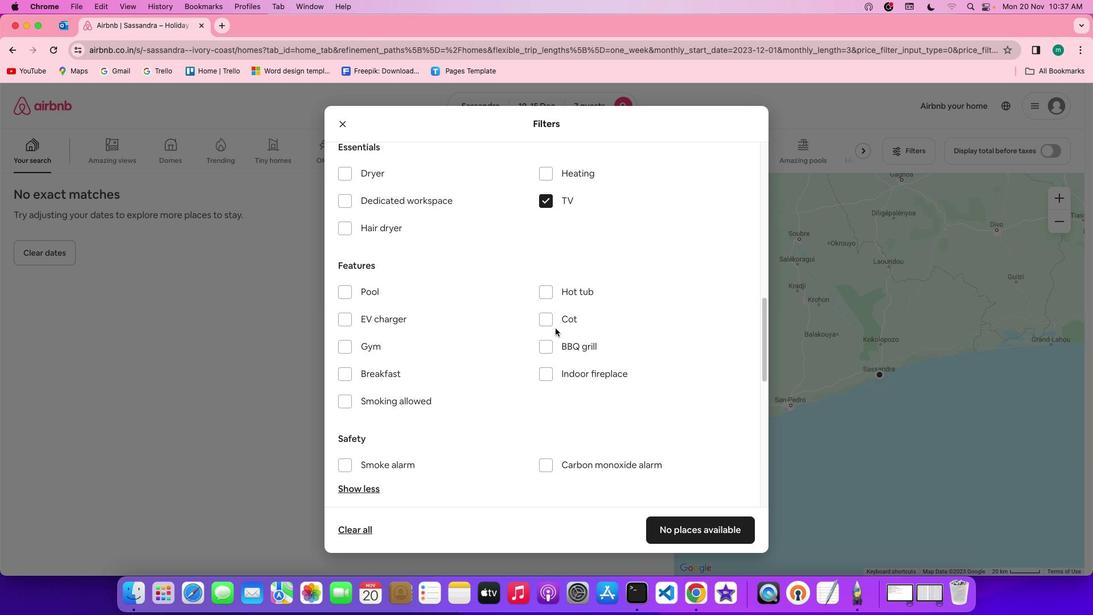 
Action: Mouse scrolled (555, 328) with delta (0, 0)
Screenshot: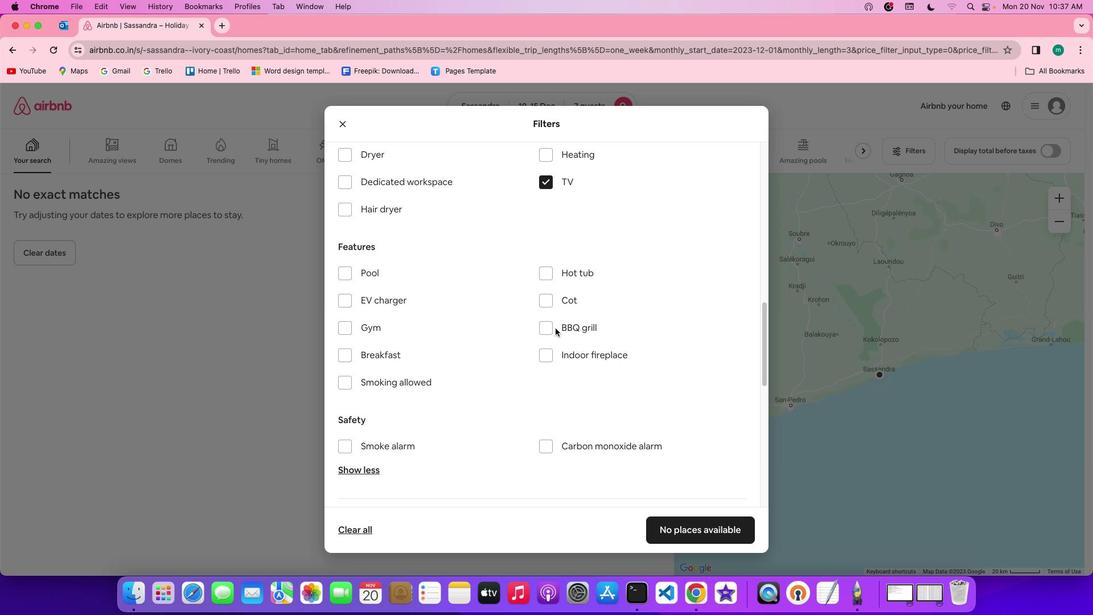 
Action: Mouse scrolled (555, 328) with delta (0, 0)
Screenshot: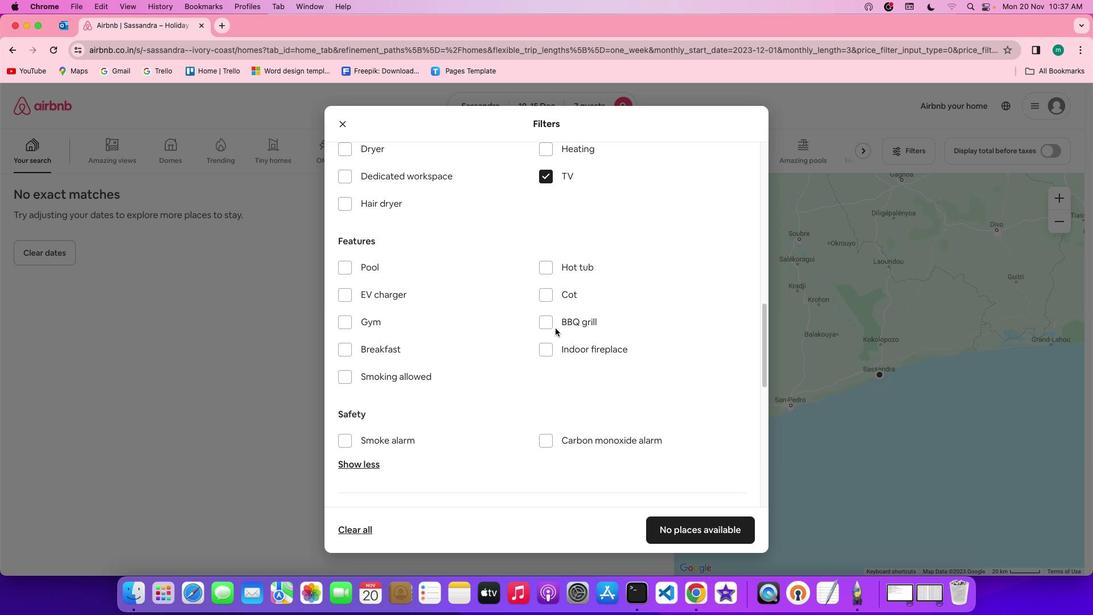 
Action: Mouse scrolled (555, 328) with delta (0, 0)
Screenshot: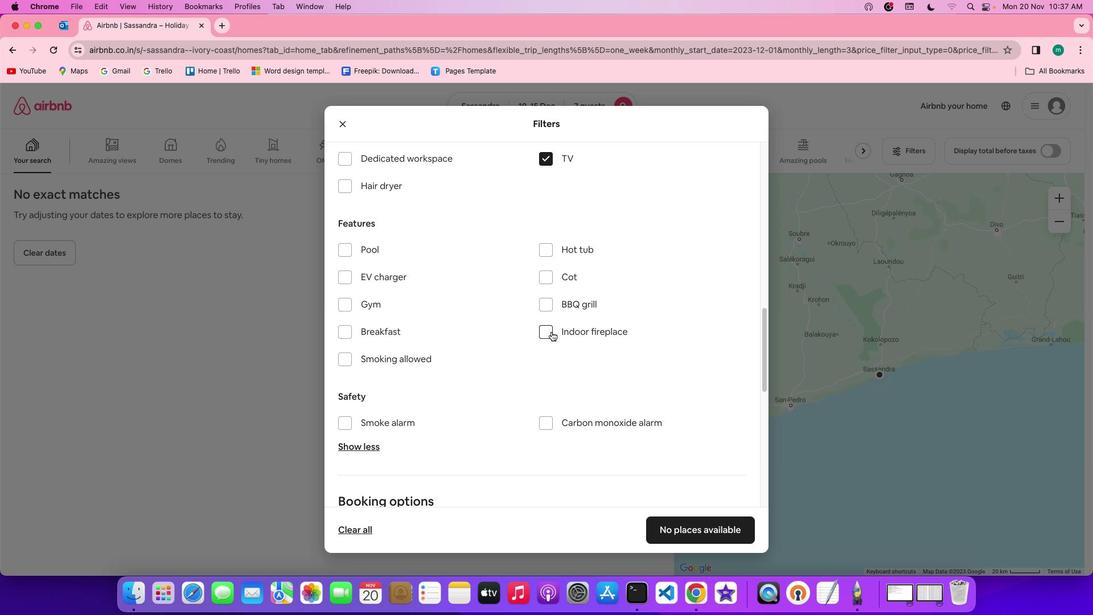 
Action: Mouse moved to (363, 288)
Screenshot: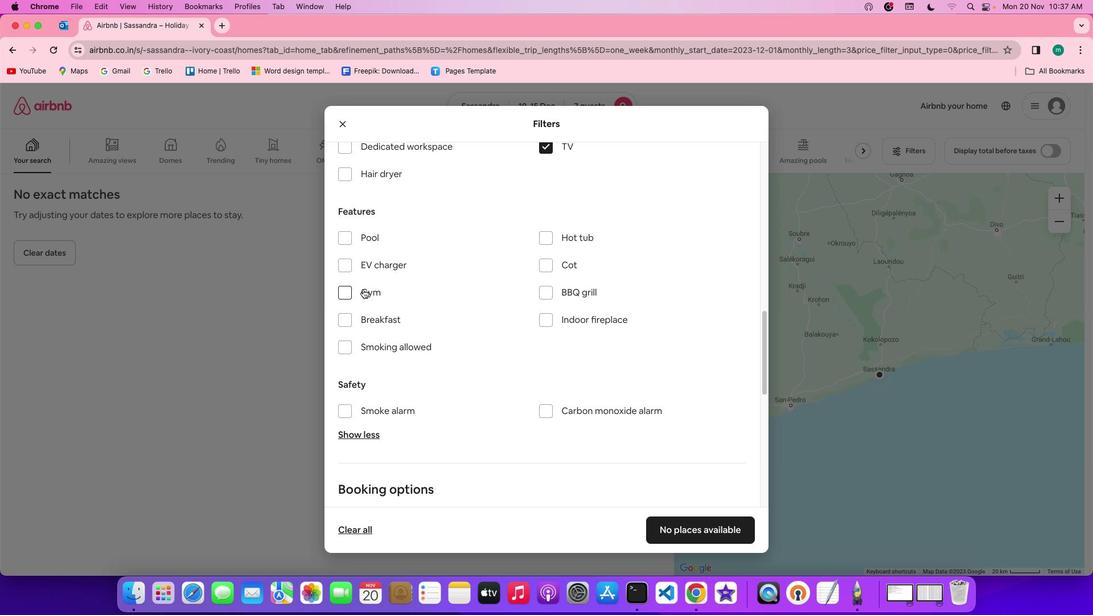 
Action: Mouse pressed left at (363, 288)
Screenshot: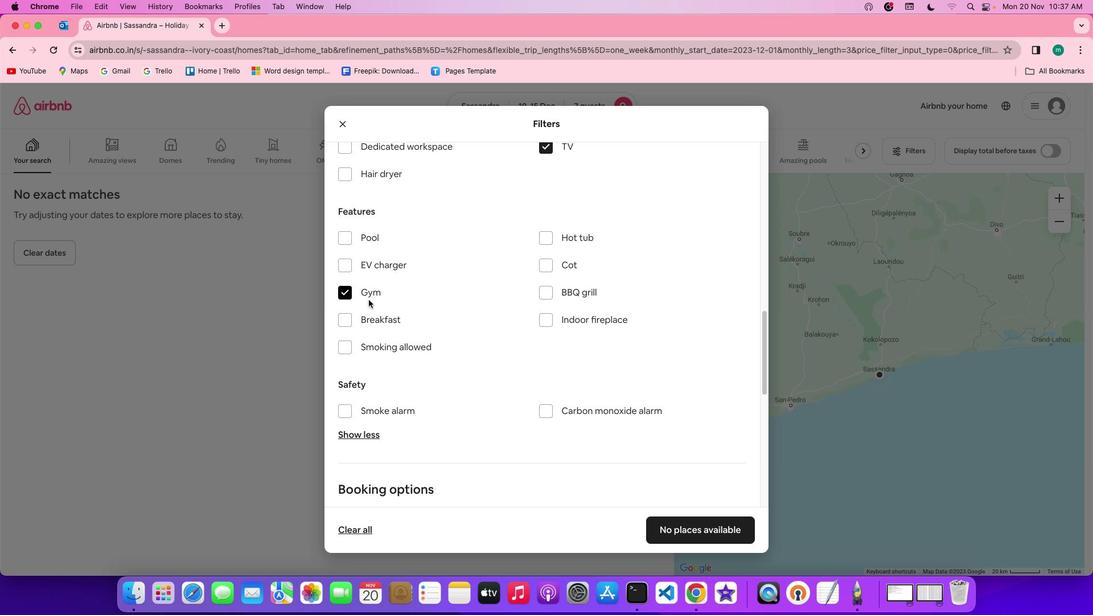 
Action: Mouse moved to (378, 314)
Screenshot: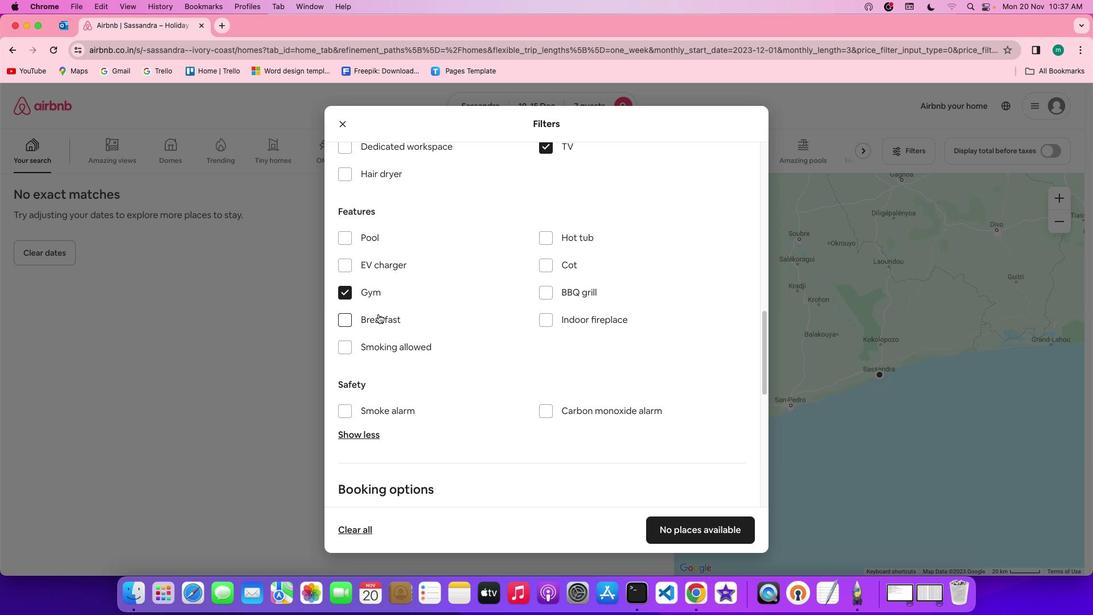 
Action: Mouse pressed left at (378, 314)
Screenshot: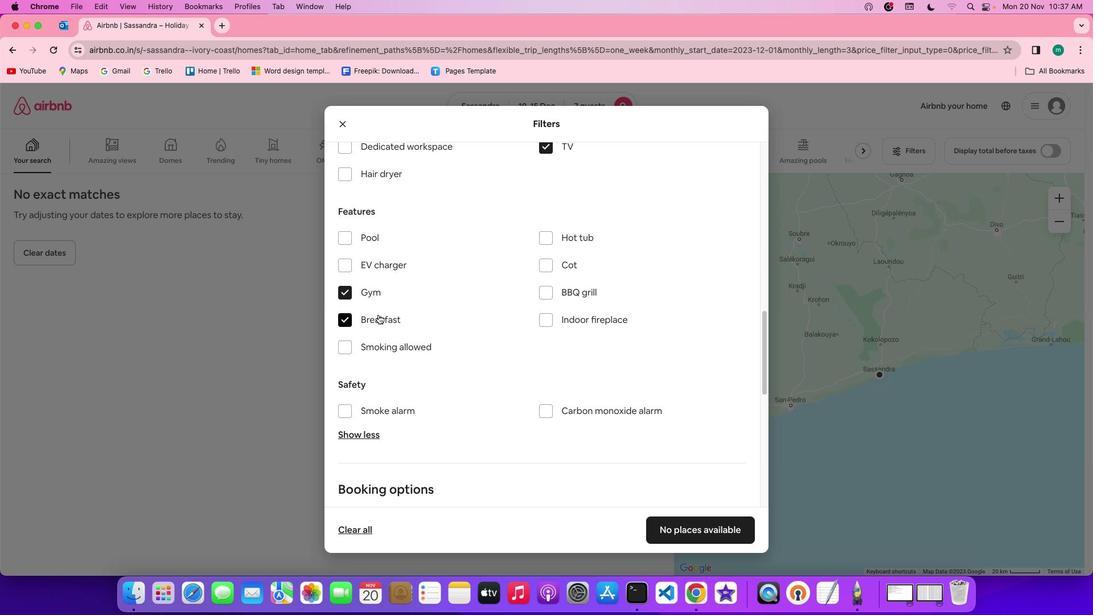 
Action: Mouse moved to (532, 356)
Screenshot: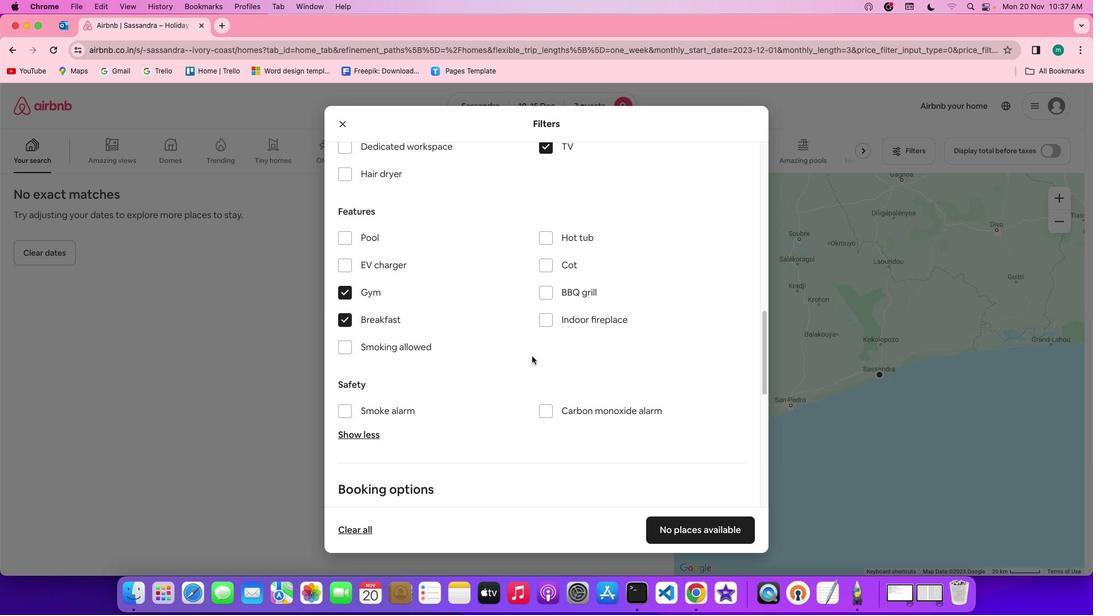 
Action: Mouse scrolled (532, 356) with delta (0, 0)
Screenshot: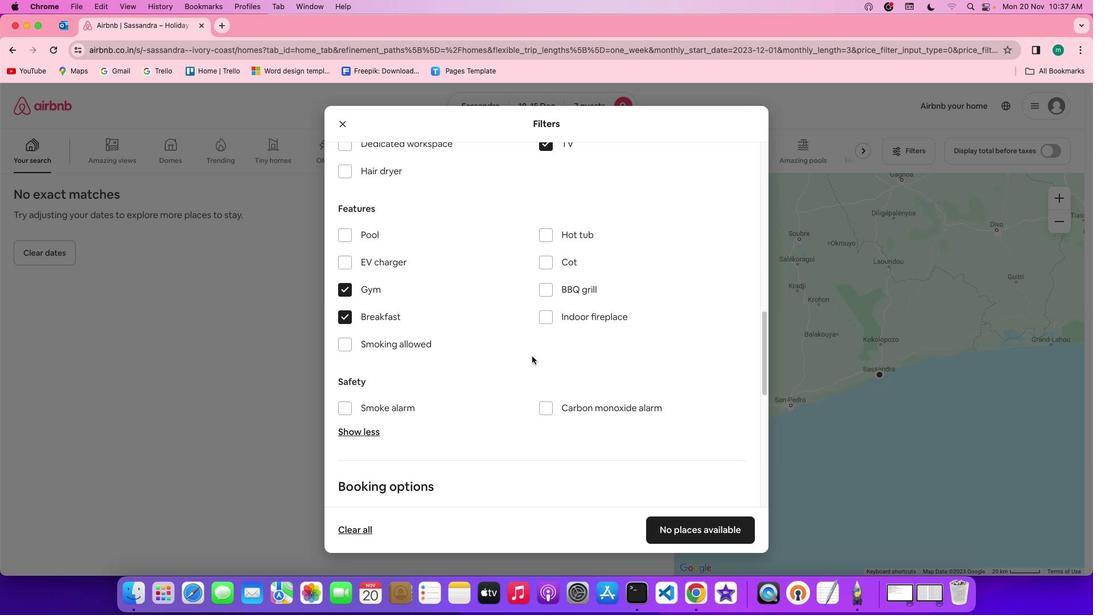 
Action: Mouse scrolled (532, 356) with delta (0, 0)
Screenshot: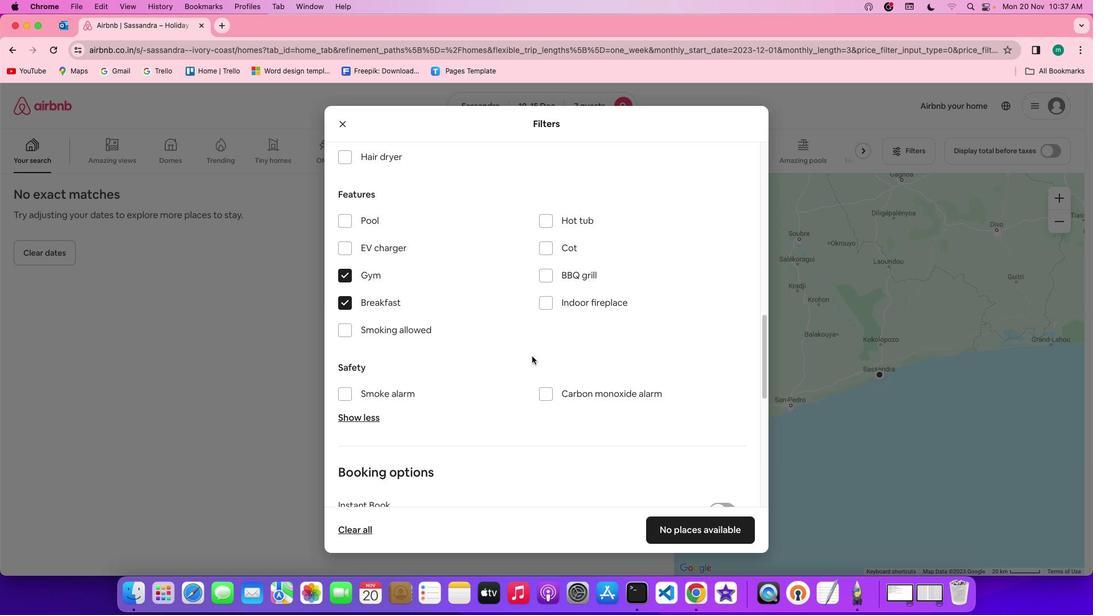 
Action: Mouse scrolled (532, 356) with delta (0, -1)
Screenshot: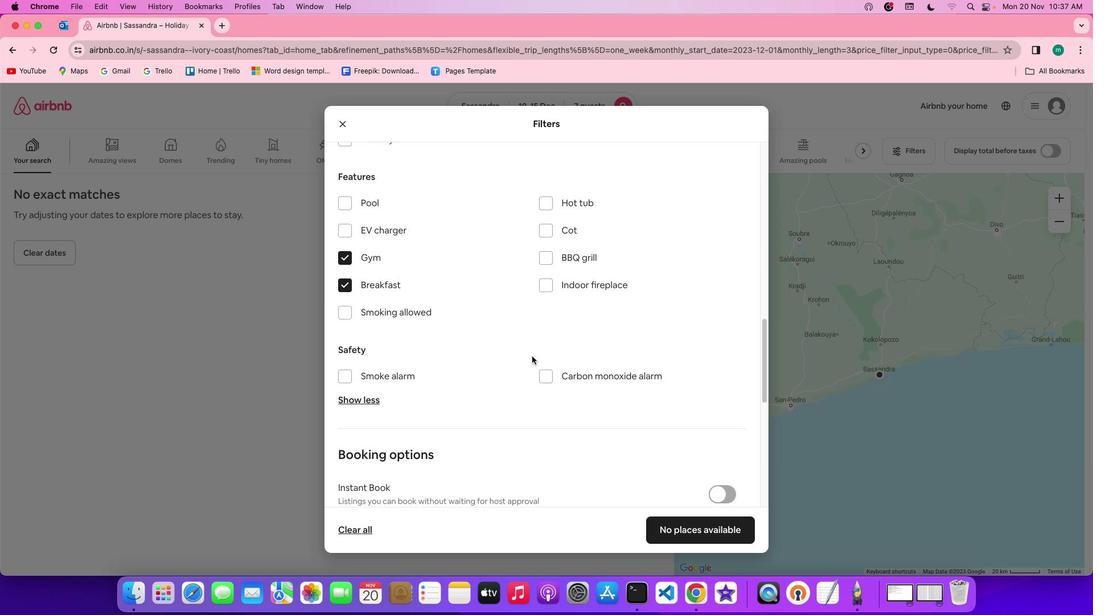 
Action: Mouse scrolled (532, 356) with delta (0, -1)
Screenshot: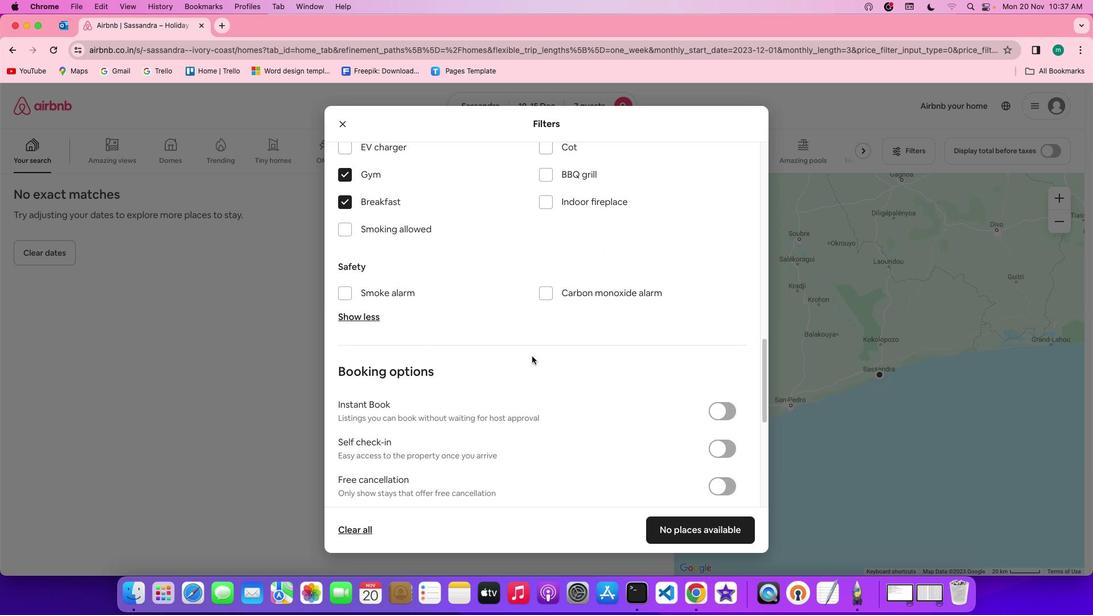 
Action: Mouse moved to (605, 375)
Screenshot: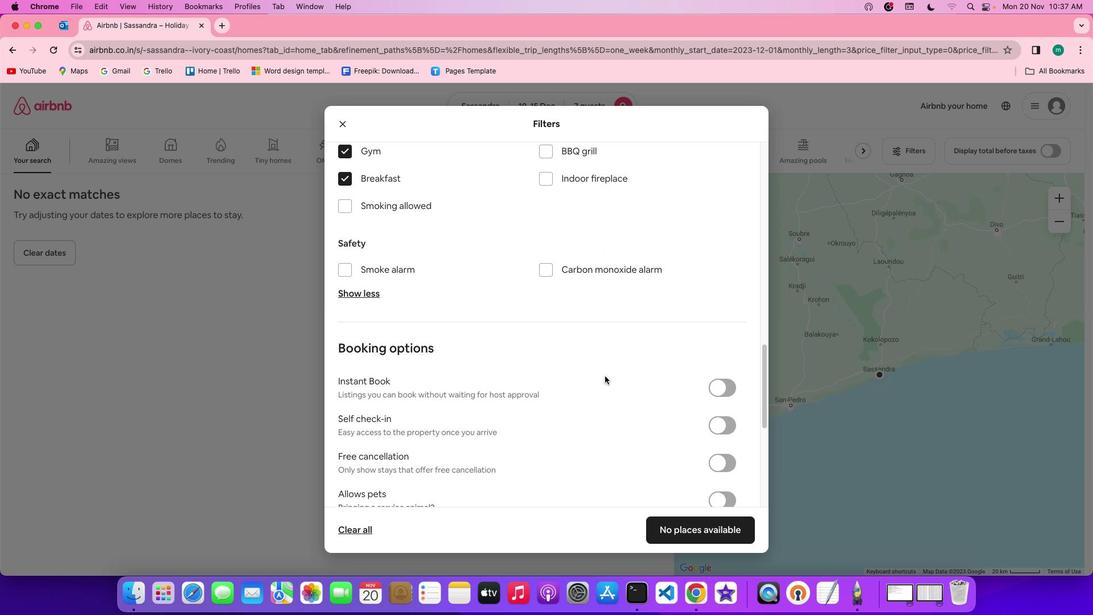 
Action: Mouse scrolled (605, 375) with delta (0, 0)
Screenshot: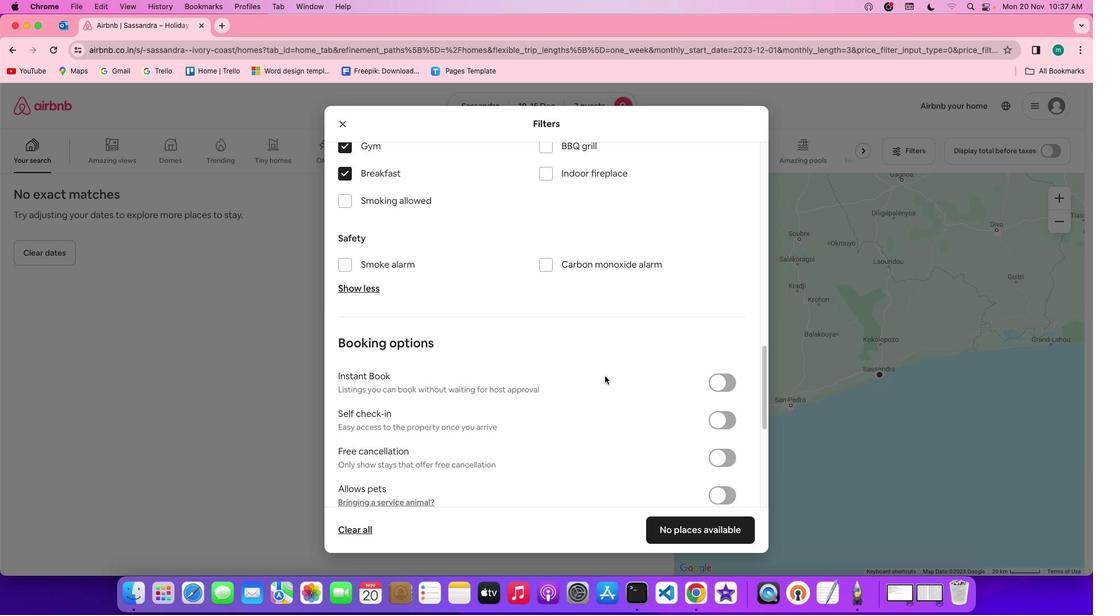
Action: Mouse scrolled (605, 375) with delta (0, 0)
Screenshot: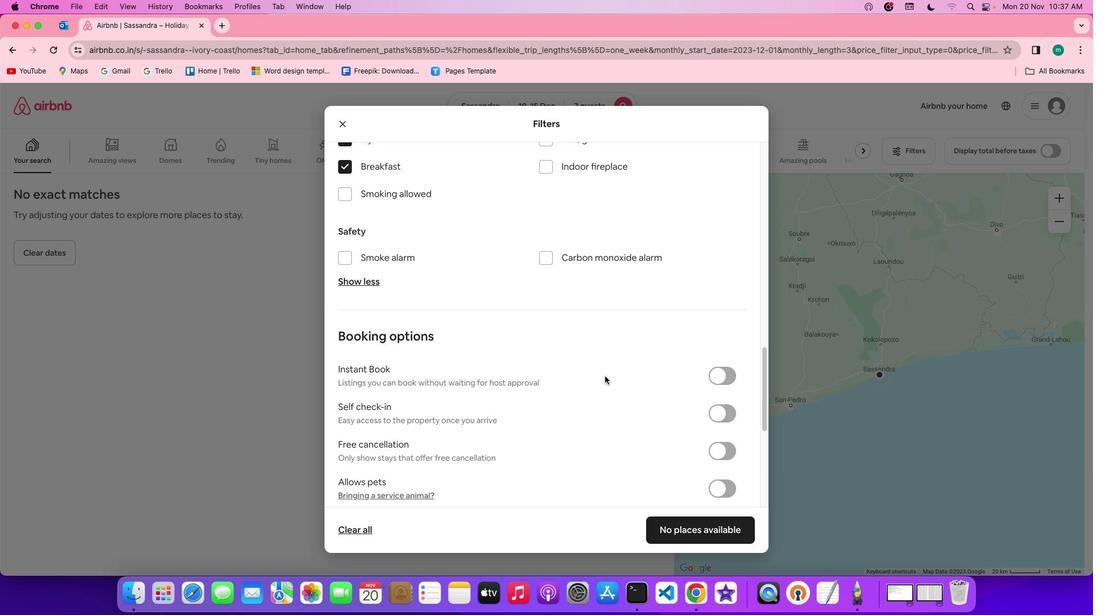 
Action: Mouse scrolled (605, 375) with delta (0, -1)
Screenshot: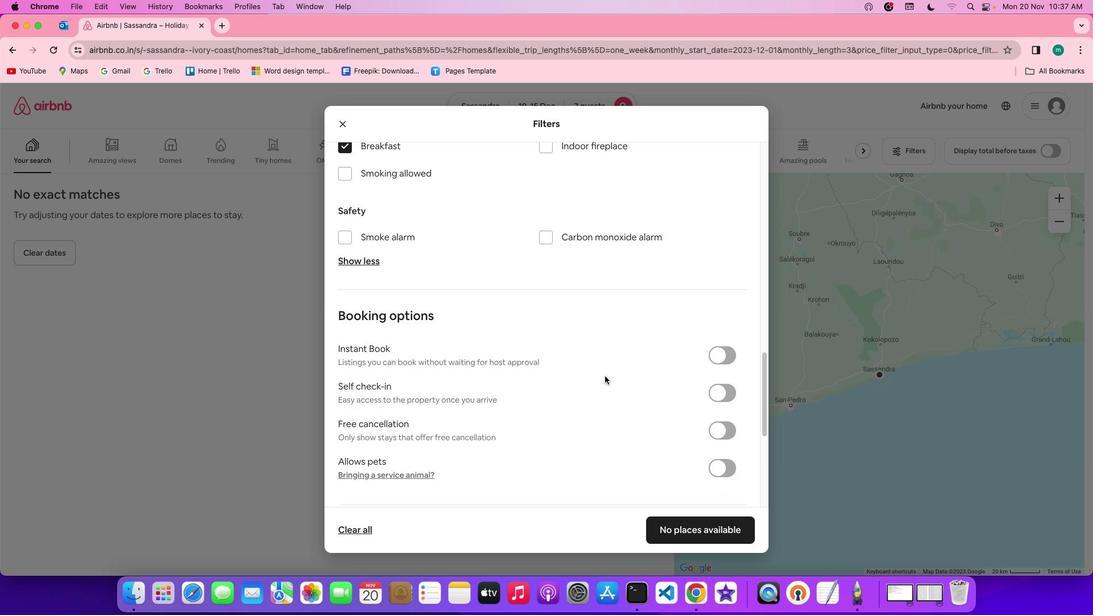 
Action: Mouse scrolled (605, 375) with delta (0, 0)
Screenshot: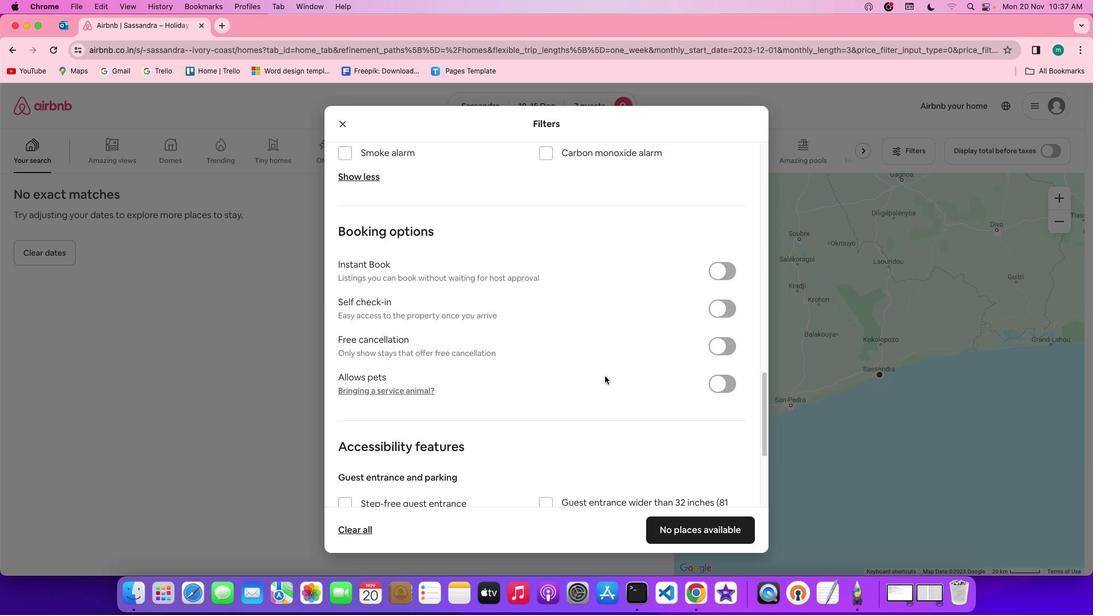 
Action: Mouse scrolled (605, 375) with delta (0, 0)
Screenshot: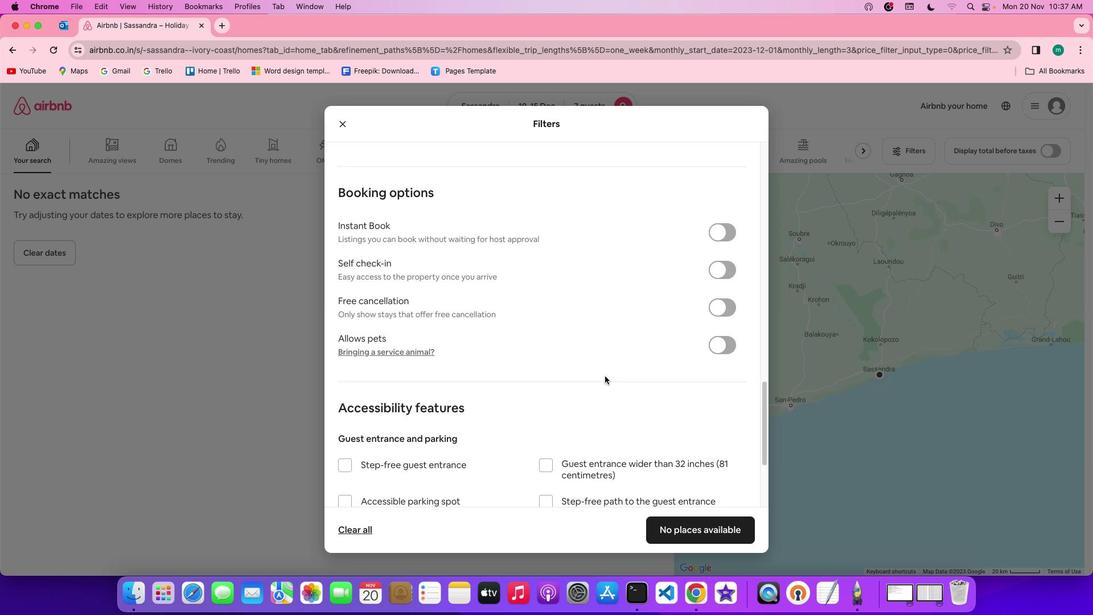 
Action: Mouse scrolled (605, 375) with delta (0, -1)
Screenshot: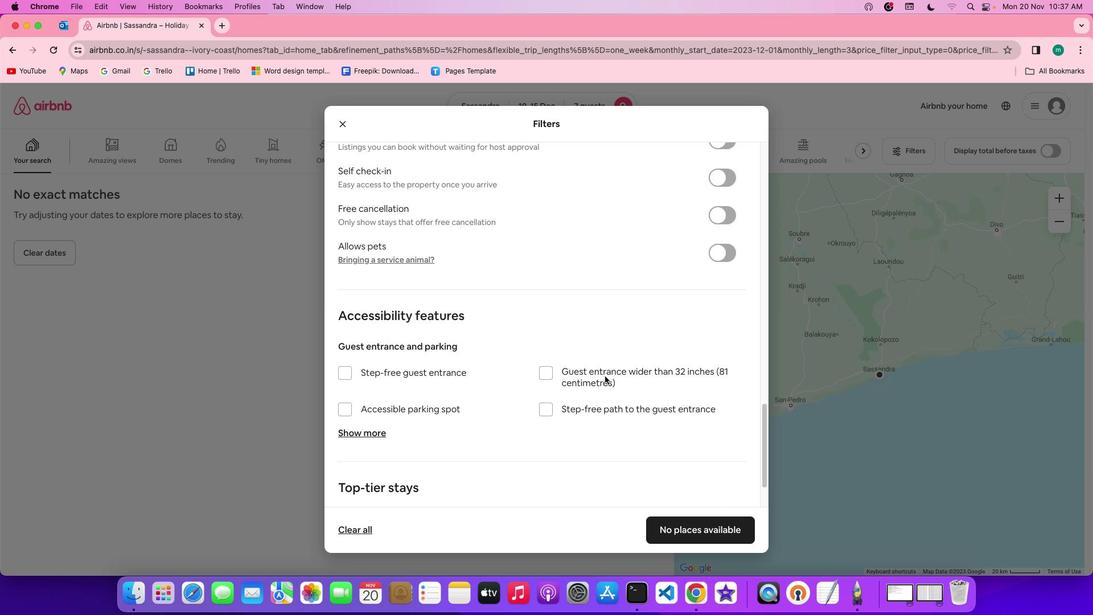 
Action: Mouse scrolled (605, 375) with delta (0, -2)
Screenshot: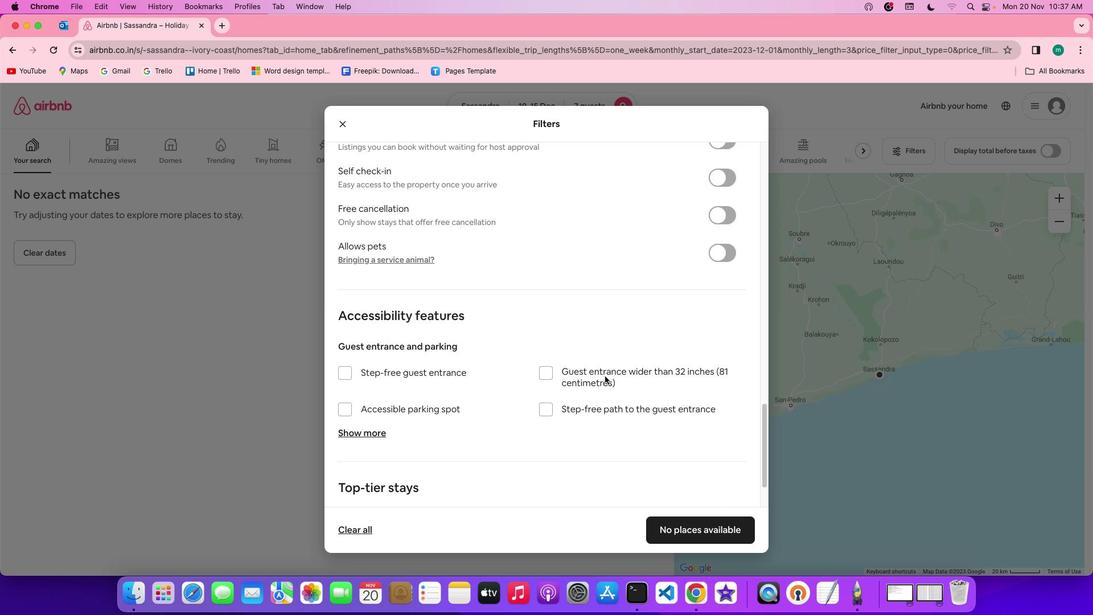 
Action: Mouse scrolled (605, 375) with delta (0, -3)
Screenshot: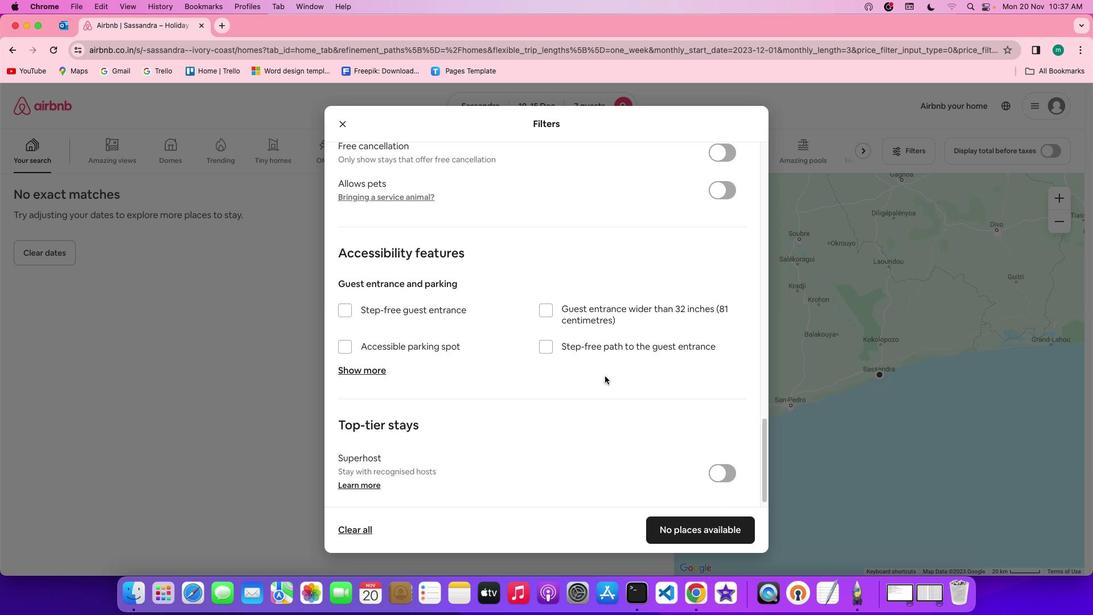 
Action: Mouse scrolled (605, 375) with delta (0, -3)
Screenshot: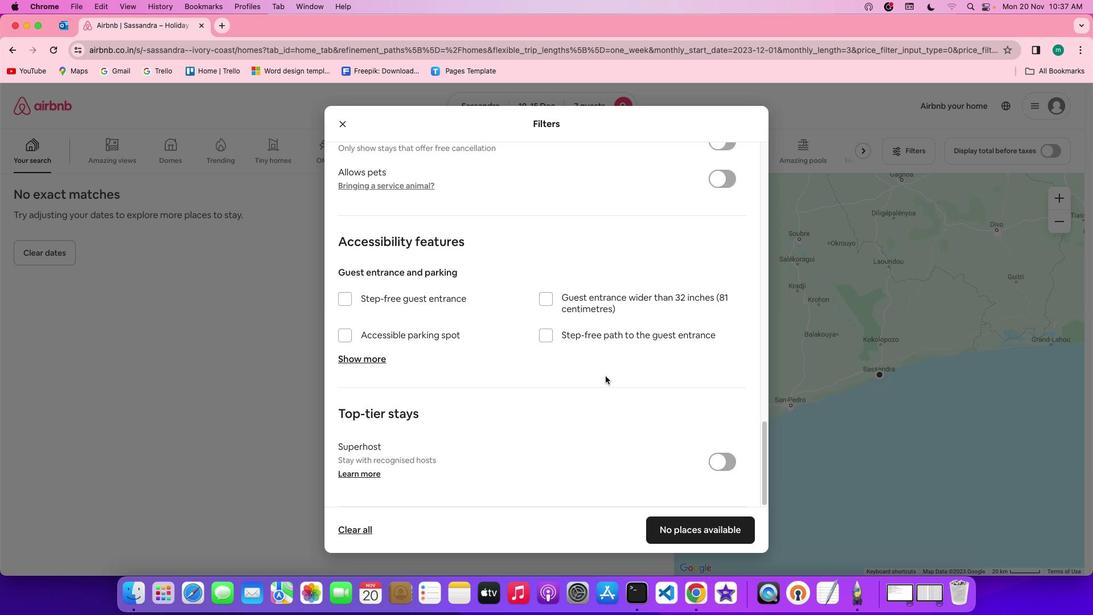 
Action: Mouse moved to (605, 375)
Screenshot: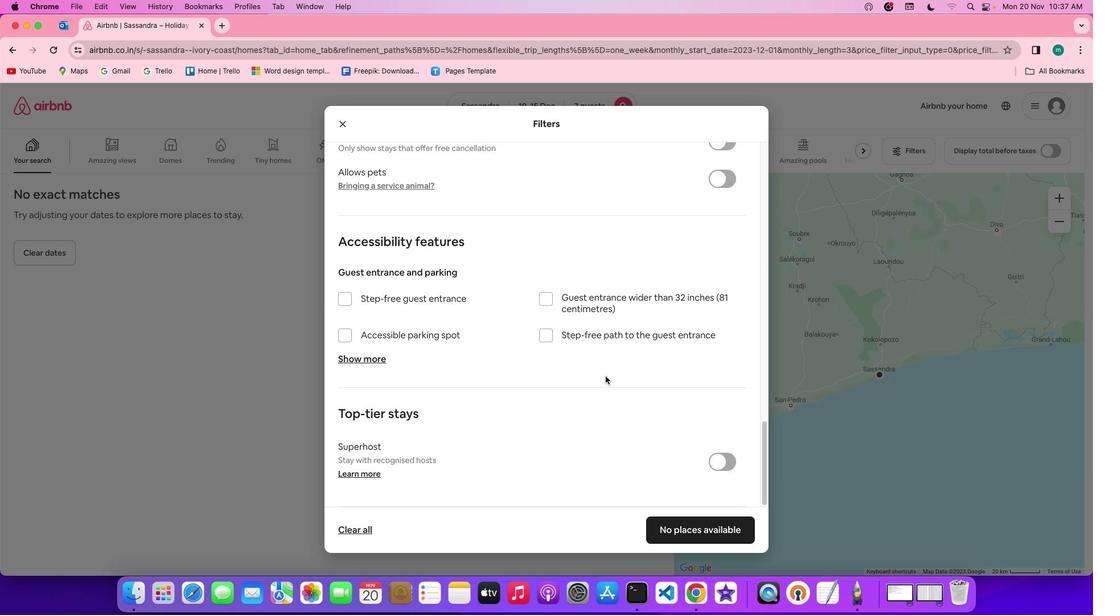 
Action: Mouse scrolled (605, 375) with delta (0, 0)
Screenshot: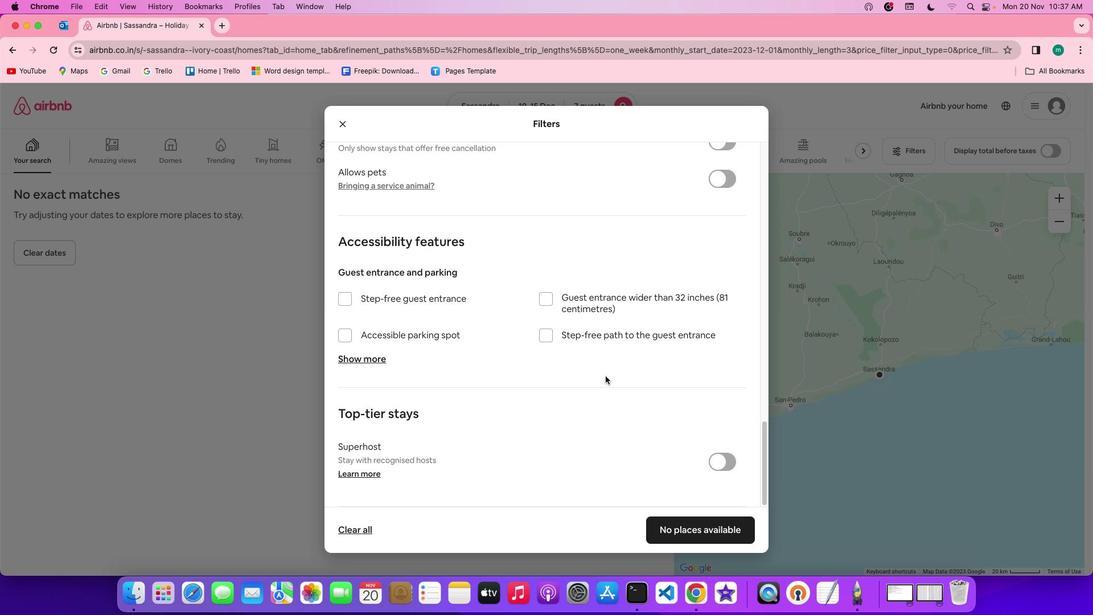 
Action: Mouse scrolled (605, 375) with delta (0, 0)
Screenshot: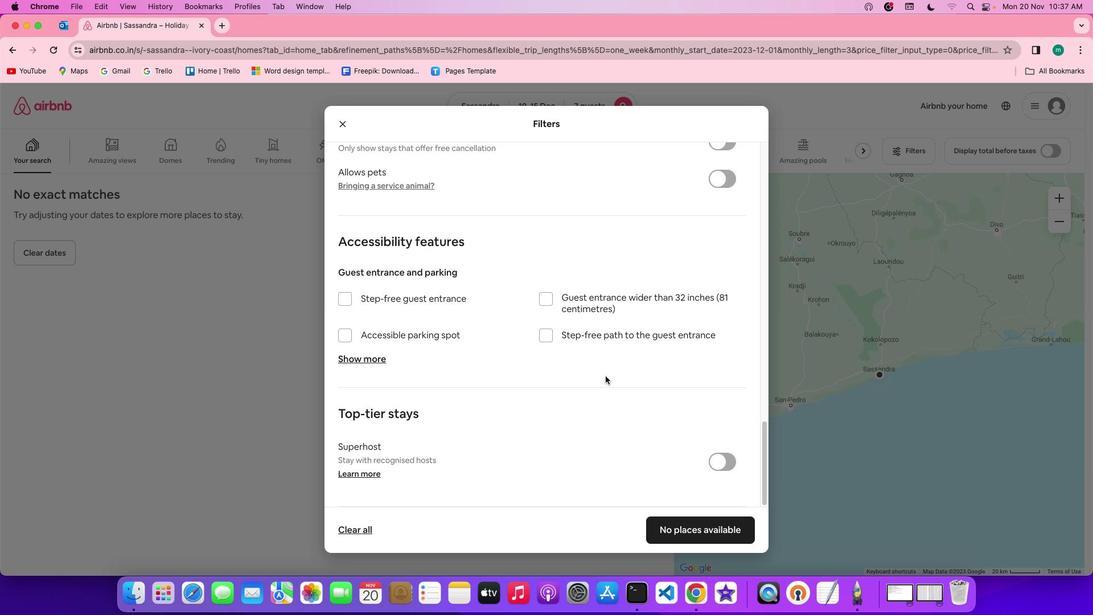 
Action: Mouse scrolled (605, 375) with delta (0, -2)
Screenshot: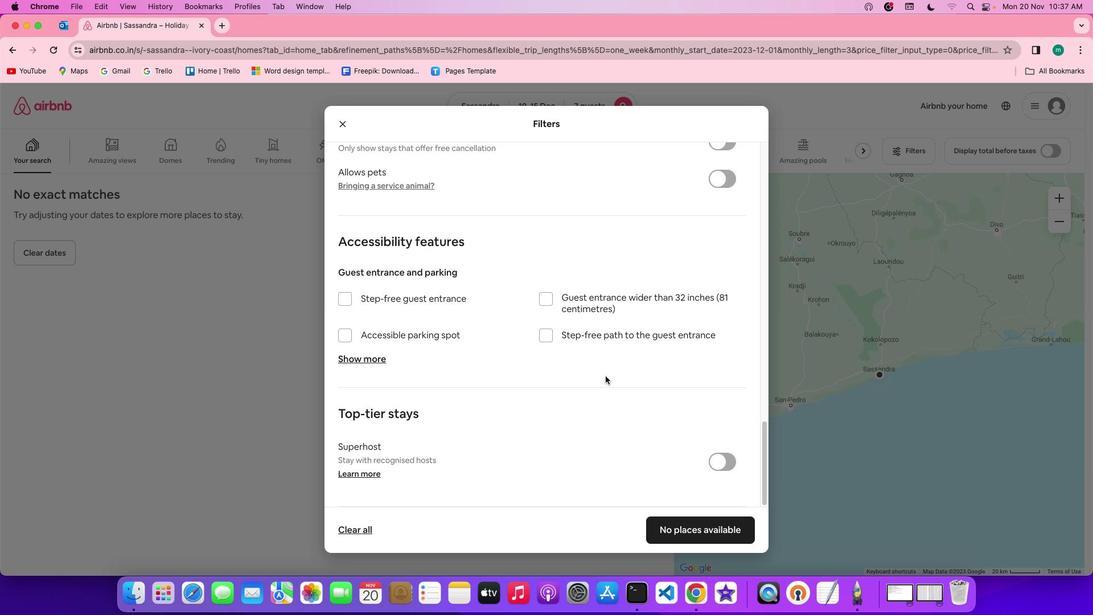 
Action: Mouse scrolled (605, 375) with delta (0, -2)
Screenshot: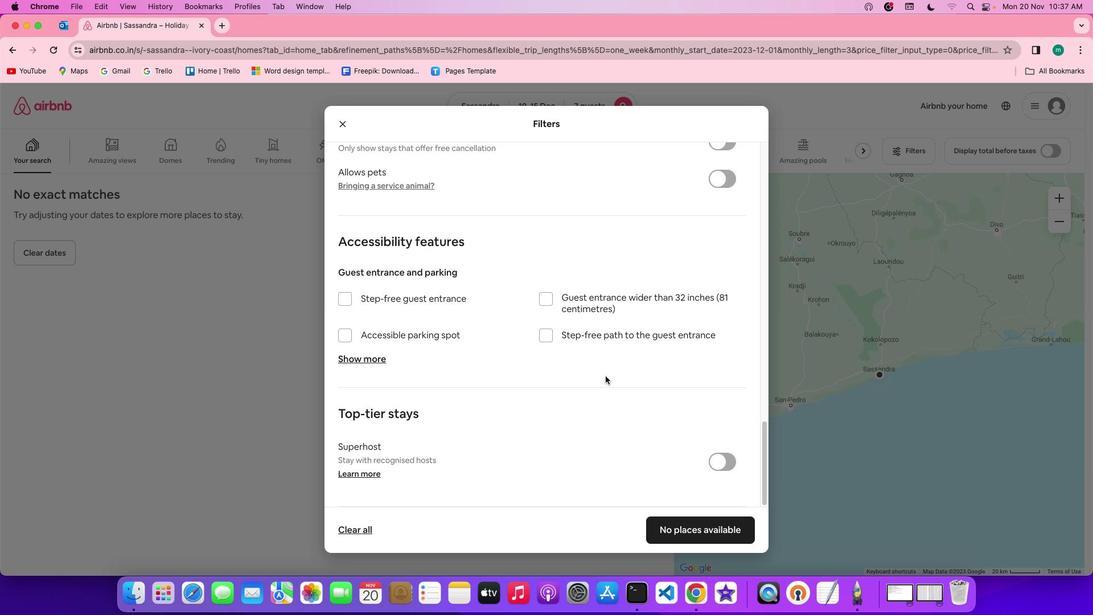 
Action: Mouse scrolled (605, 375) with delta (0, -3)
Screenshot: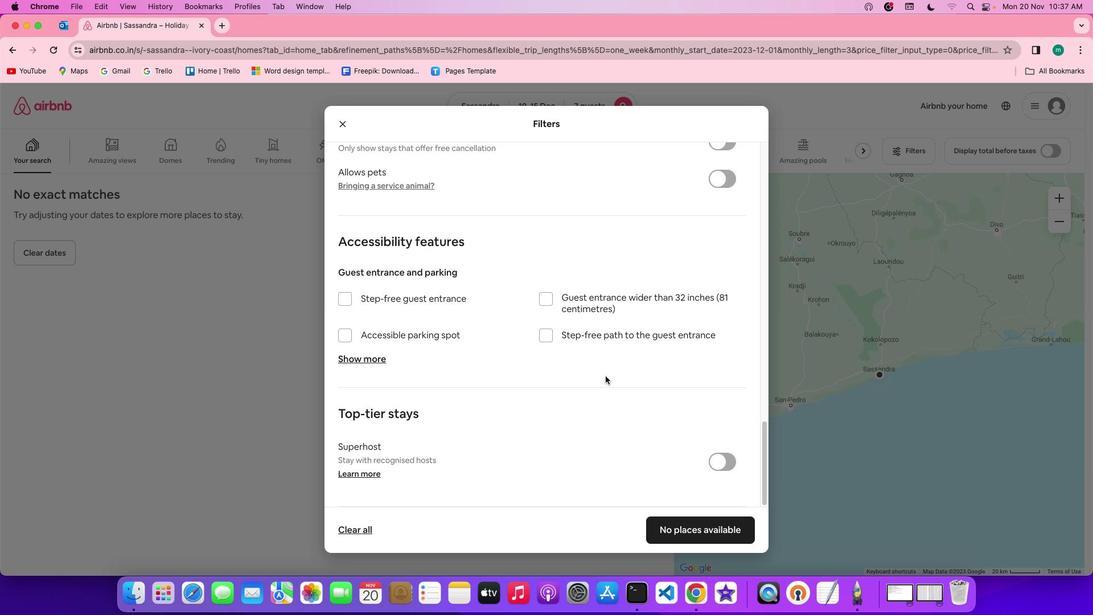
Action: Mouse scrolled (605, 375) with delta (0, -3)
Screenshot: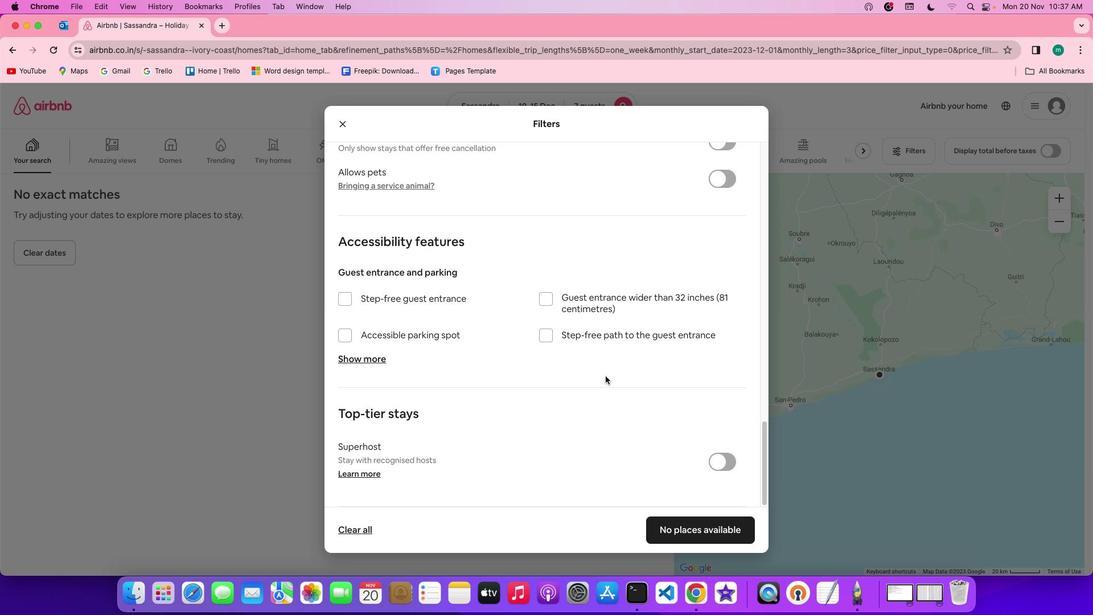 
Action: Mouse scrolled (605, 375) with delta (0, -3)
Screenshot: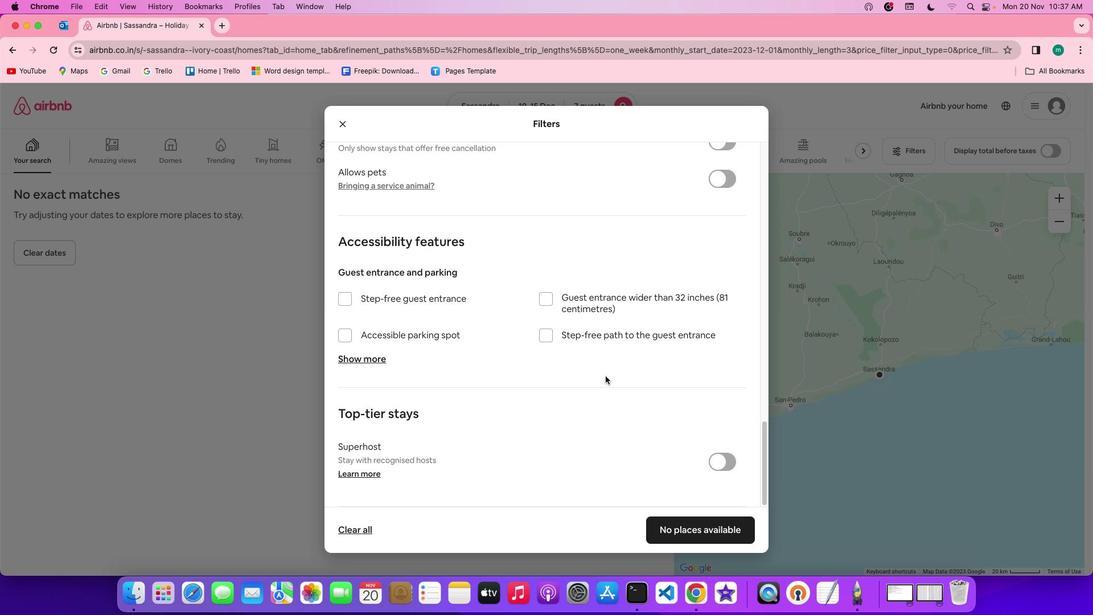 
Action: Mouse moved to (701, 527)
Screenshot: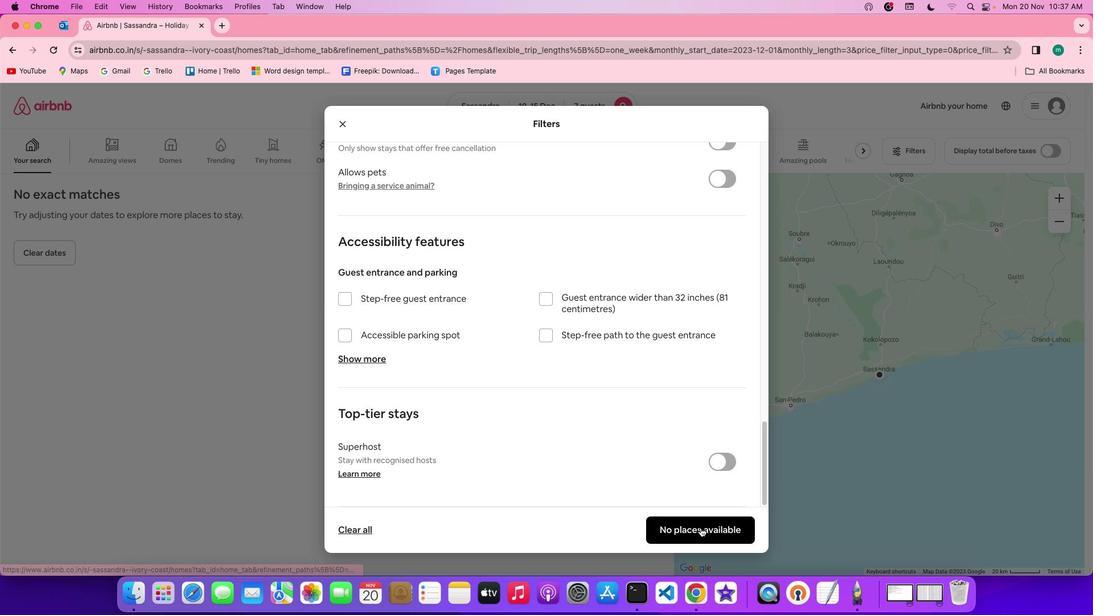 
Action: Mouse pressed left at (701, 527)
Screenshot: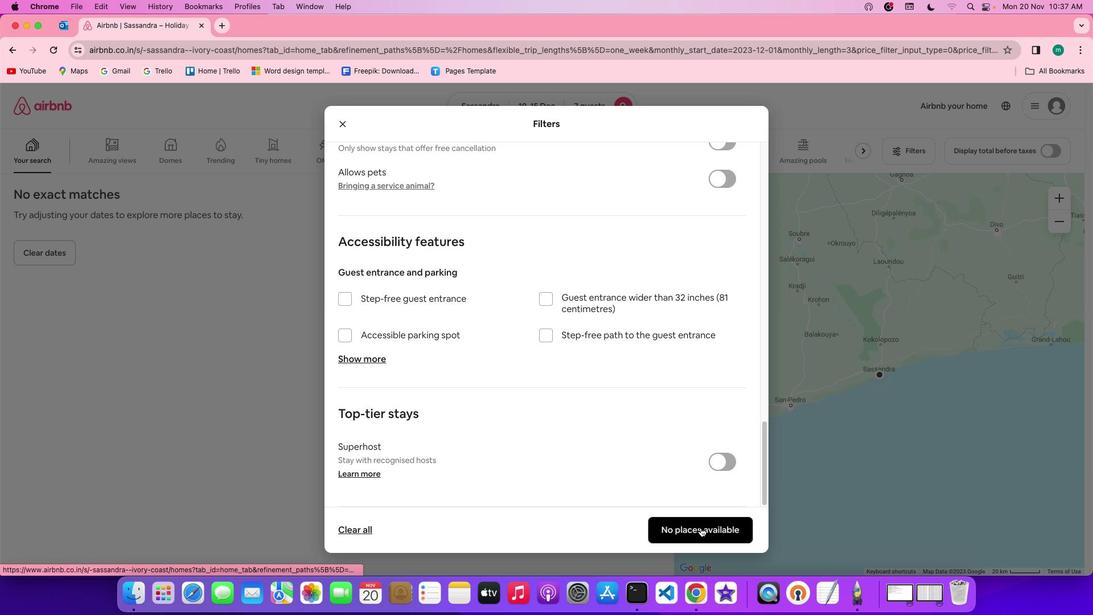 
Action: Mouse moved to (315, 402)
Screenshot: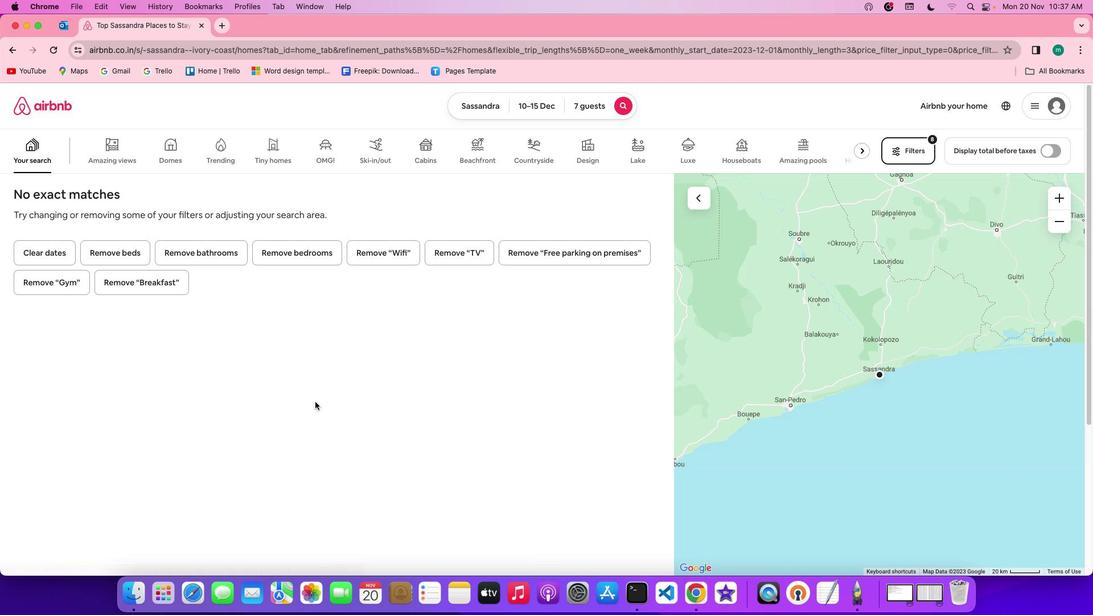 
